 Task: Search one way flight ticket for 4 adults, 2 children, 2 infants in seat and 1 infant on lap in economy from Denver: Denver International Airport to South Bend: South Bend International Airport on 8-6-2023. Choice of flights is Alaska. Number of bags: 1 carry on bag. Price is upto 75000. Outbound departure time preference is 9:00.
Action: Mouse moved to (316, 418)
Screenshot: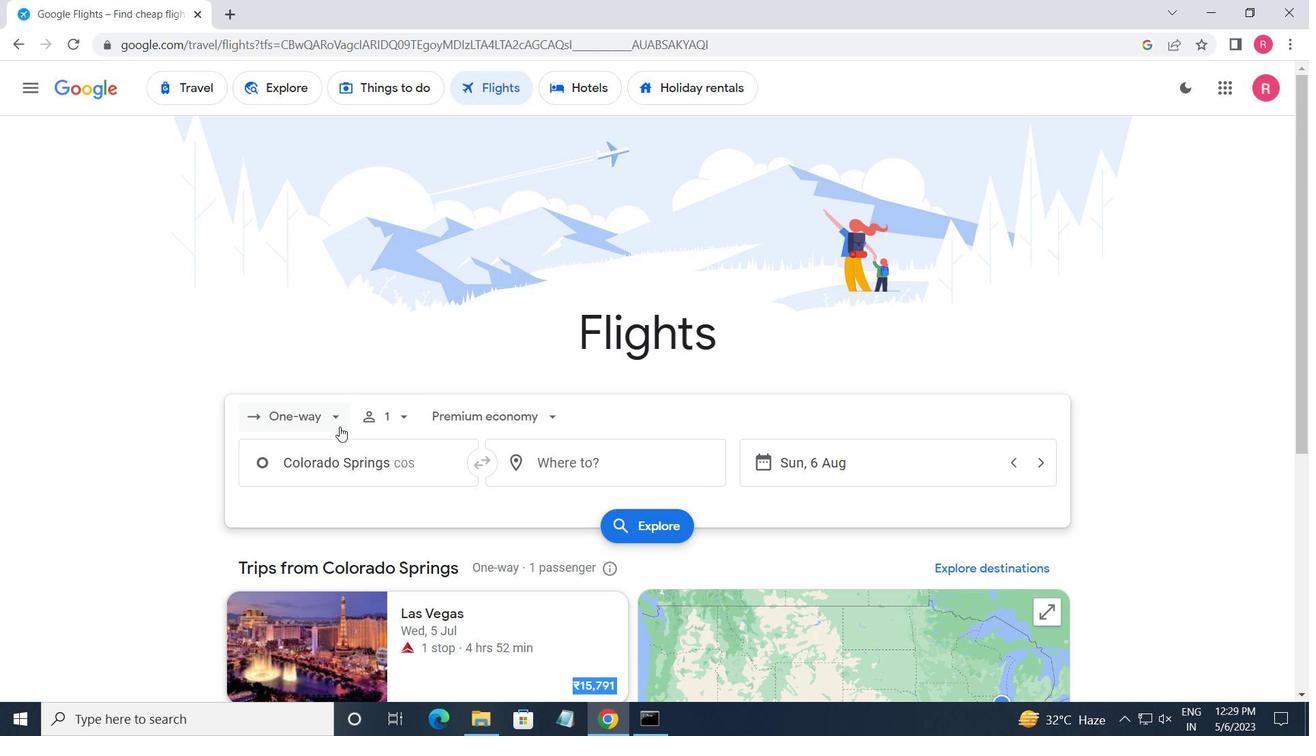 
Action: Mouse pressed left at (316, 418)
Screenshot: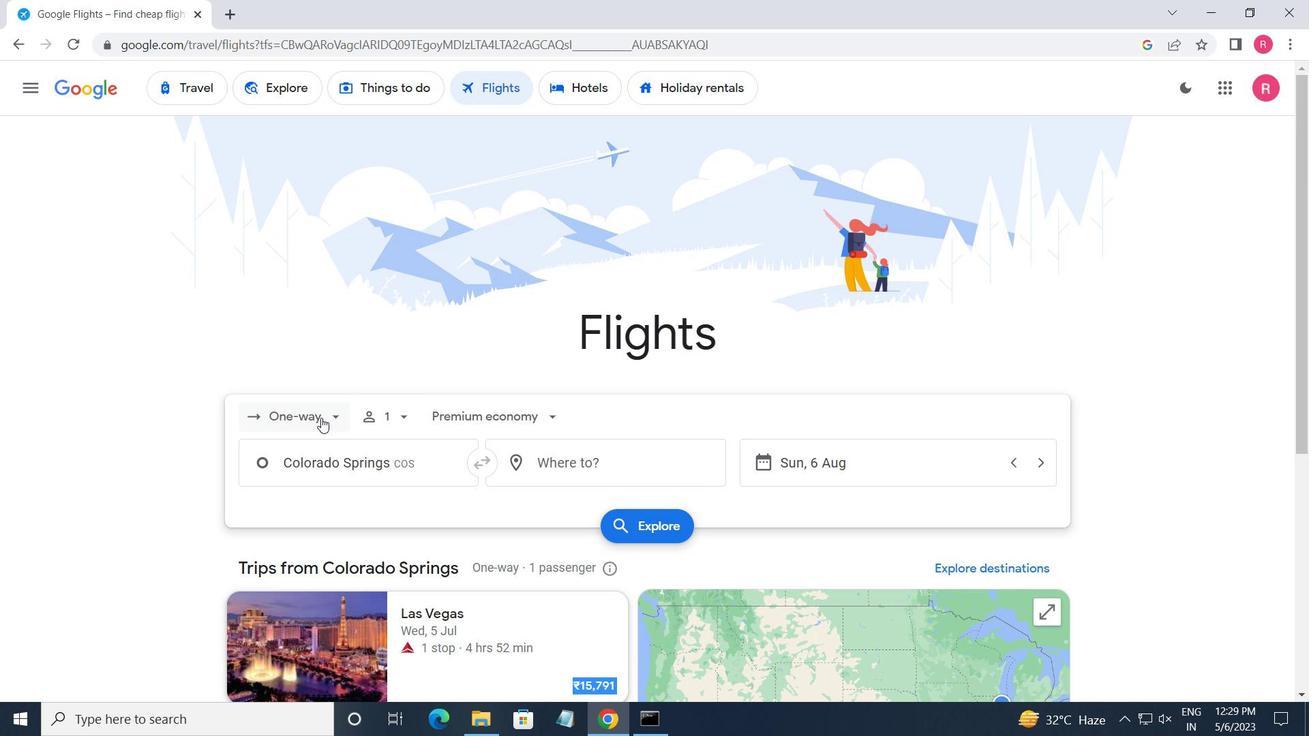
Action: Mouse moved to (317, 491)
Screenshot: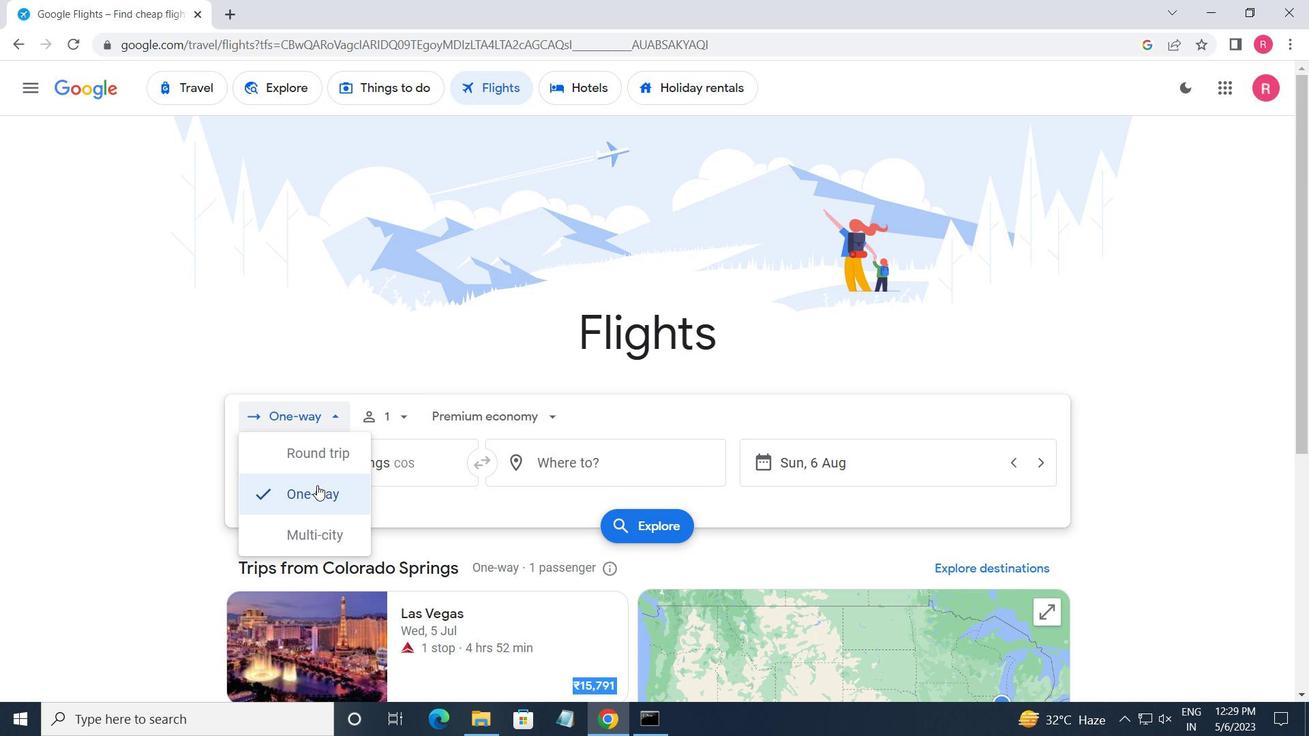
Action: Mouse pressed left at (317, 491)
Screenshot: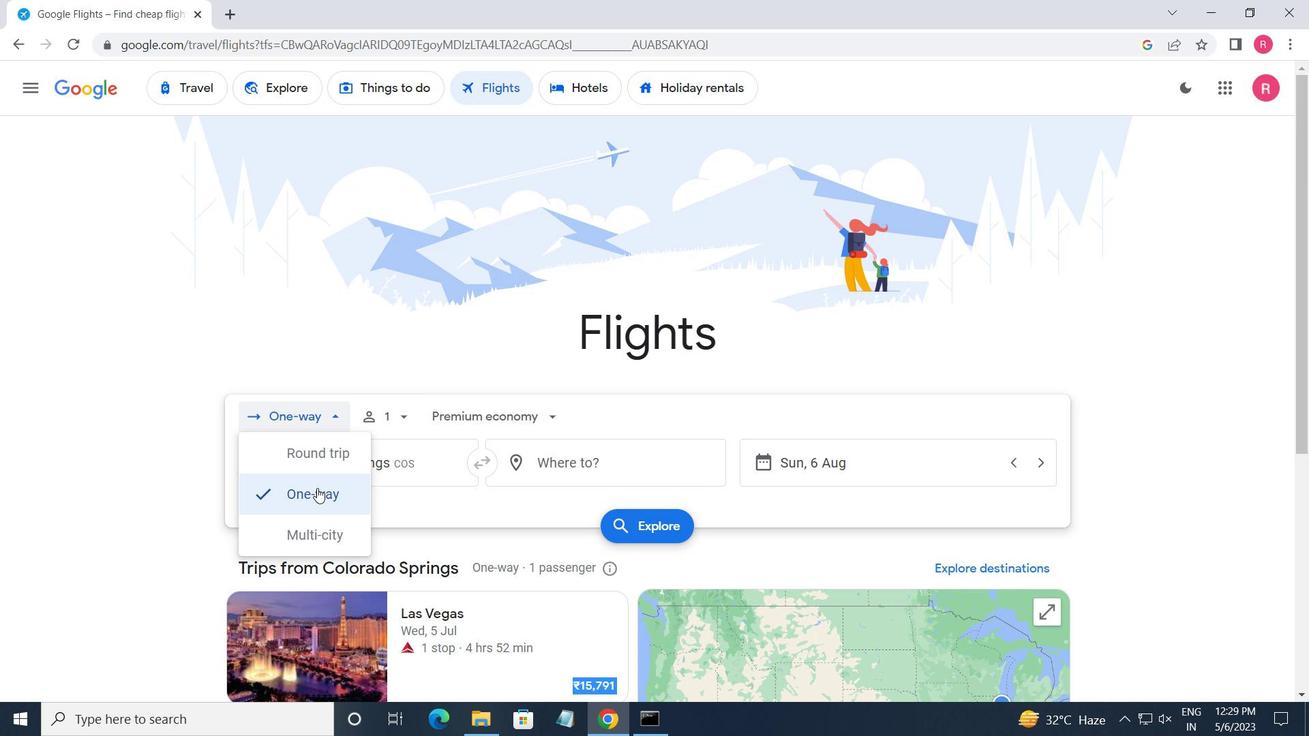 
Action: Mouse moved to (392, 416)
Screenshot: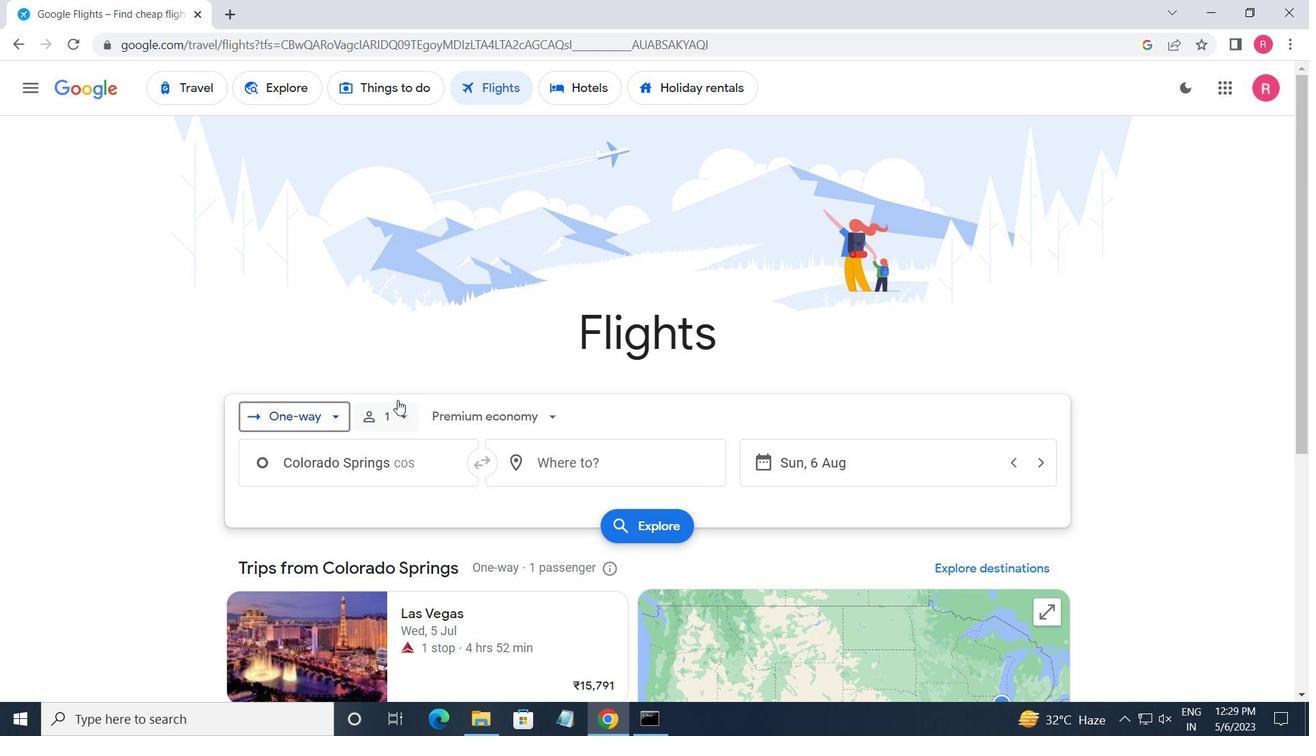 
Action: Mouse pressed left at (392, 416)
Screenshot: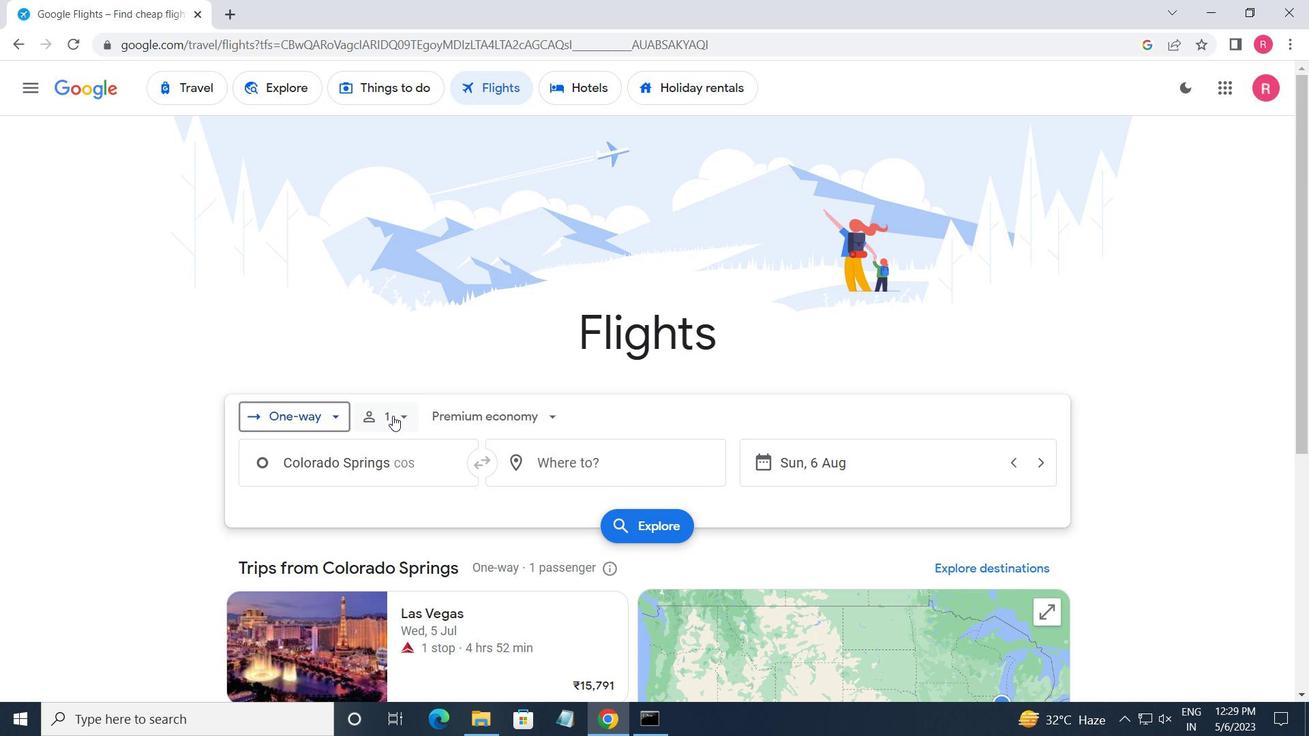 
Action: Mouse moved to (532, 459)
Screenshot: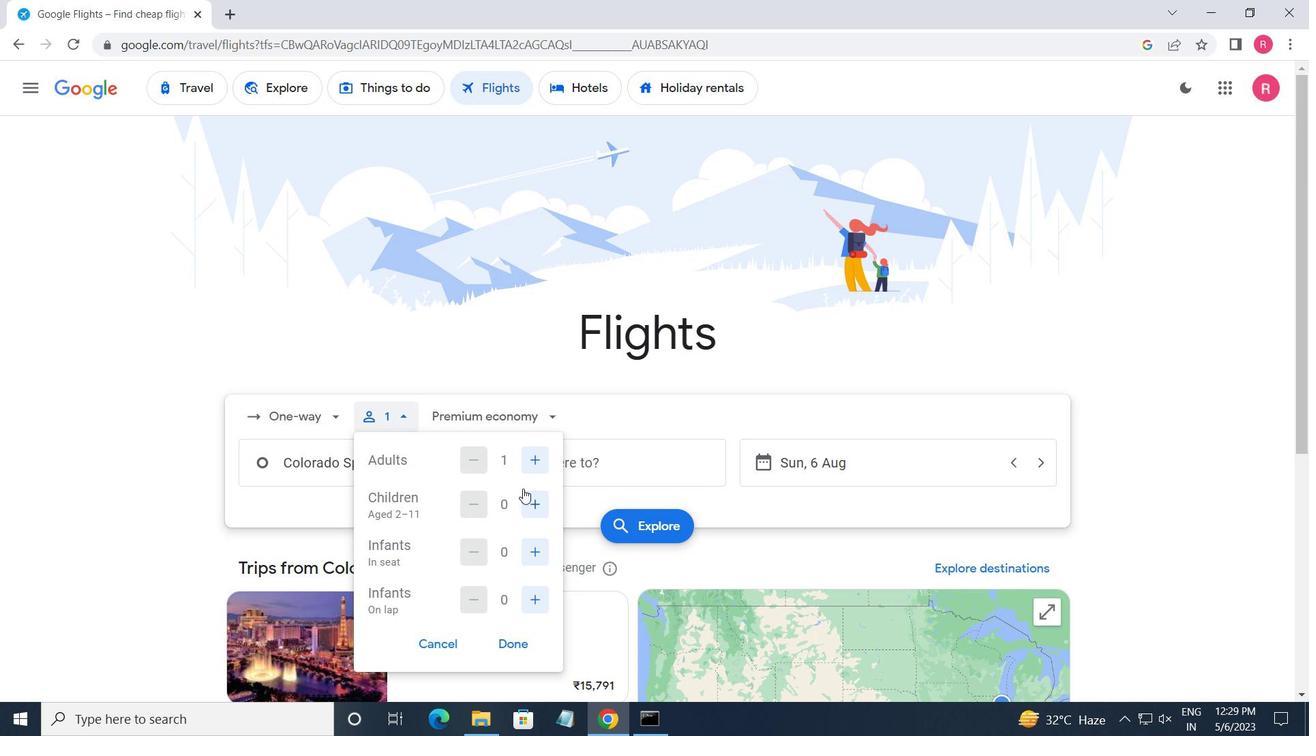 
Action: Mouse pressed left at (532, 459)
Screenshot: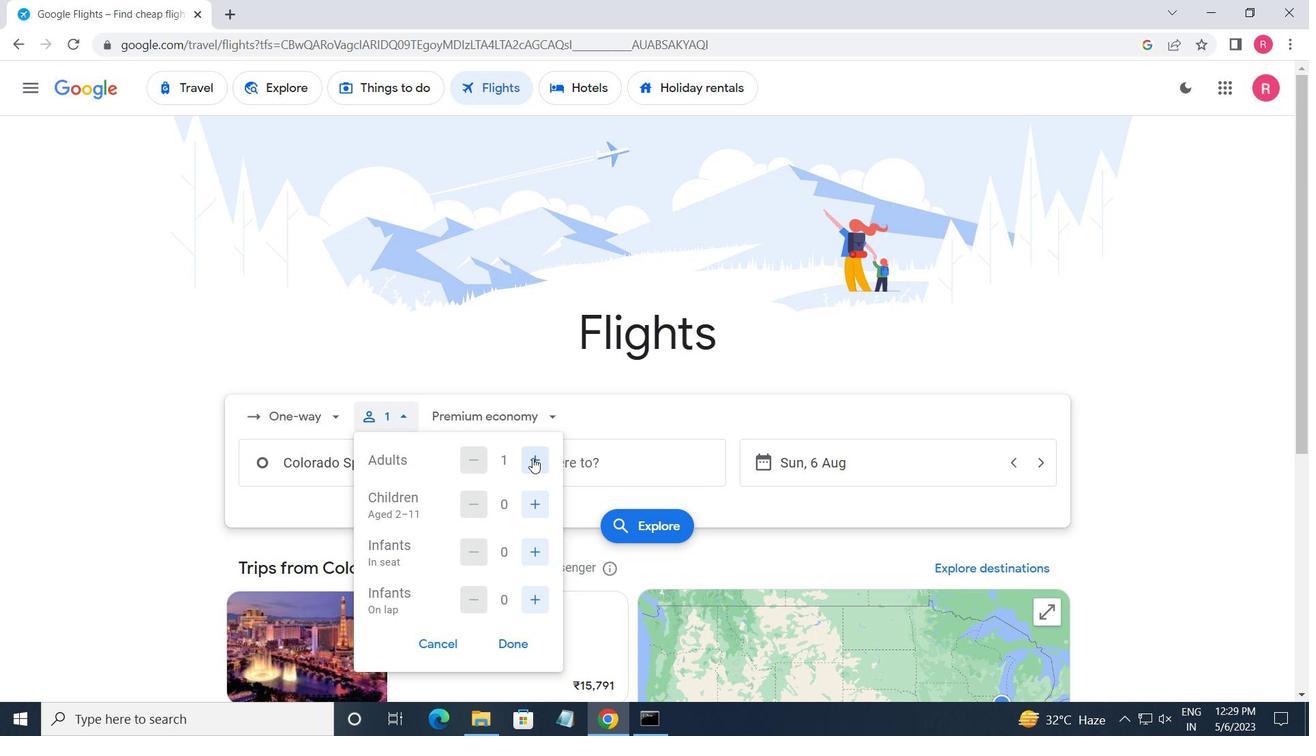 
Action: Mouse moved to (533, 458)
Screenshot: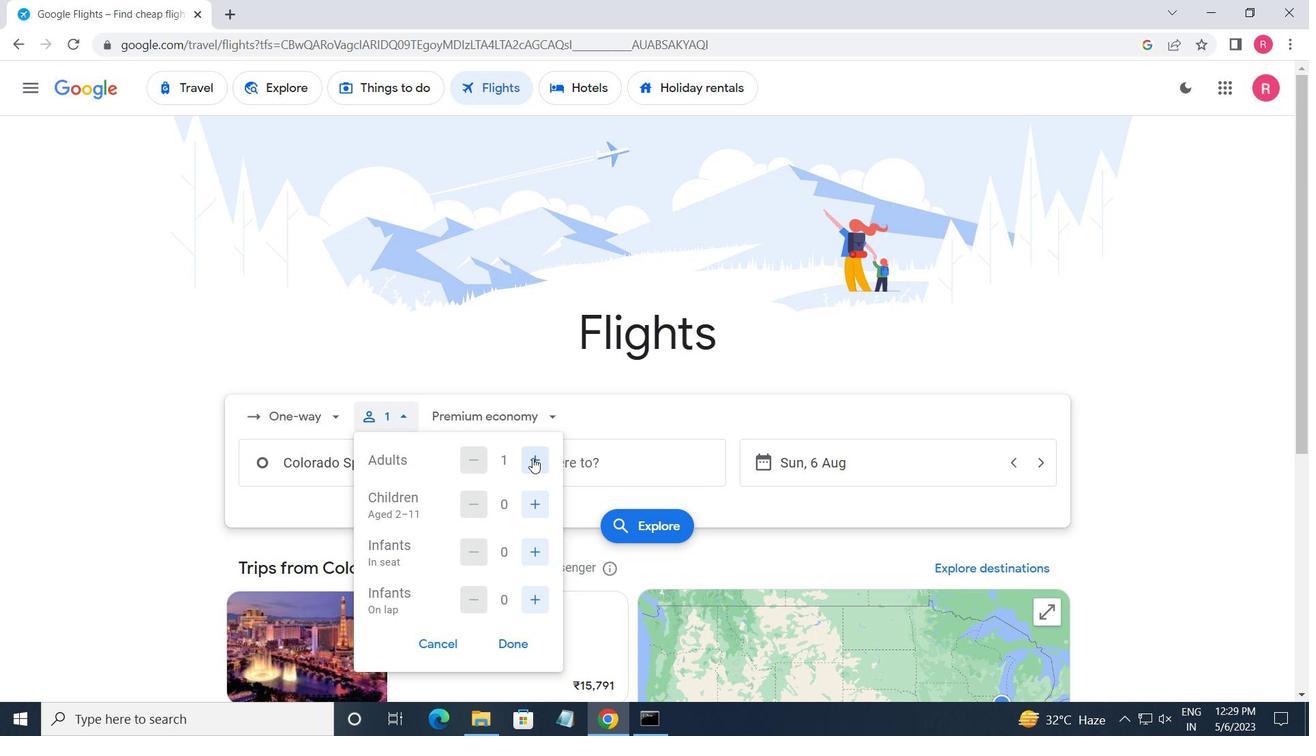 
Action: Mouse pressed left at (533, 458)
Screenshot: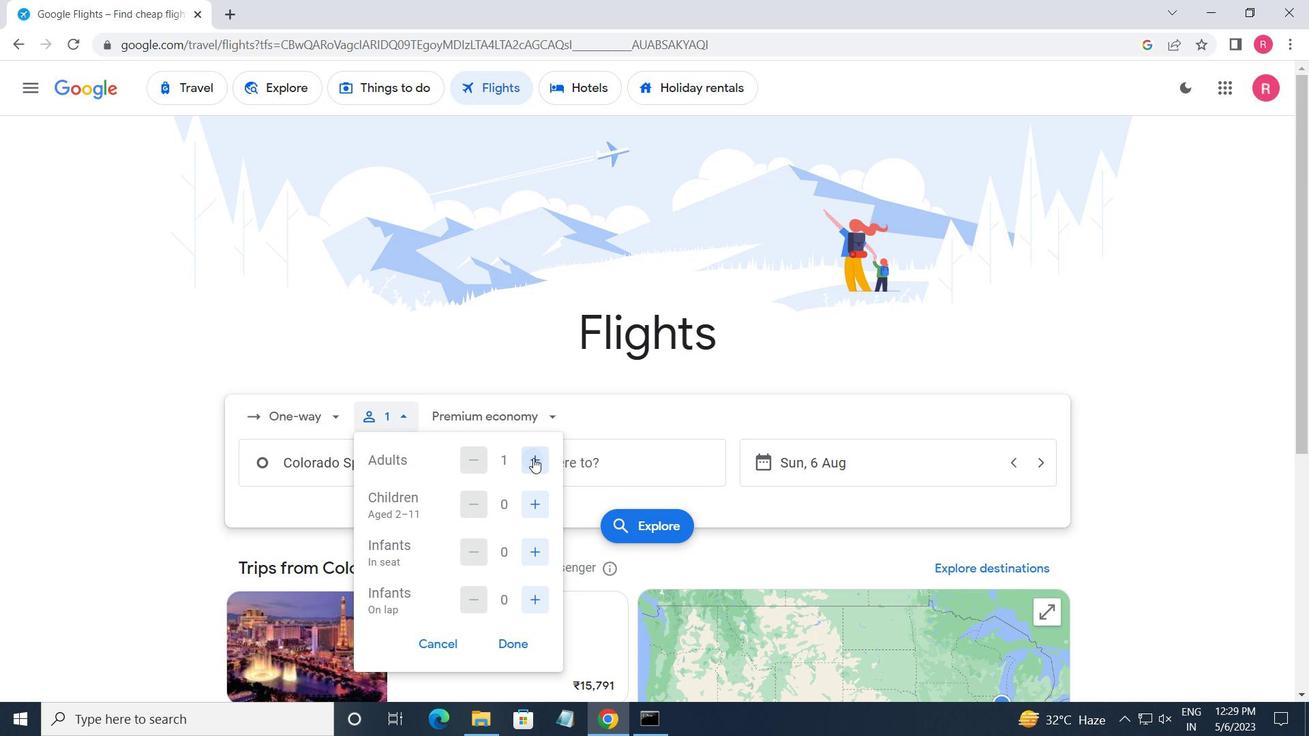 
Action: Mouse pressed left at (533, 458)
Screenshot: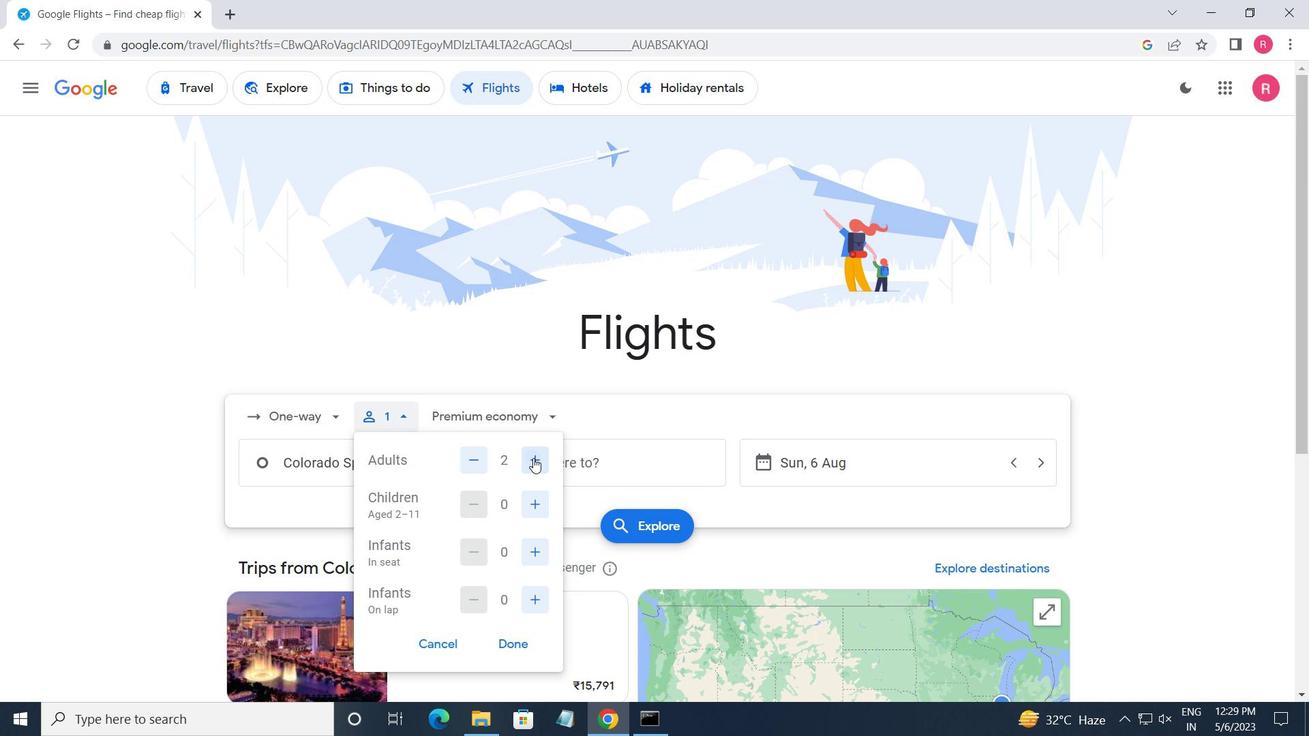 
Action: Mouse moved to (533, 506)
Screenshot: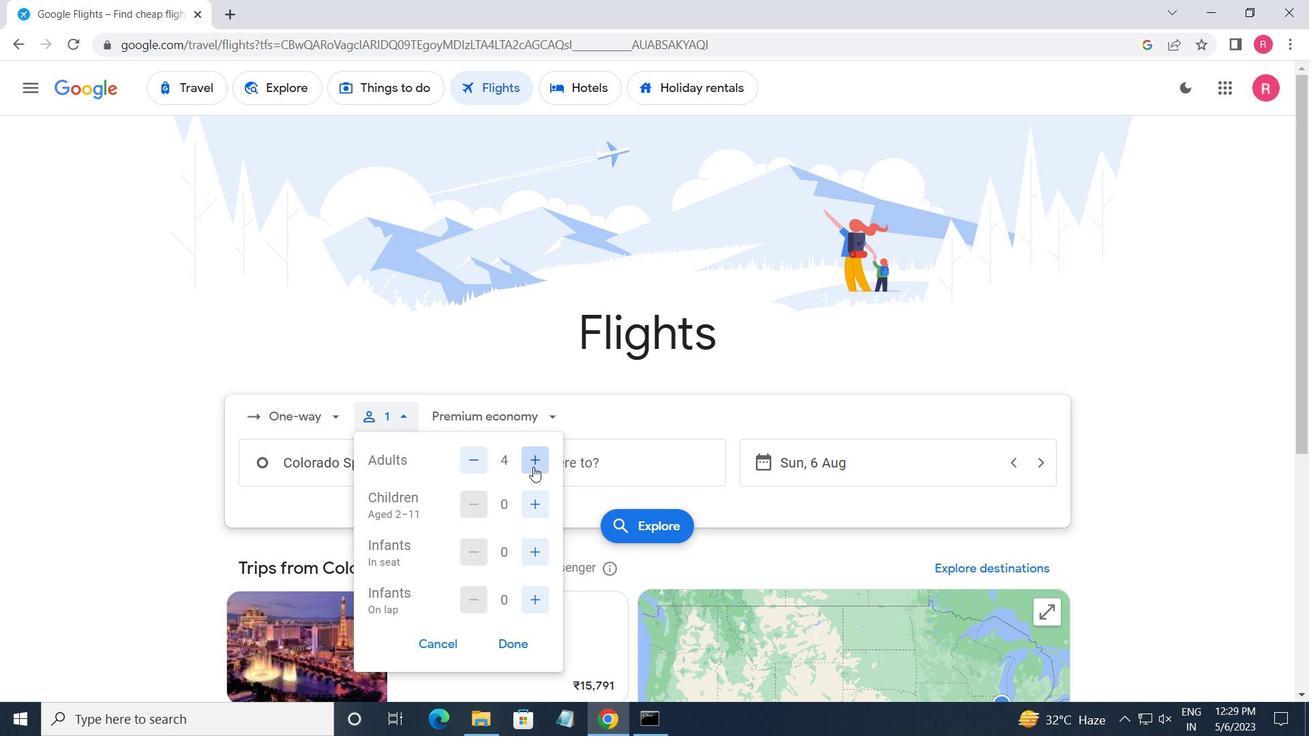 
Action: Mouse pressed left at (533, 506)
Screenshot: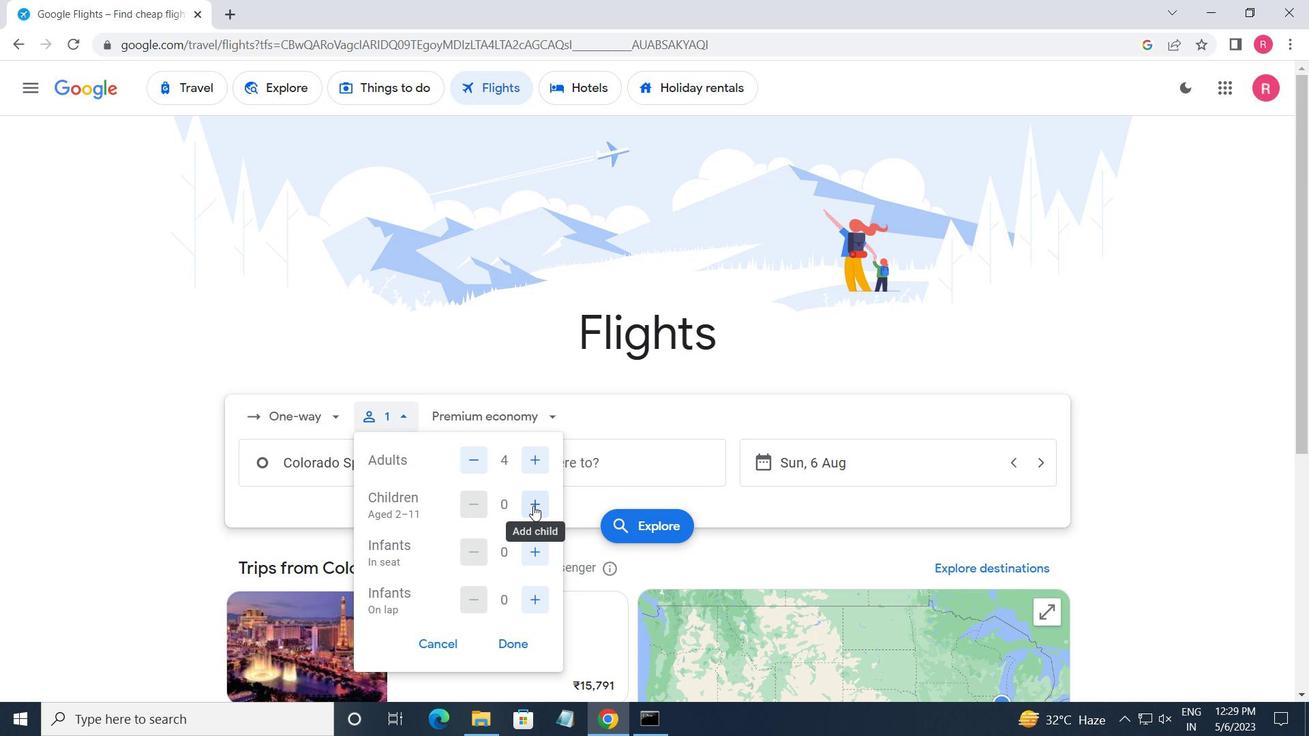 
Action: Mouse pressed left at (533, 506)
Screenshot: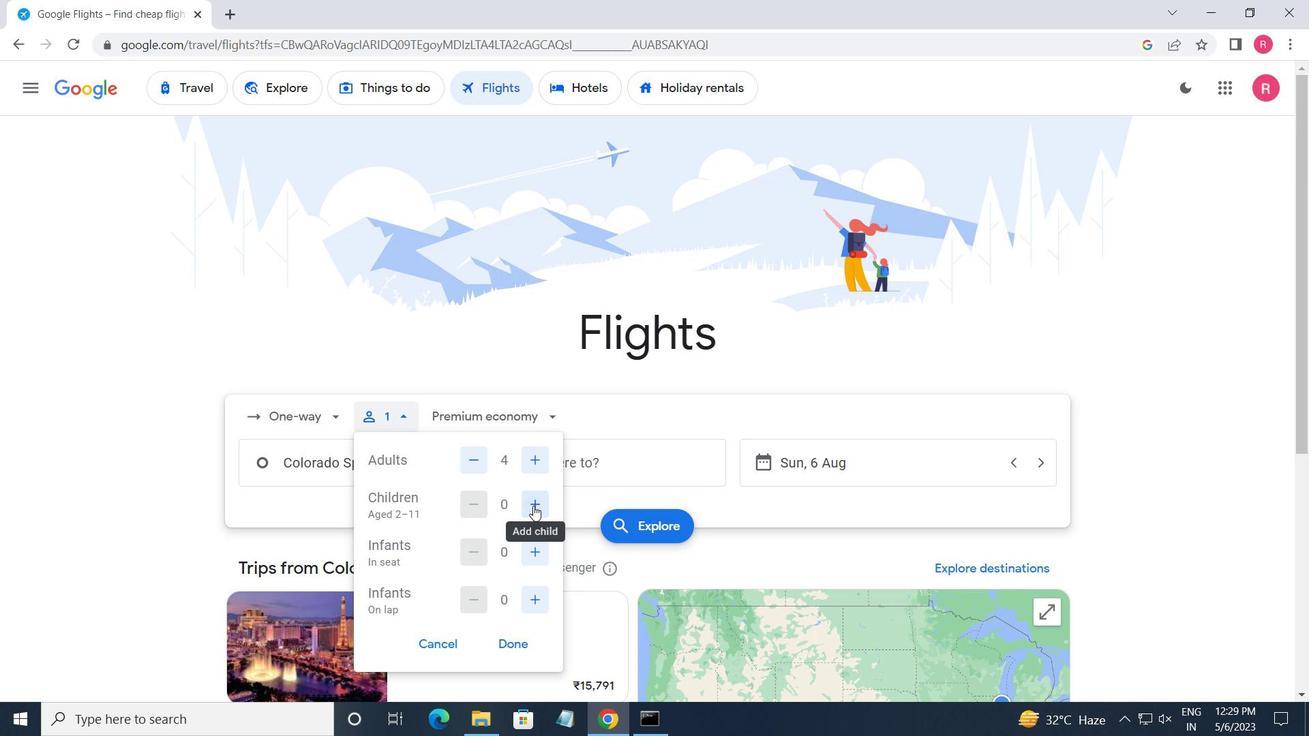 
Action: Mouse moved to (535, 558)
Screenshot: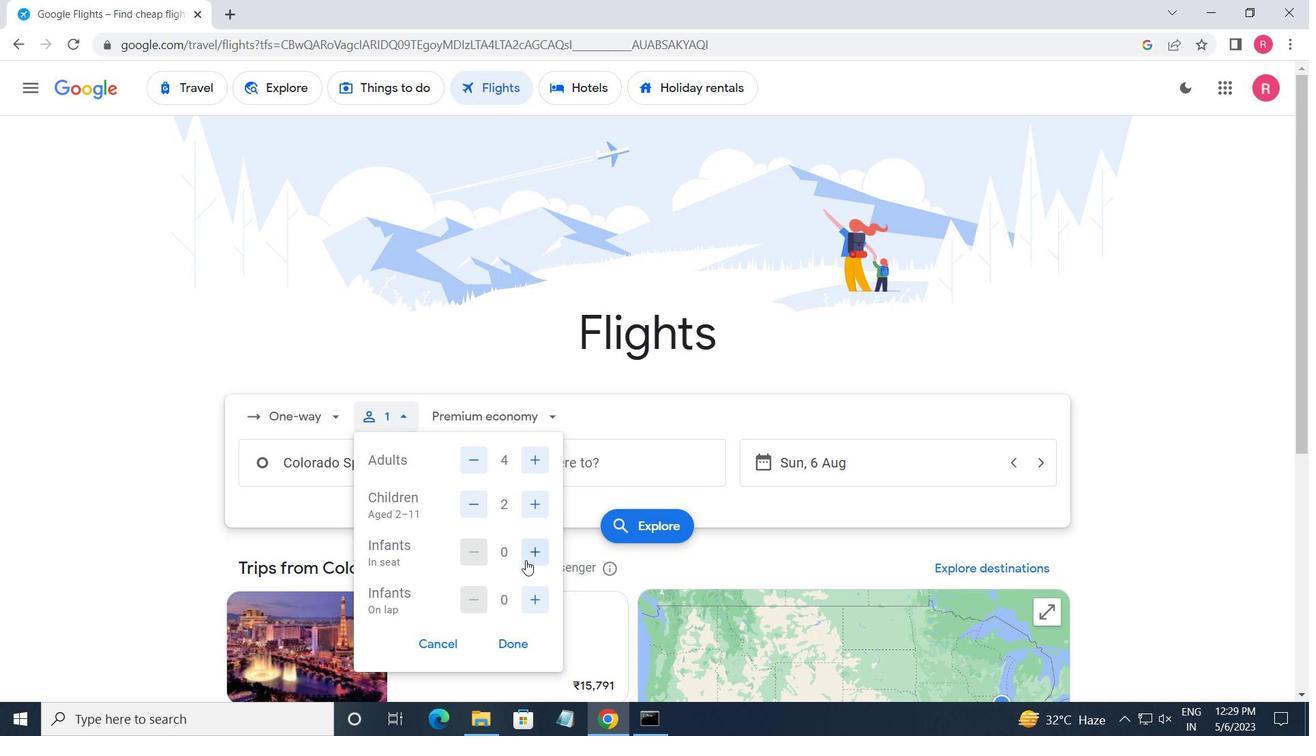 
Action: Mouse pressed left at (535, 558)
Screenshot: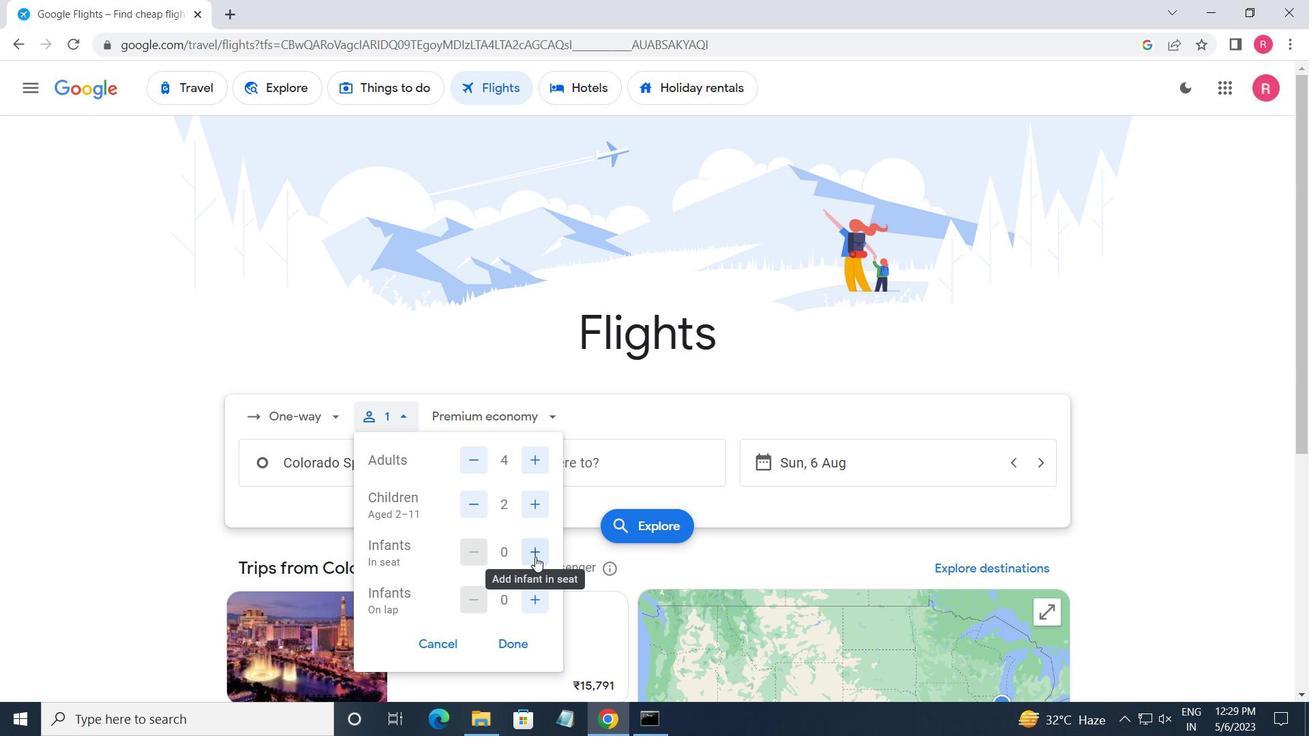 
Action: Mouse pressed left at (535, 558)
Screenshot: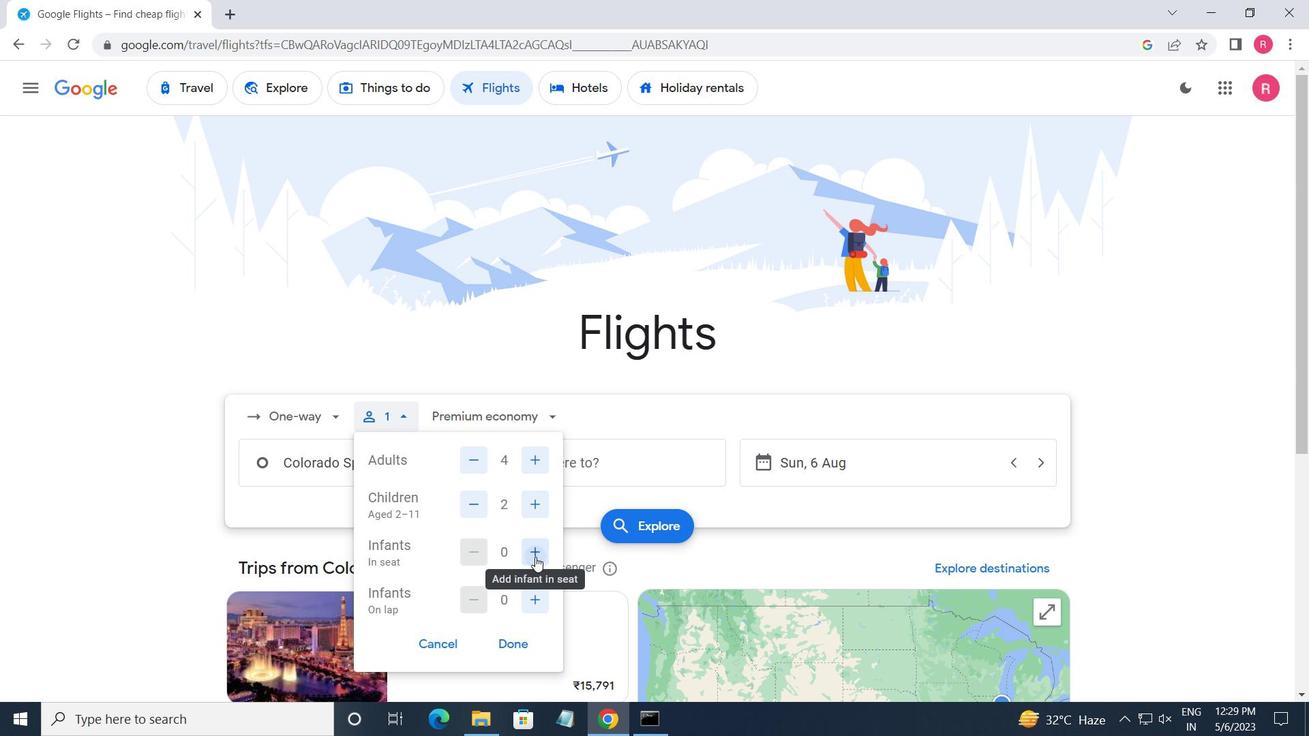 
Action: Mouse moved to (530, 600)
Screenshot: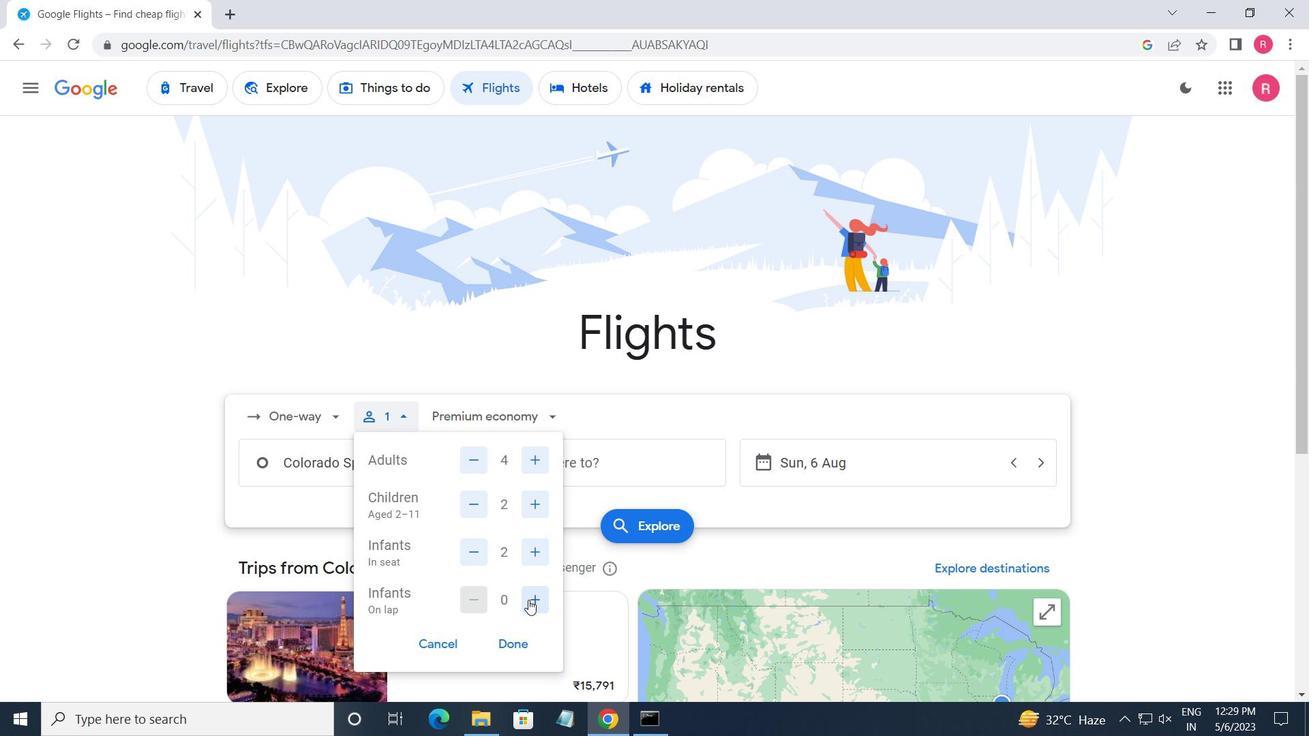 
Action: Mouse pressed left at (530, 600)
Screenshot: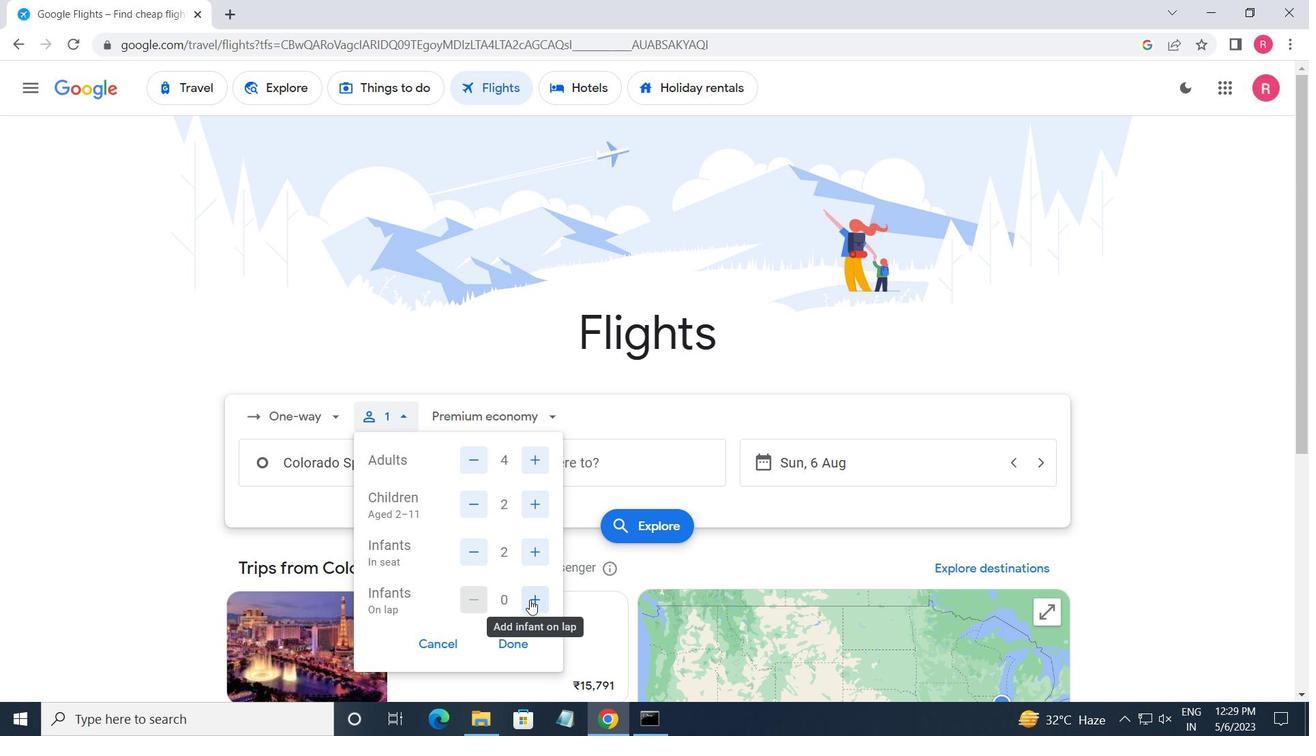 
Action: Mouse moved to (520, 637)
Screenshot: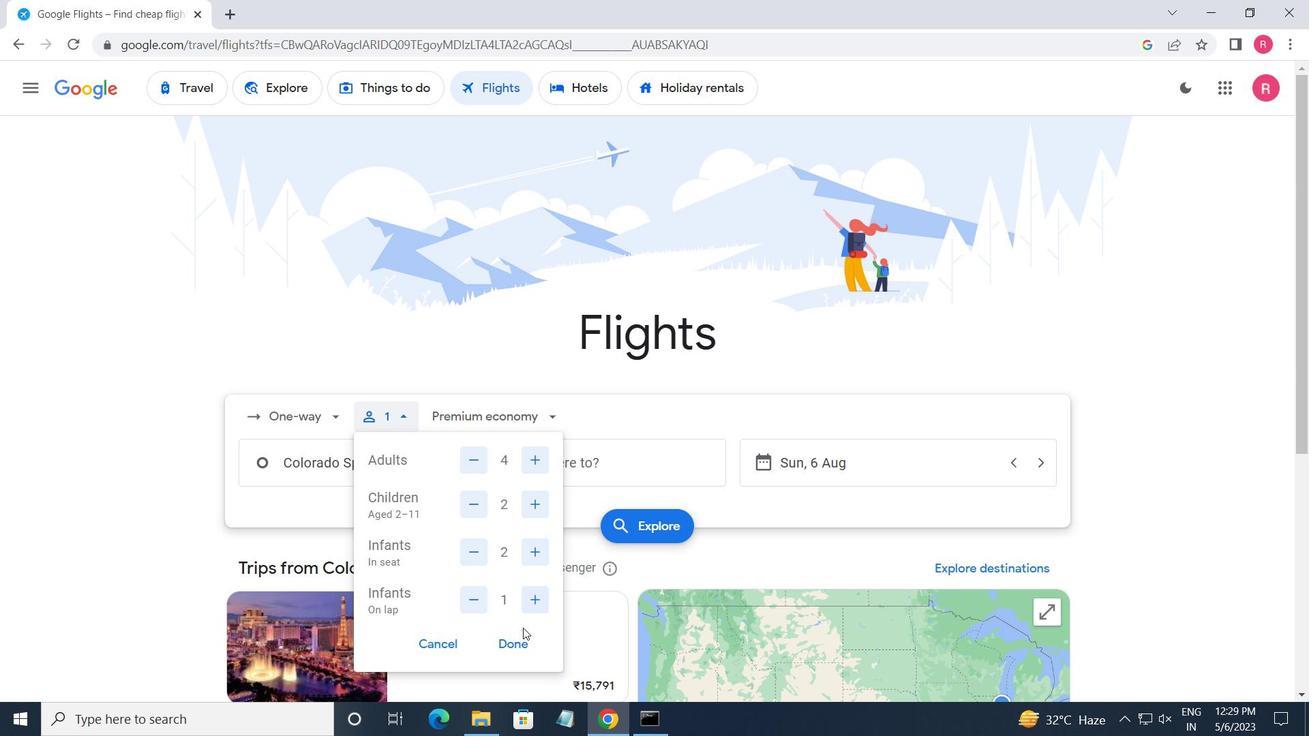 
Action: Mouse pressed left at (520, 637)
Screenshot: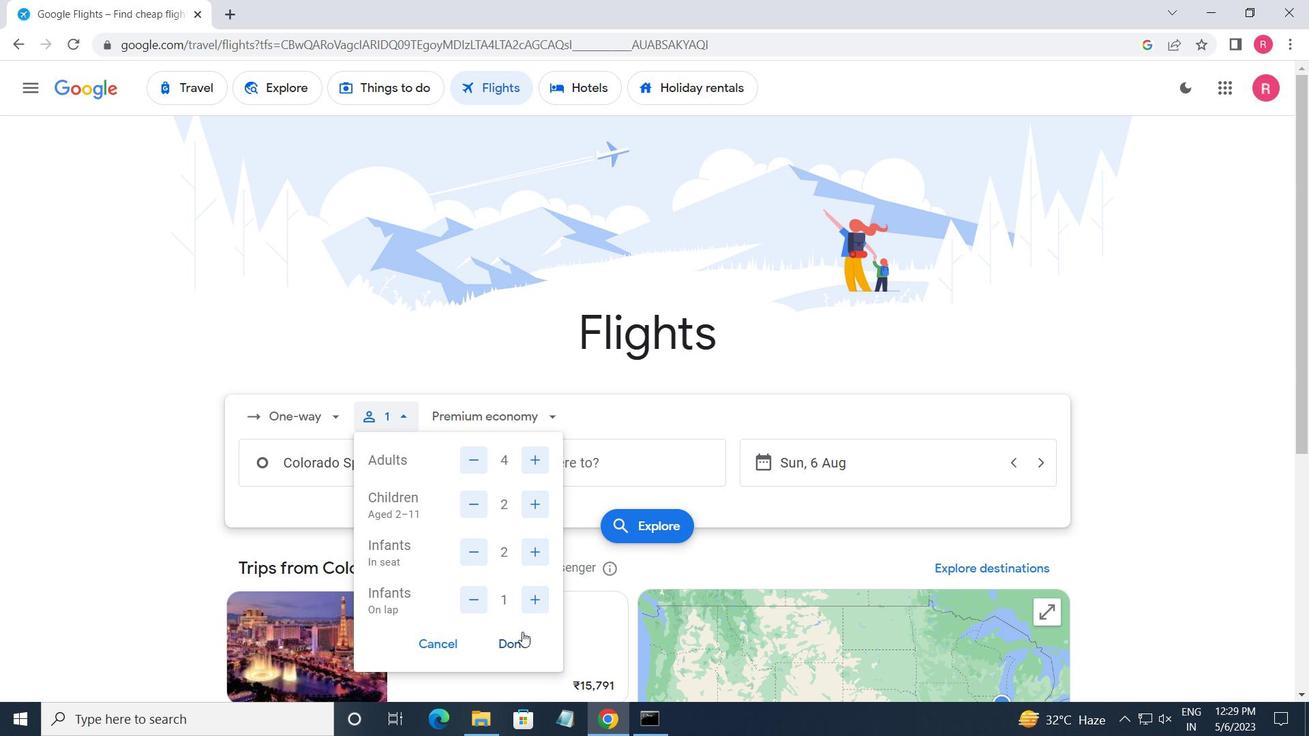 
Action: Mouse moved to (504, 408)
Screenshot: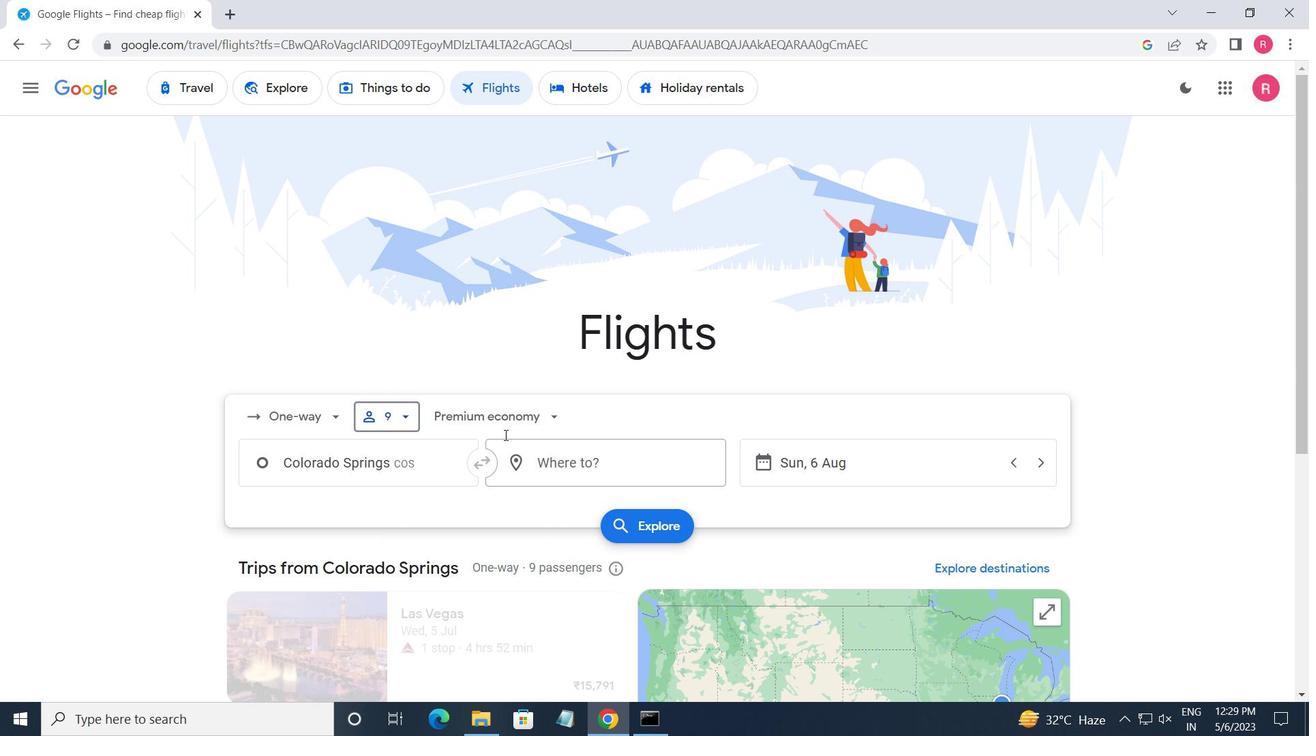 
Action: Mouse pressed left at (504, 408)
Screenshot: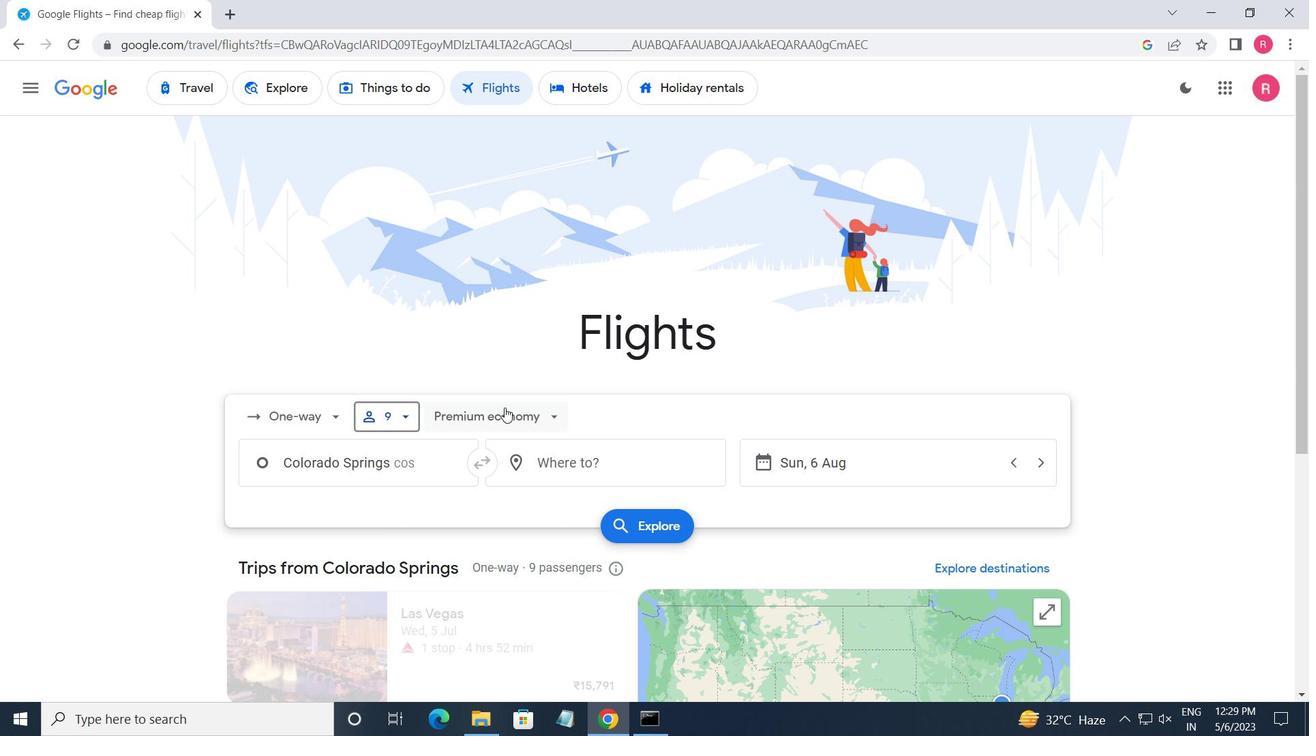 
Action: Mouse moved to (516, 458)
Screenshot: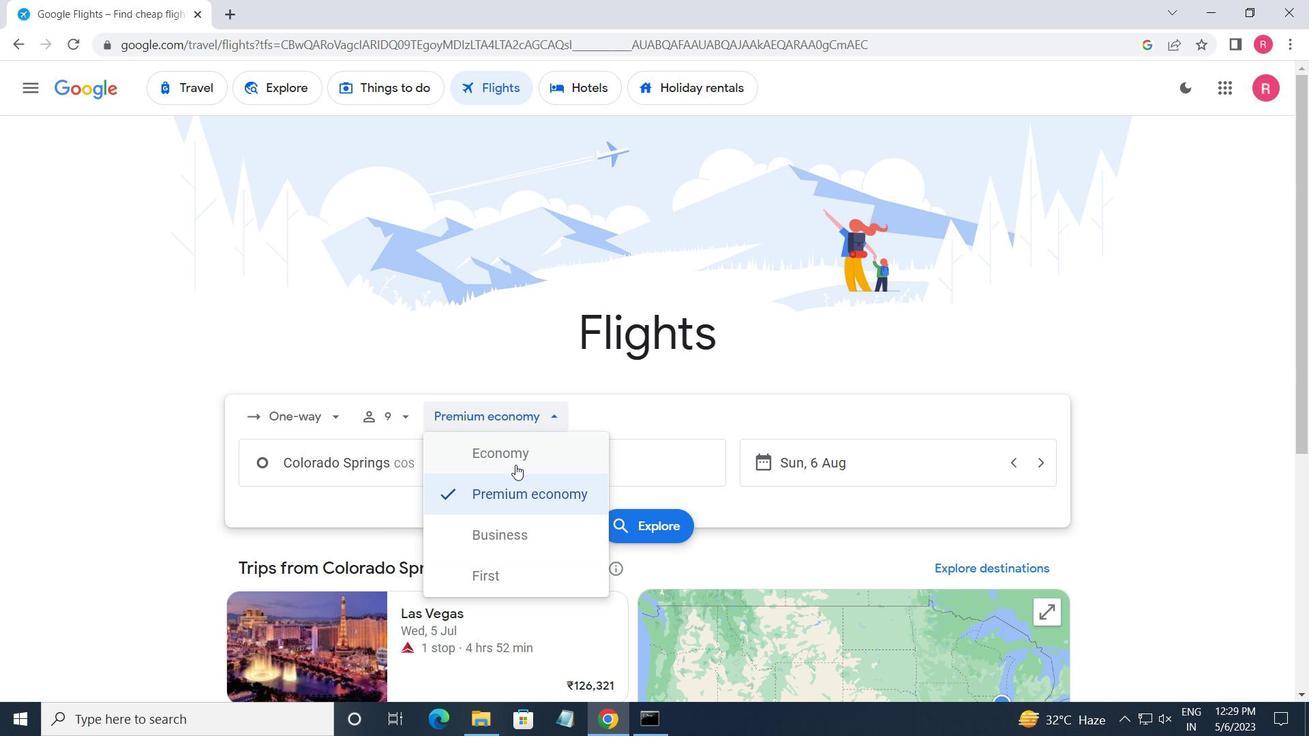 
Action: Mouse pressed left at (516, 458)
Screenshot: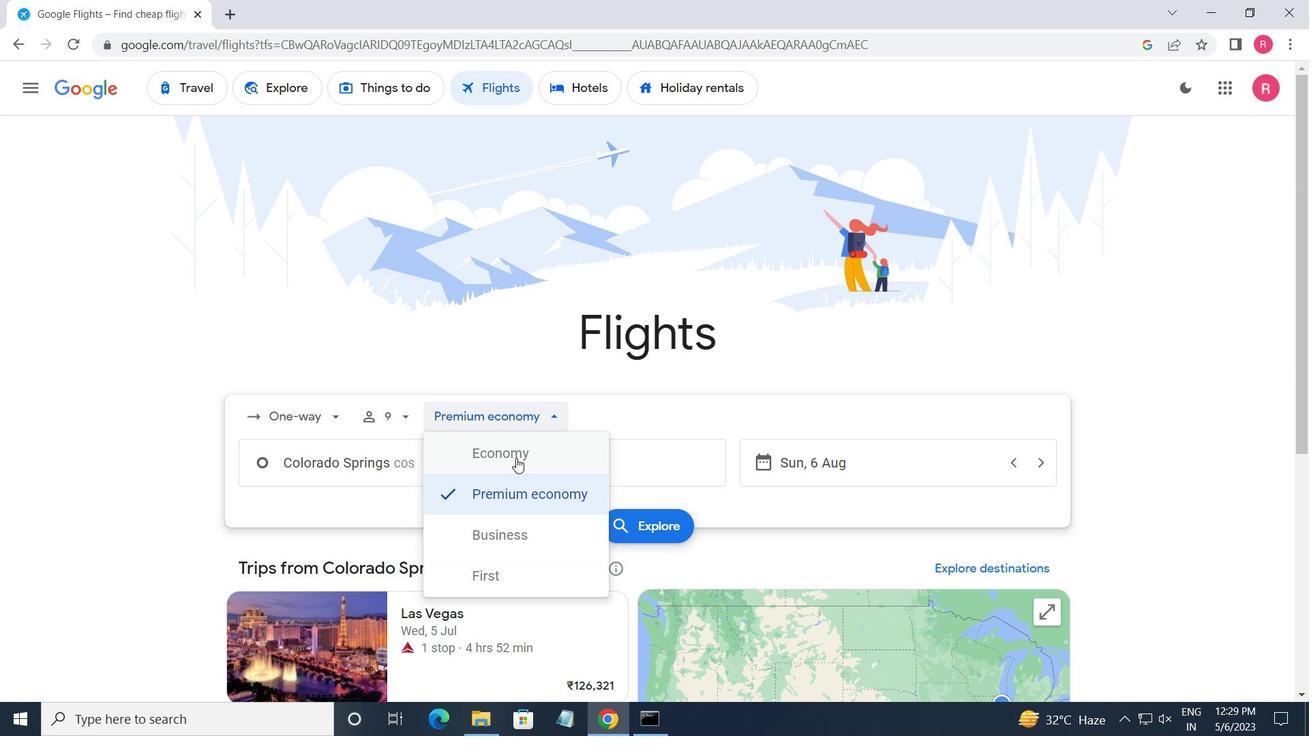 
Action: Mouse moved to (401, 467)
Screenshot: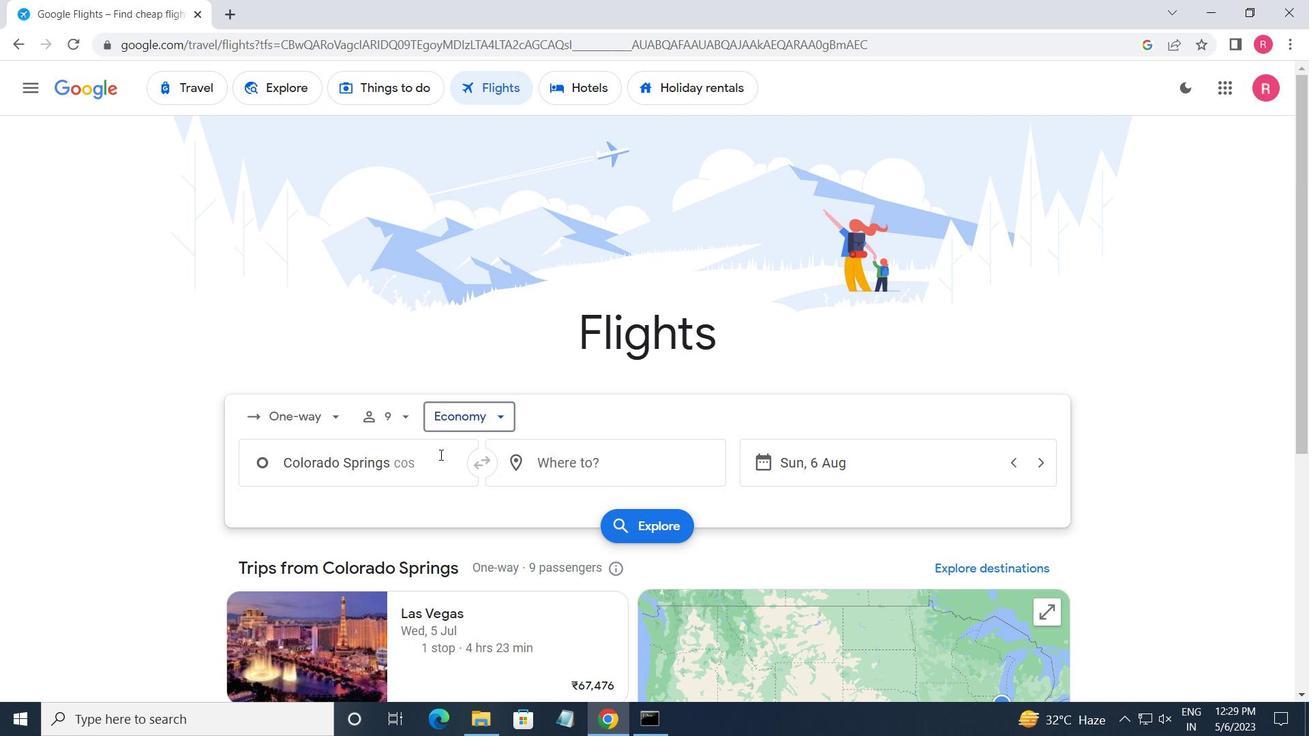 
Action: Mouse pressed left at (401, 467)
Screenshot: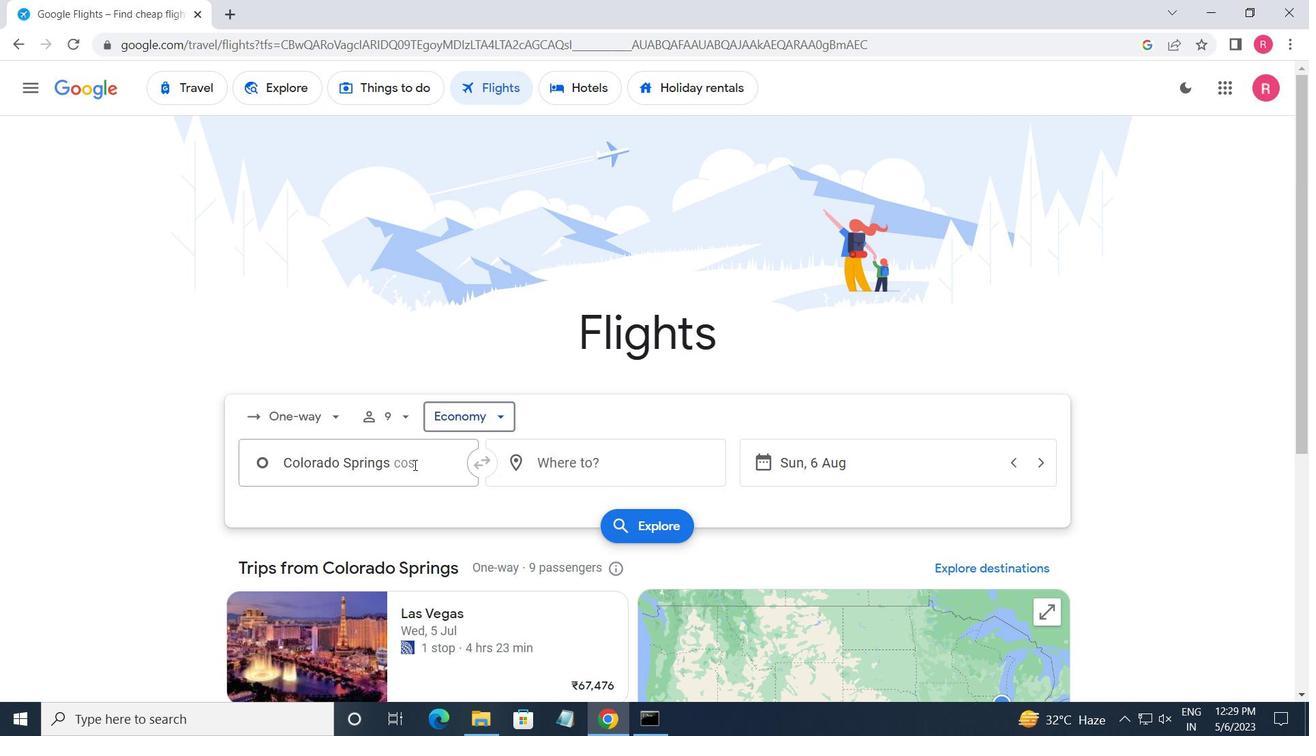
Action: Key pressed <Key.shift>DENVER
Screenshot: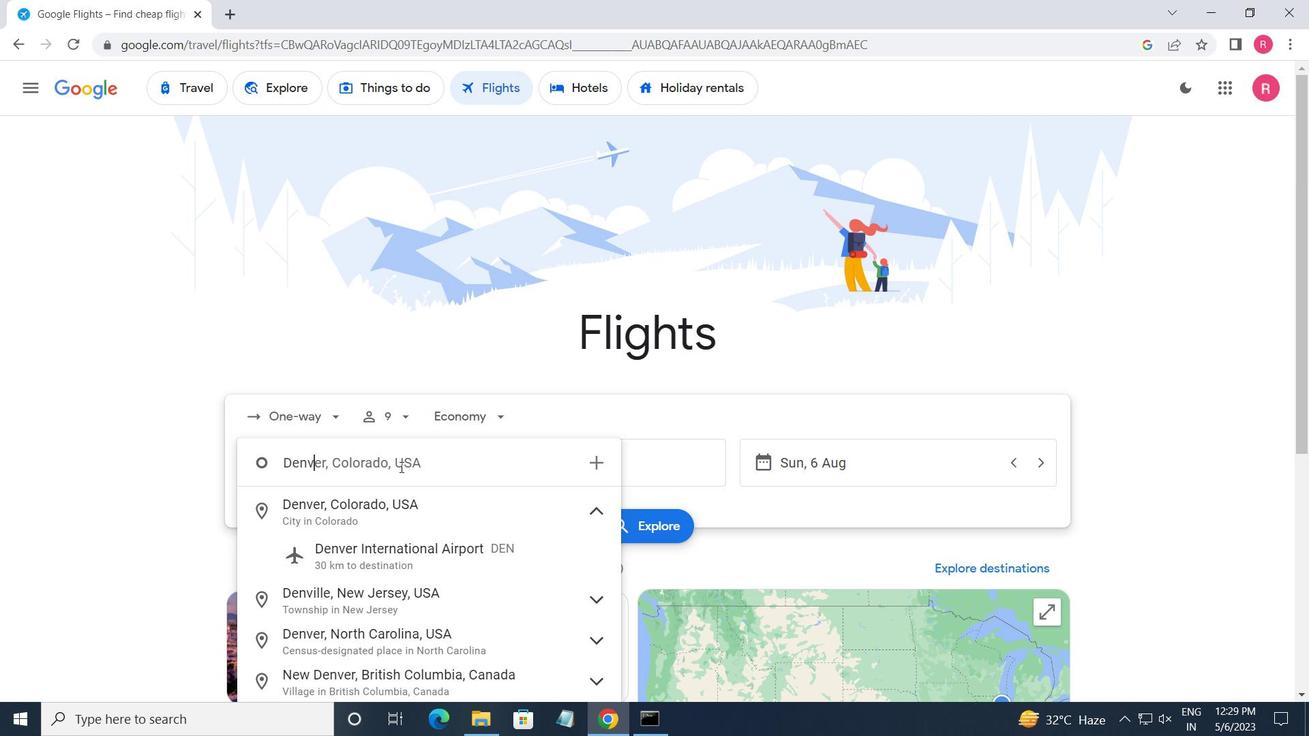 
Action: Mouse moved to (397, 564)
Screenshot: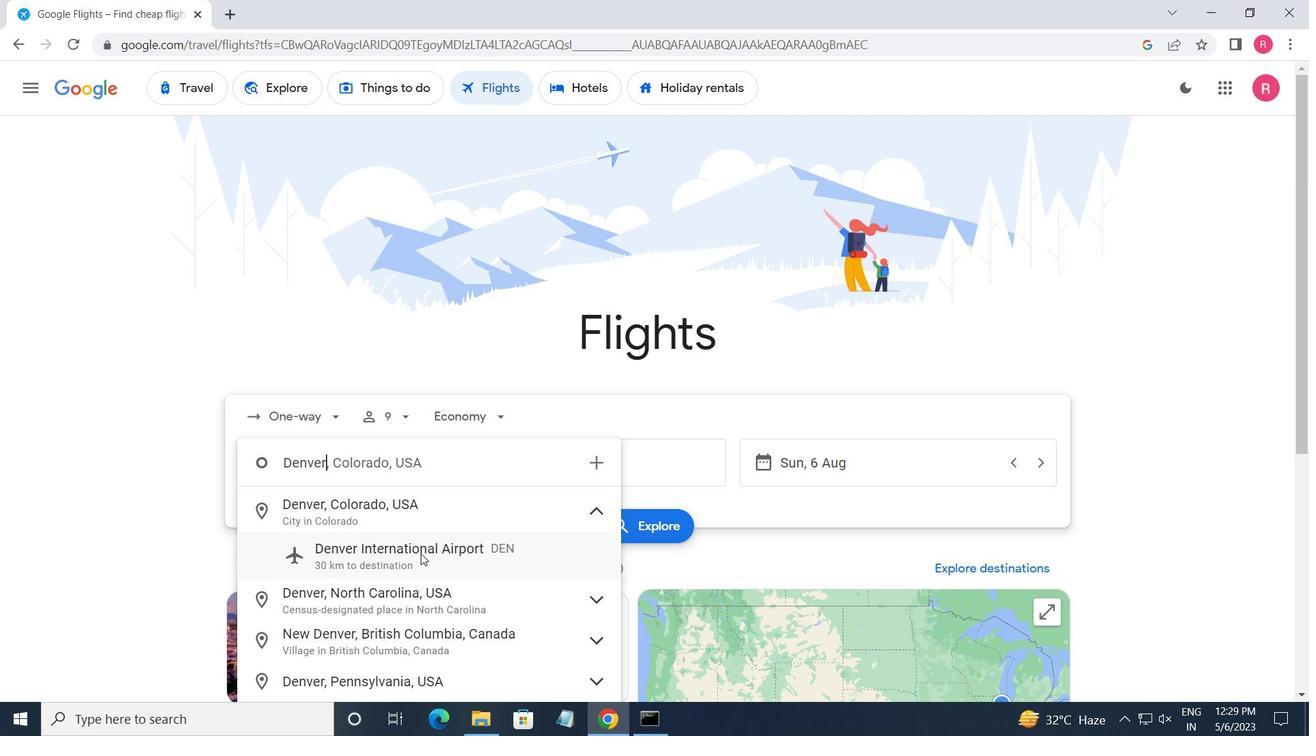 
Action: Mouse pressed left at (397, 564)
Screenshot: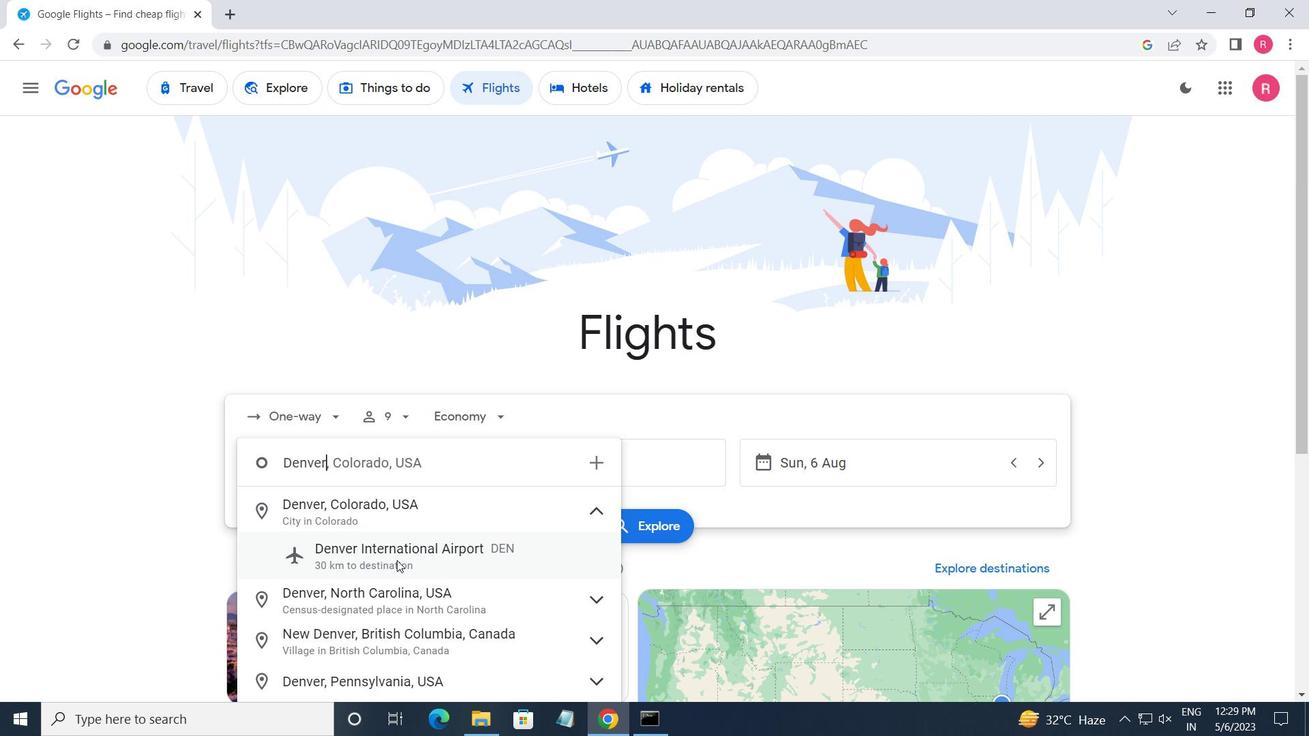 
Action: Mouse moved to (549, 469)
Screenshot: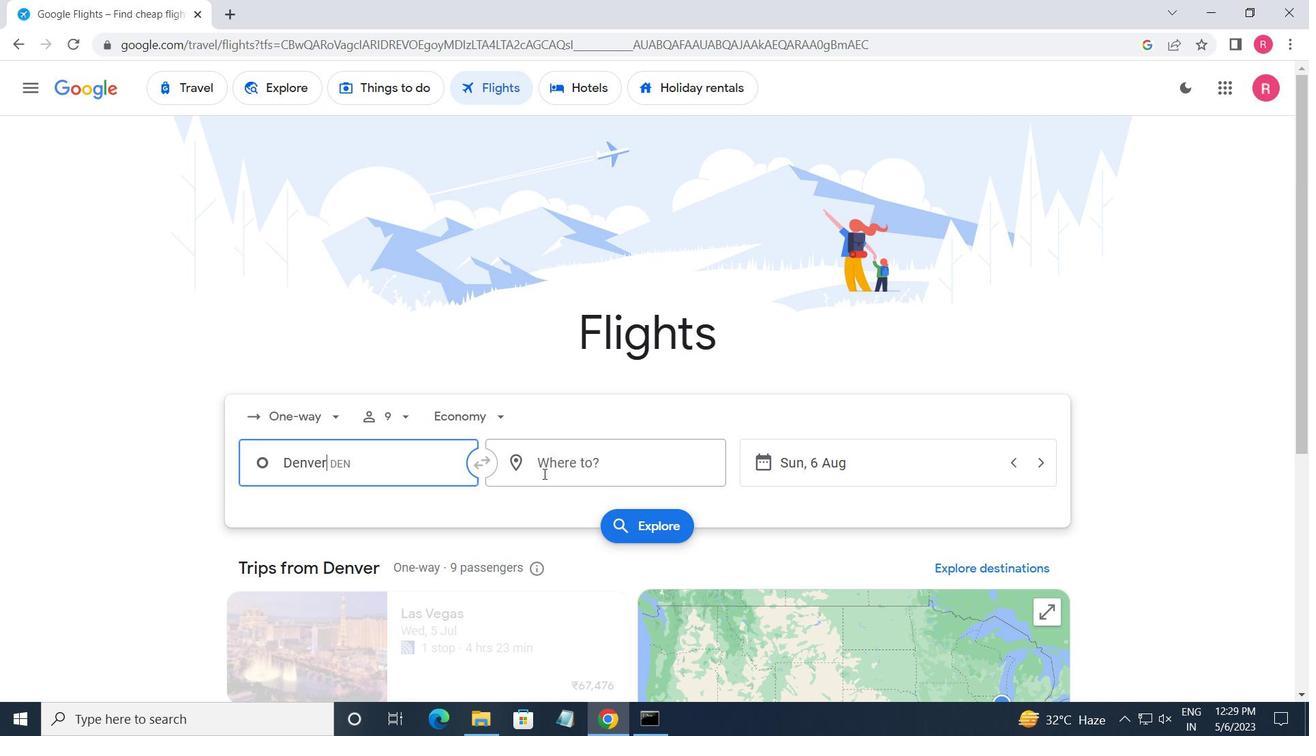 
Action: Mouse pressed left at (549, 469)
Screenshot: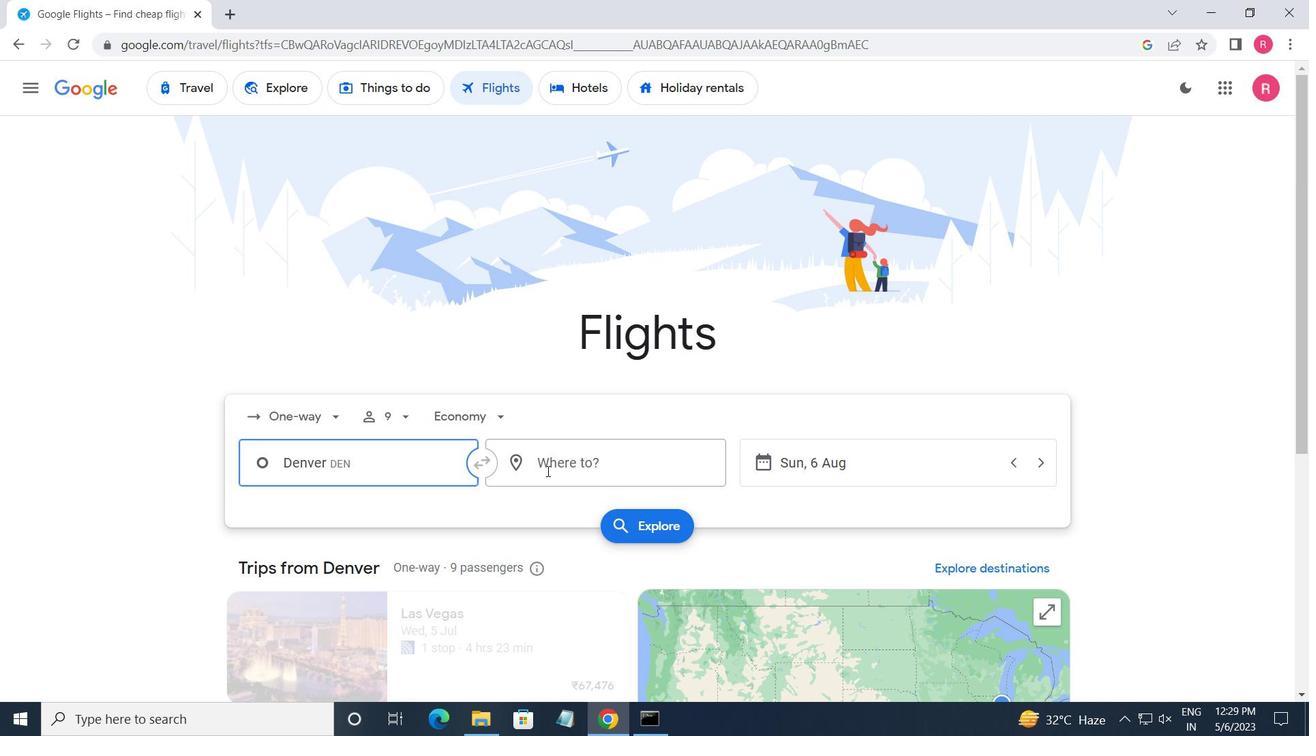 
Action: Mouse moved to (555, 480)
Screenshot: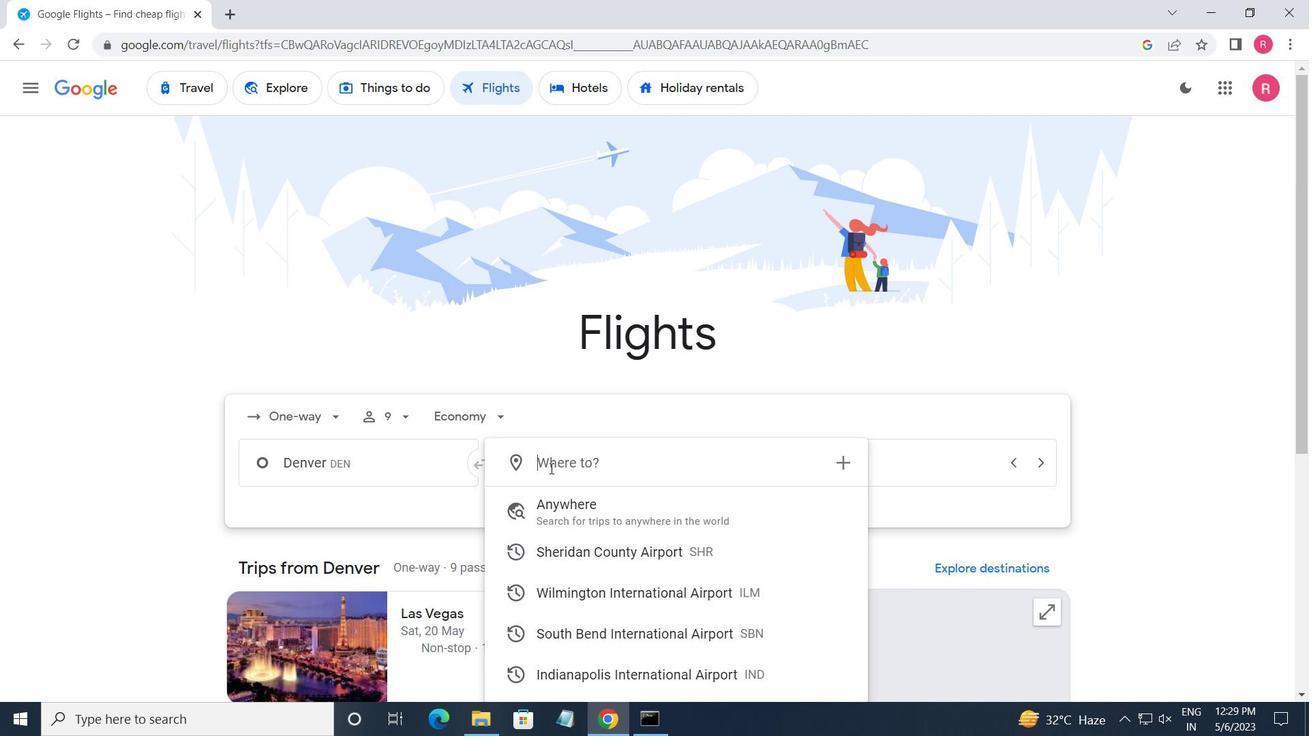 
Action: Key pressed <Key.shift>SOUTH<Key.space><Key.shift>BEND
Screenshot: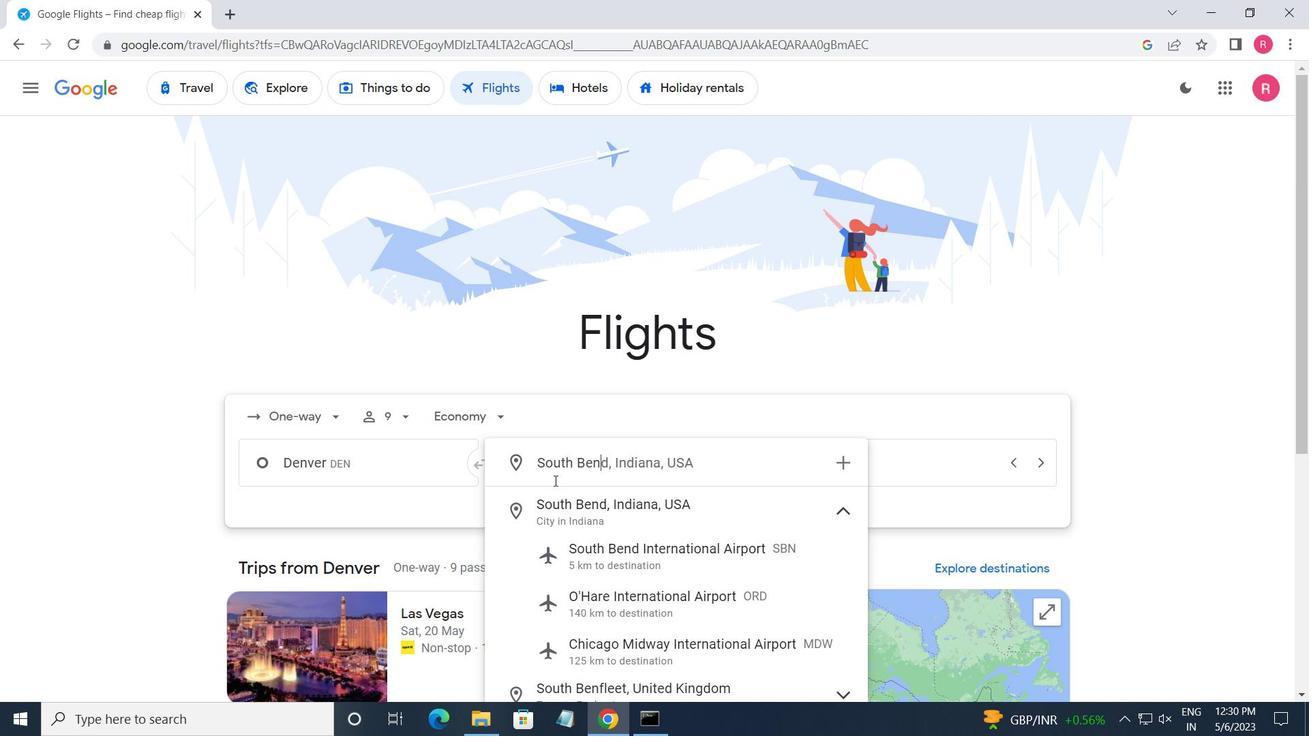 
Action: Mouse moved to (678, 569)
Screenshot: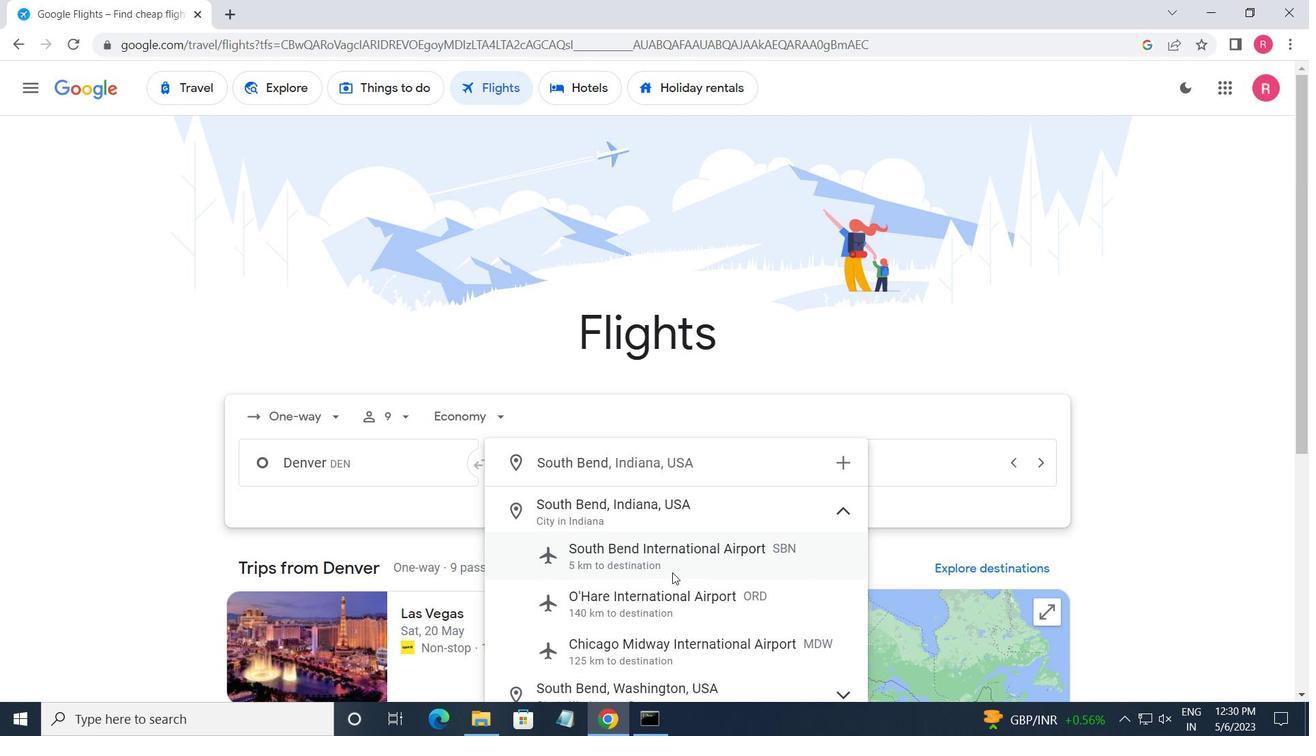
Action: Mouse pressed left at (678, 569)
Screenshot: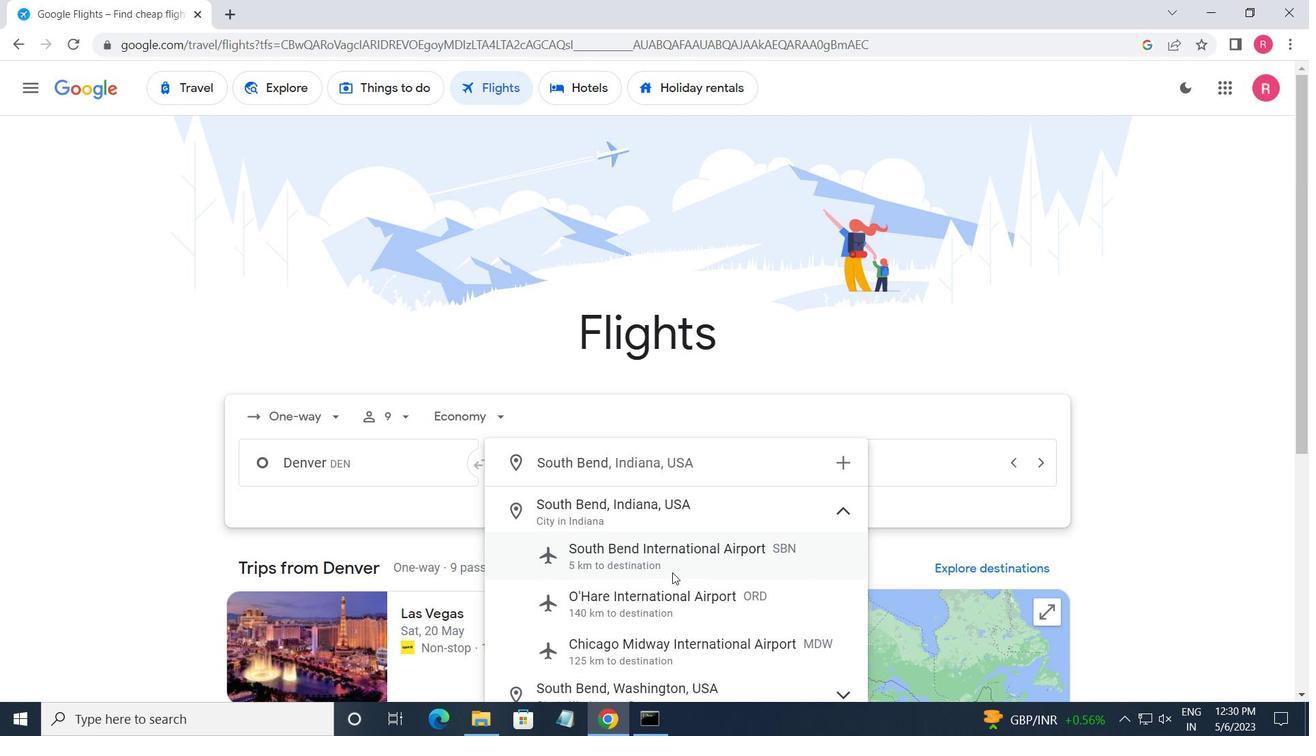 
Action: Mouse moved to (828, 478)
Screenshot: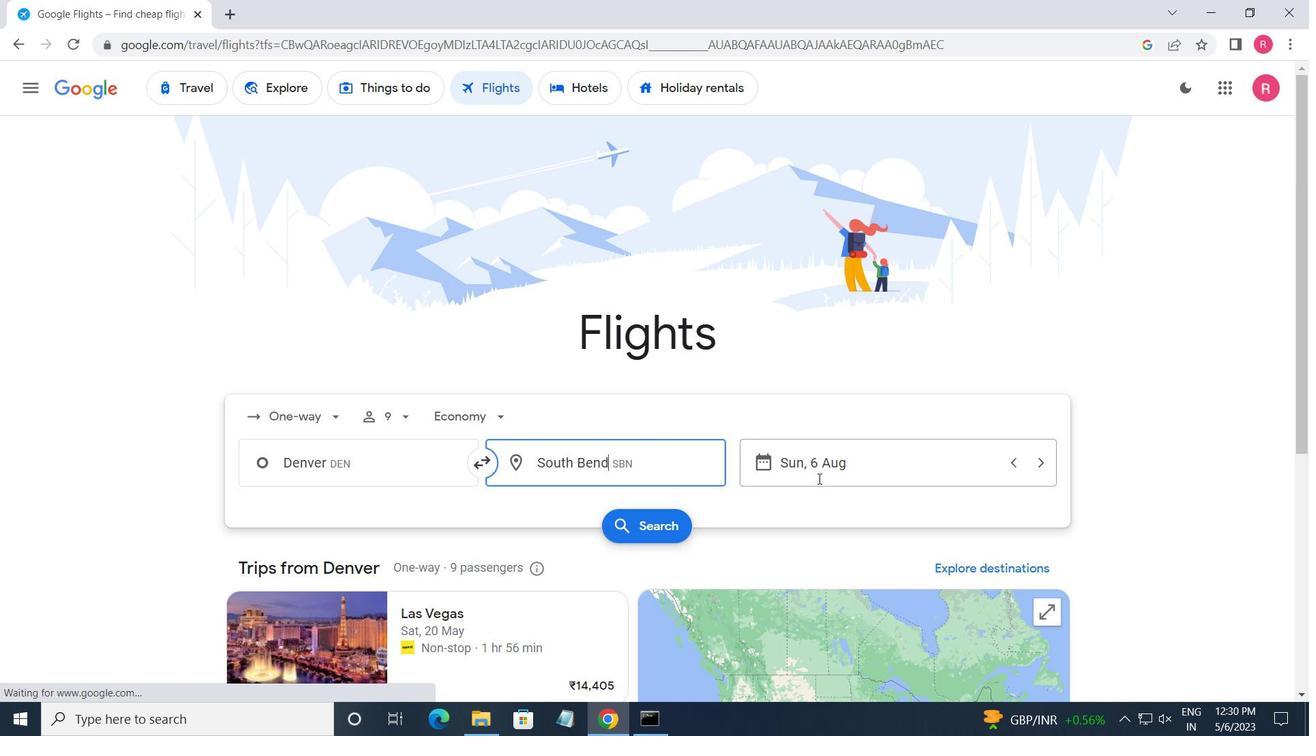 
Action: Mouse pressed left at (828, 478)
Screenshot: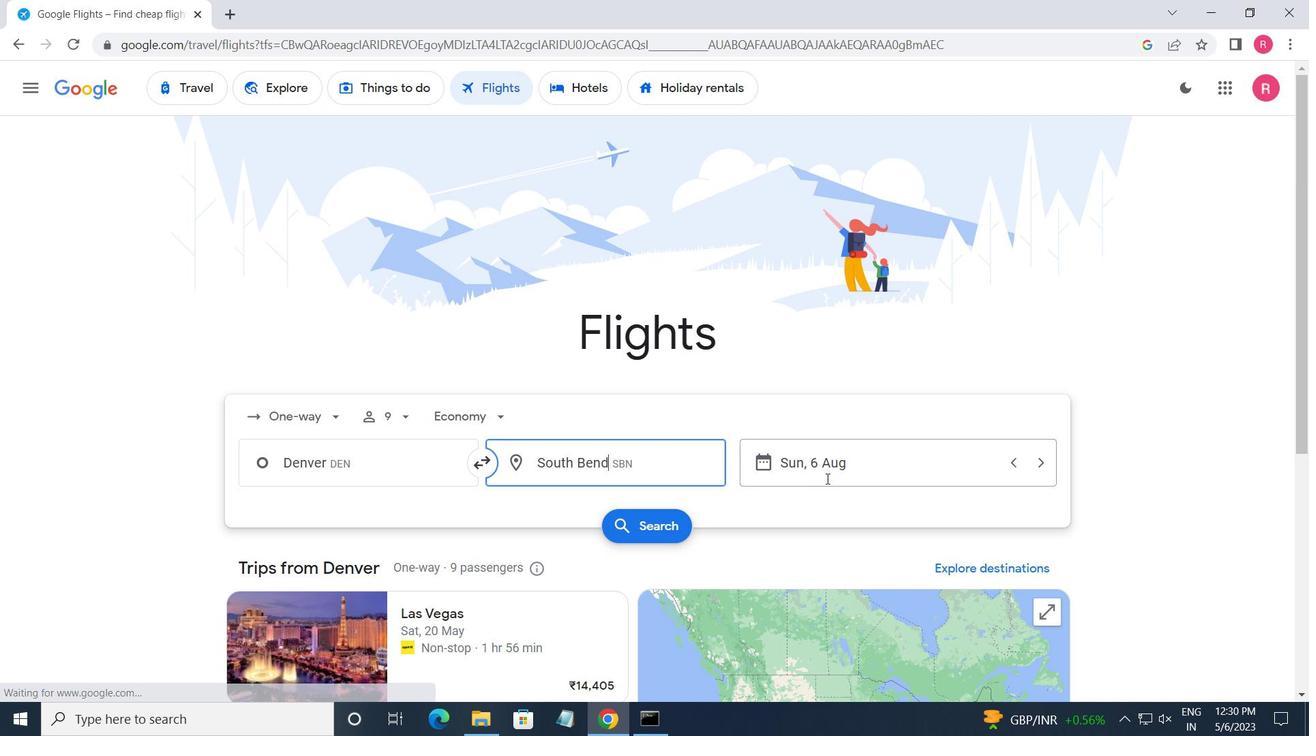 
Action: Mouse moved to (448, 444)
Screenshot: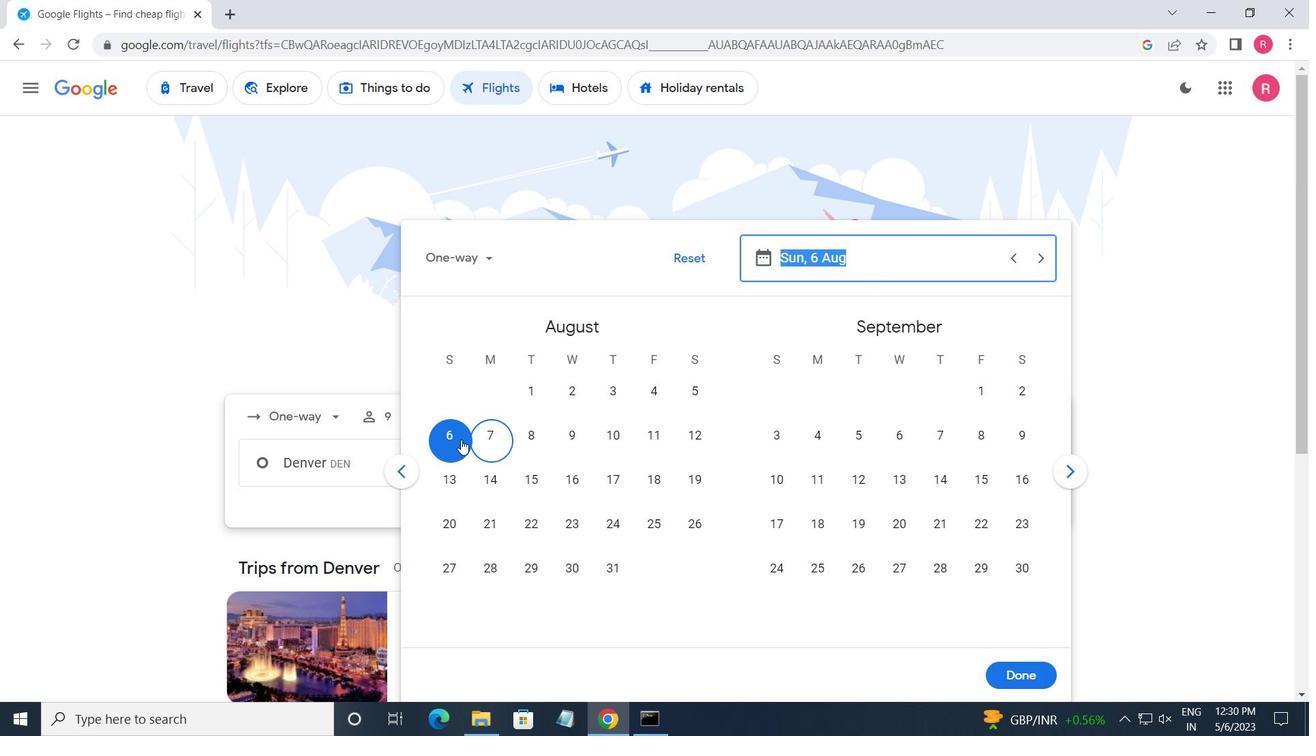 
Action: Mouse pressed left at (448, 444)
Screenshot: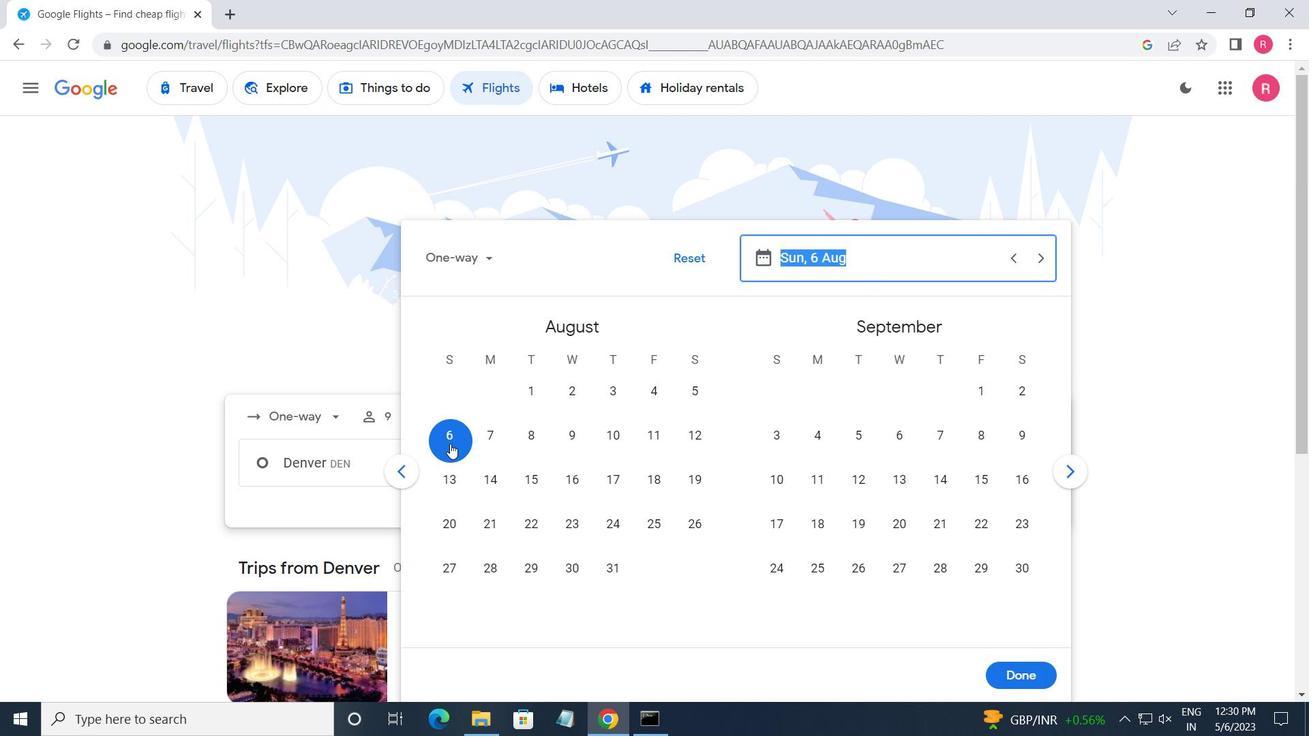 
Action: Mouse moved to (1017, 677)
Screenshot: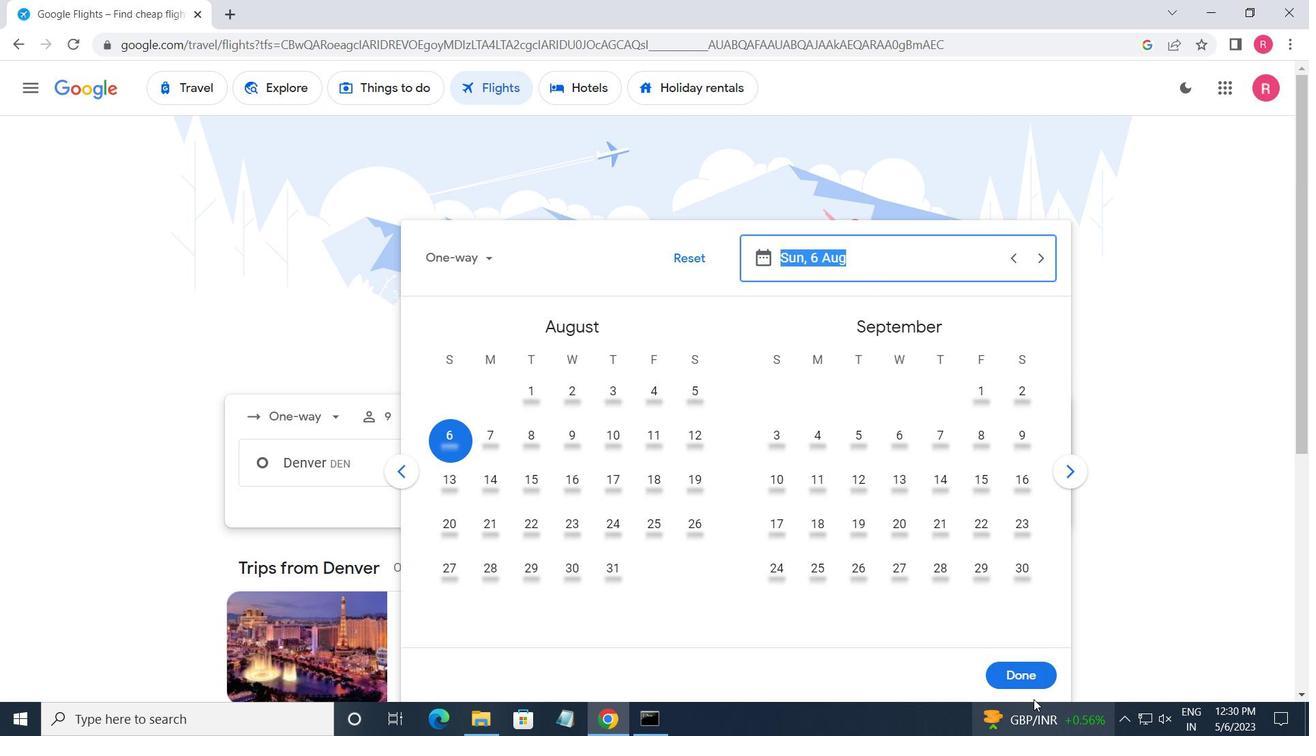 
Action: Mouse pressed left at (1017, 677)
Screenshot: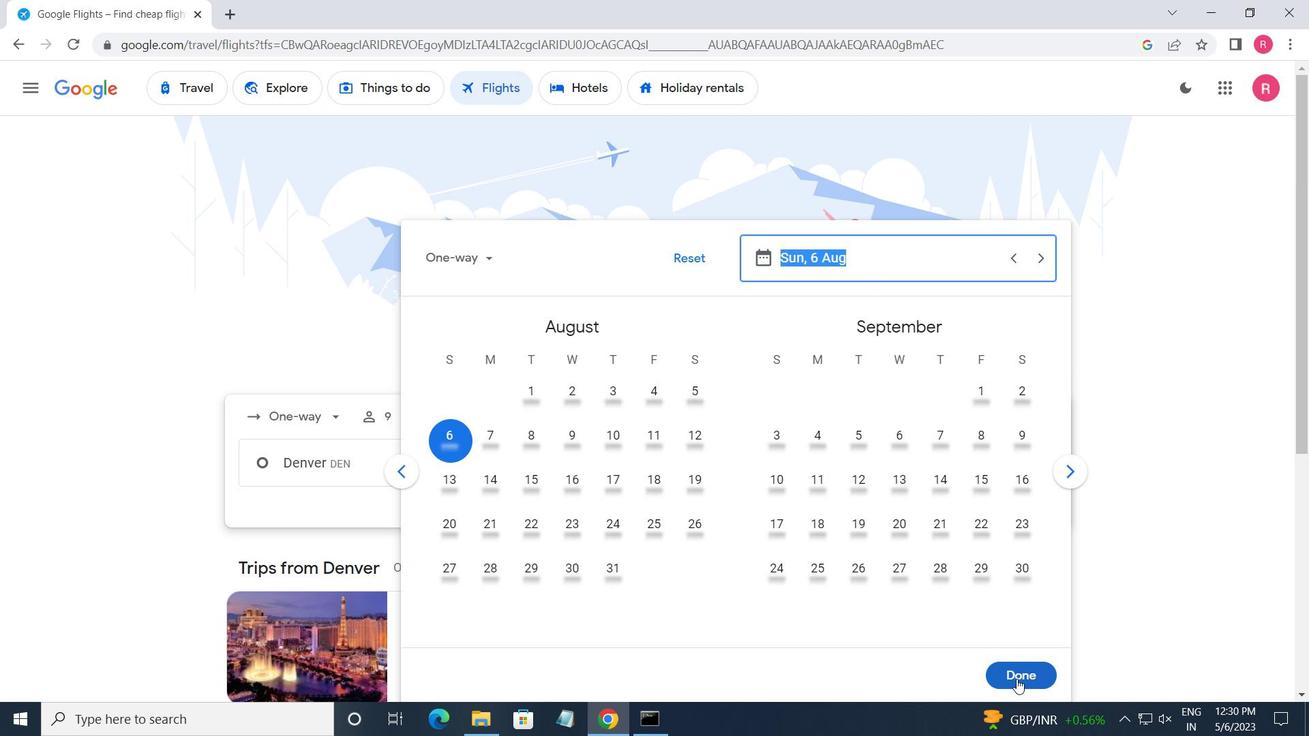 
Action: Mouse moved to (641, 536)
Screenshot: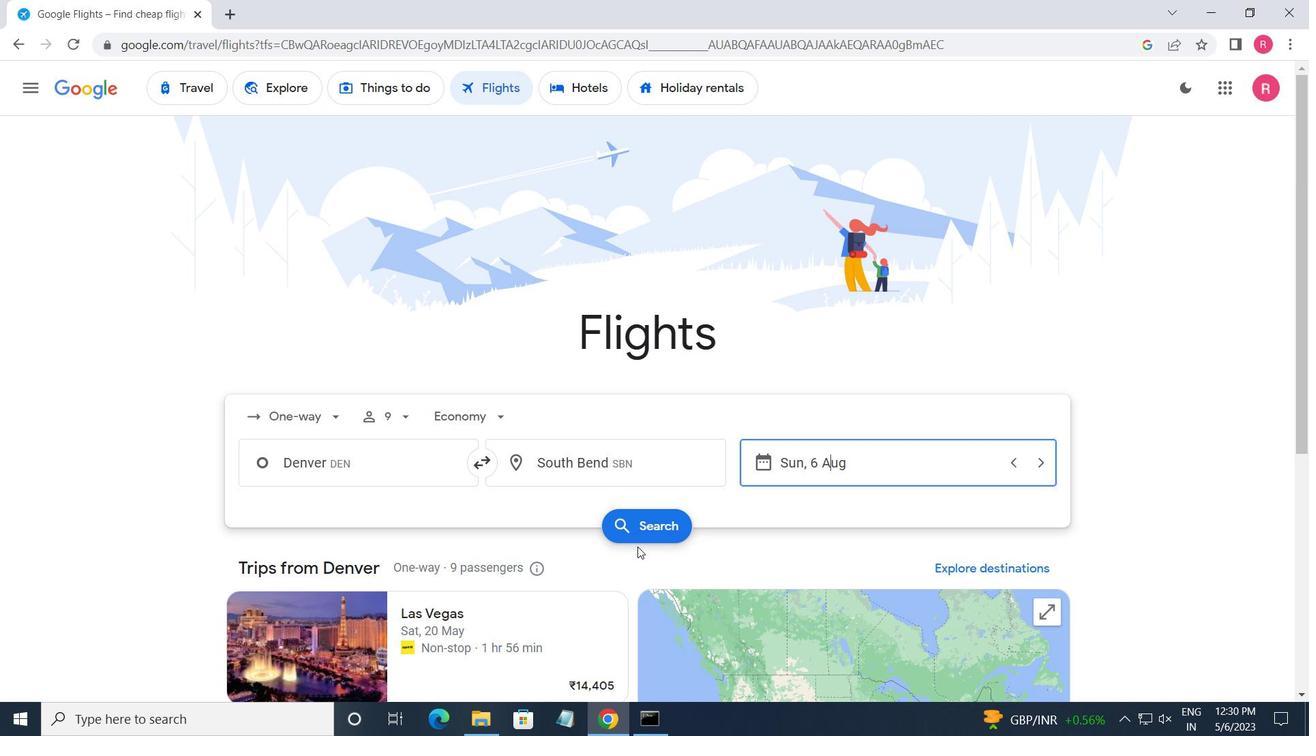 
Action: Mouse pressed left at (641, 536)
Screenshot: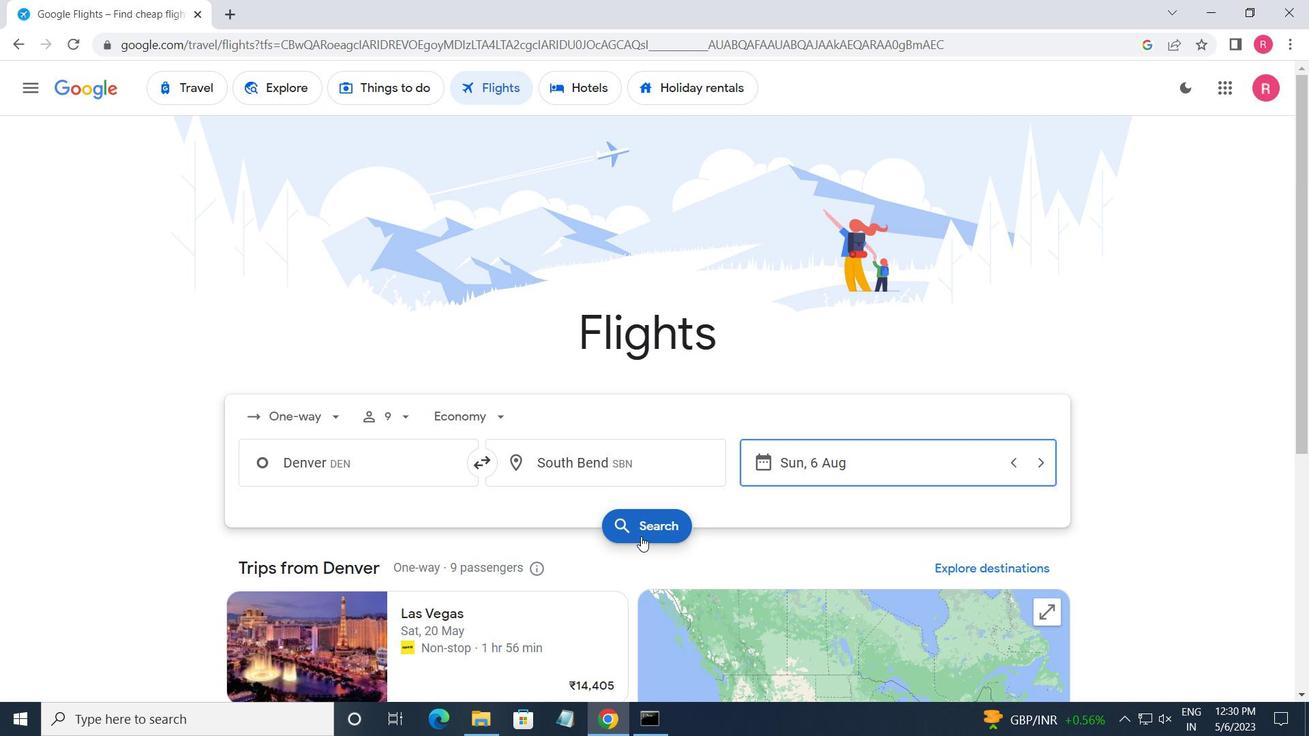 
Action: Mouse moved to (264, 241)
Screenshot: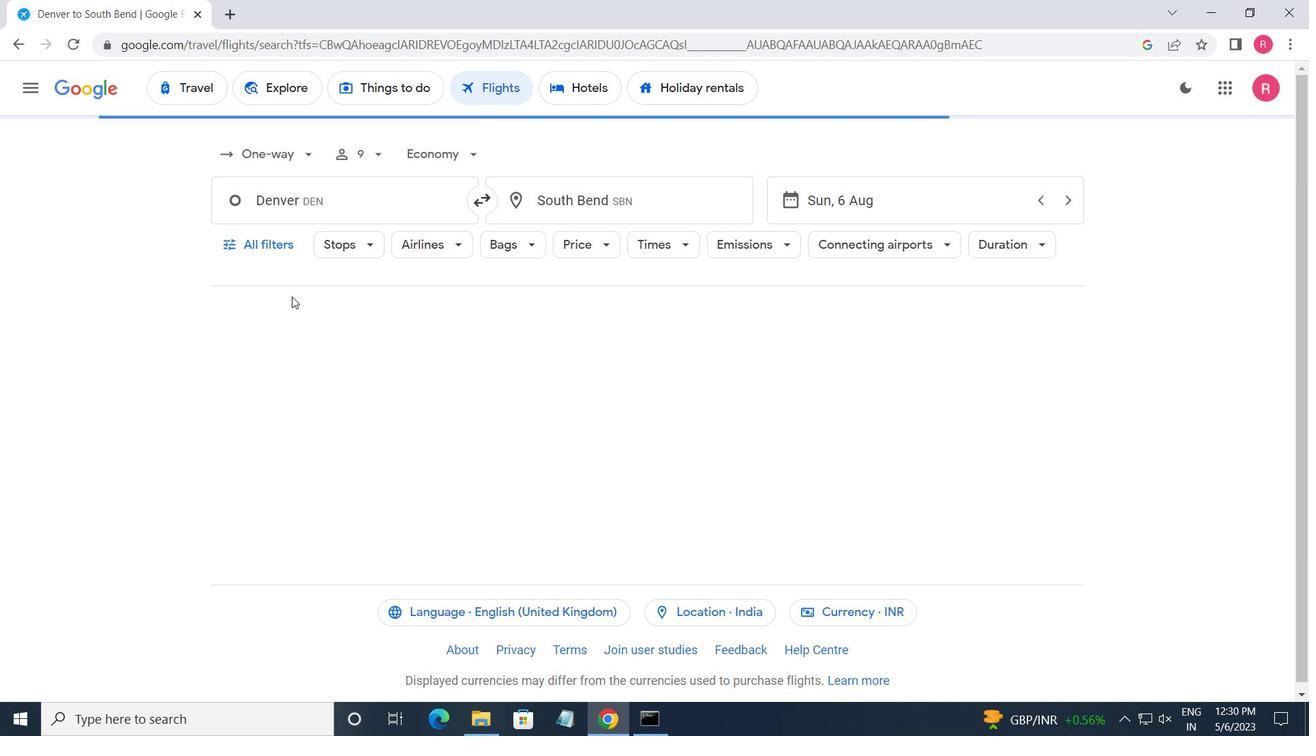 
Action: Mouse pressed left at (264, 241)
Screenshot: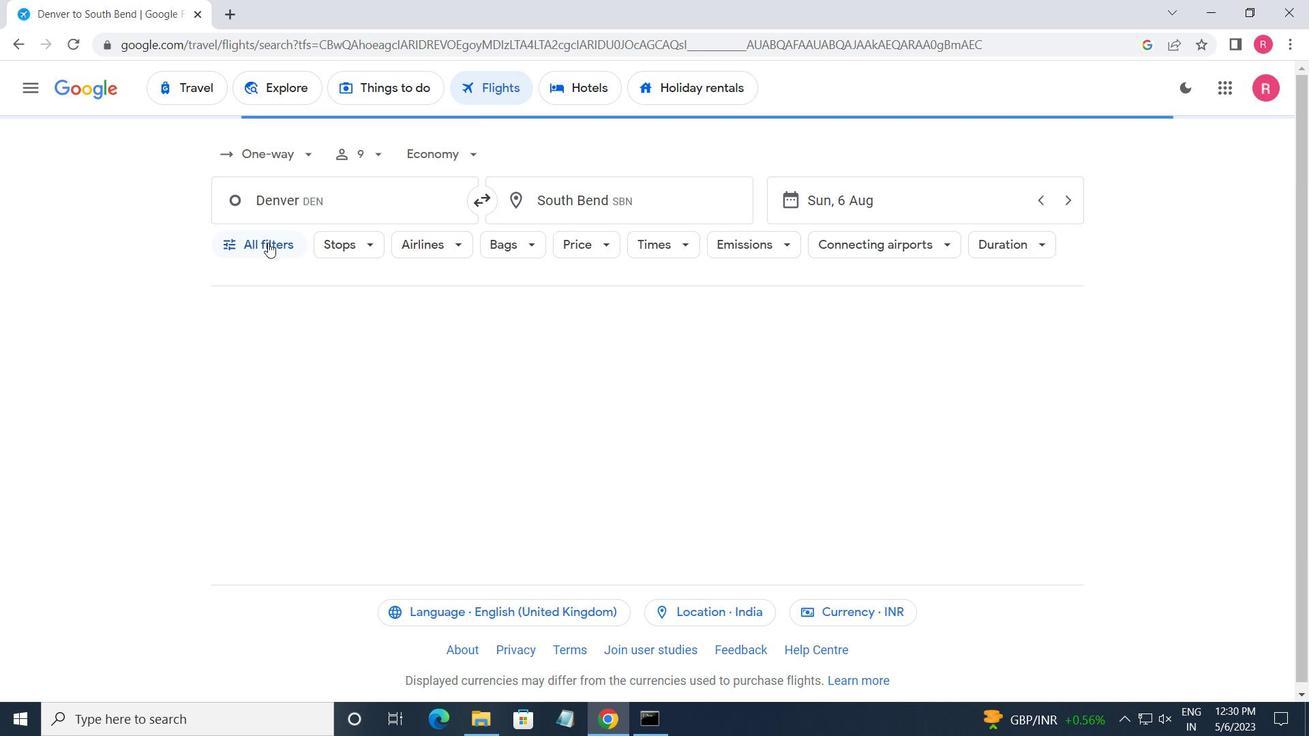 
Action: Mouse moved to (330, 479)
Screenshot: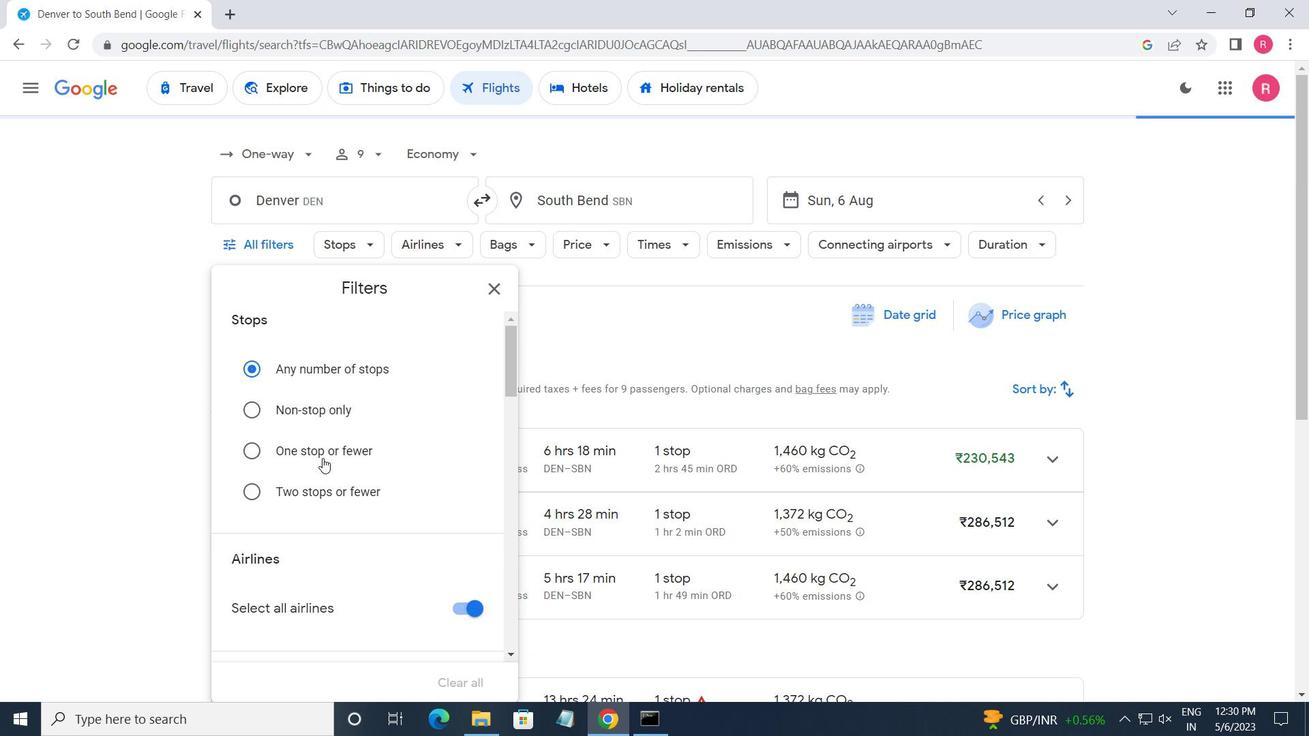 
Action: Mouse scrolled (330, 478) with delta (0, 0)
Screenshot: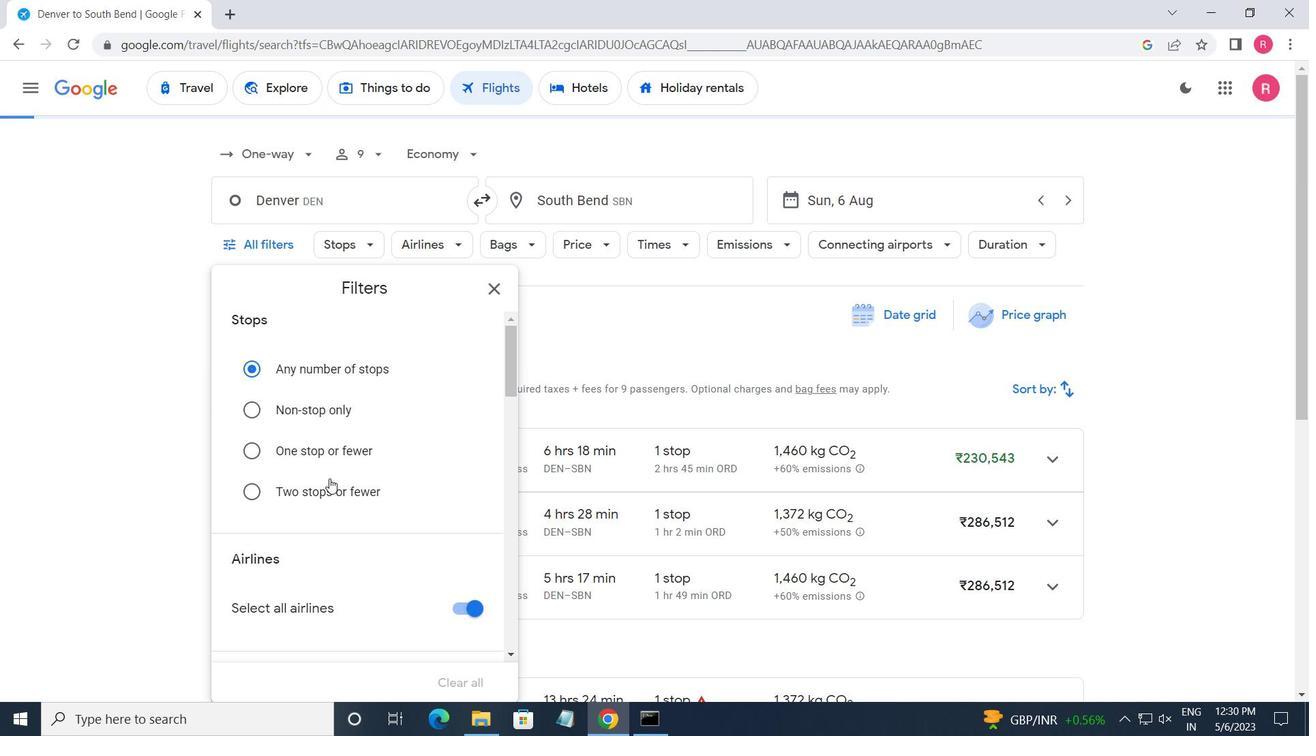 
Action: Mouse moved to (328, 483)
Screenshot: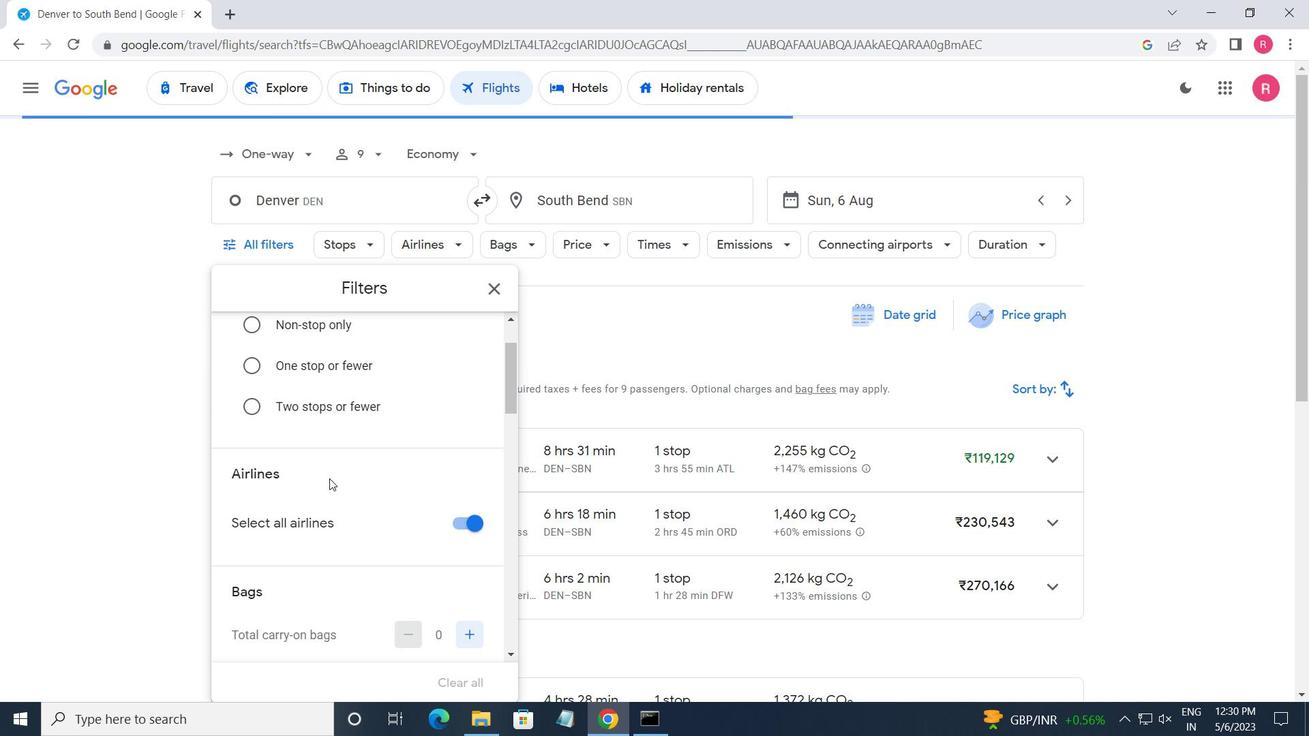 
Action: Mouse scrolled (328, 482) with delta (0, 0)
Screenshot: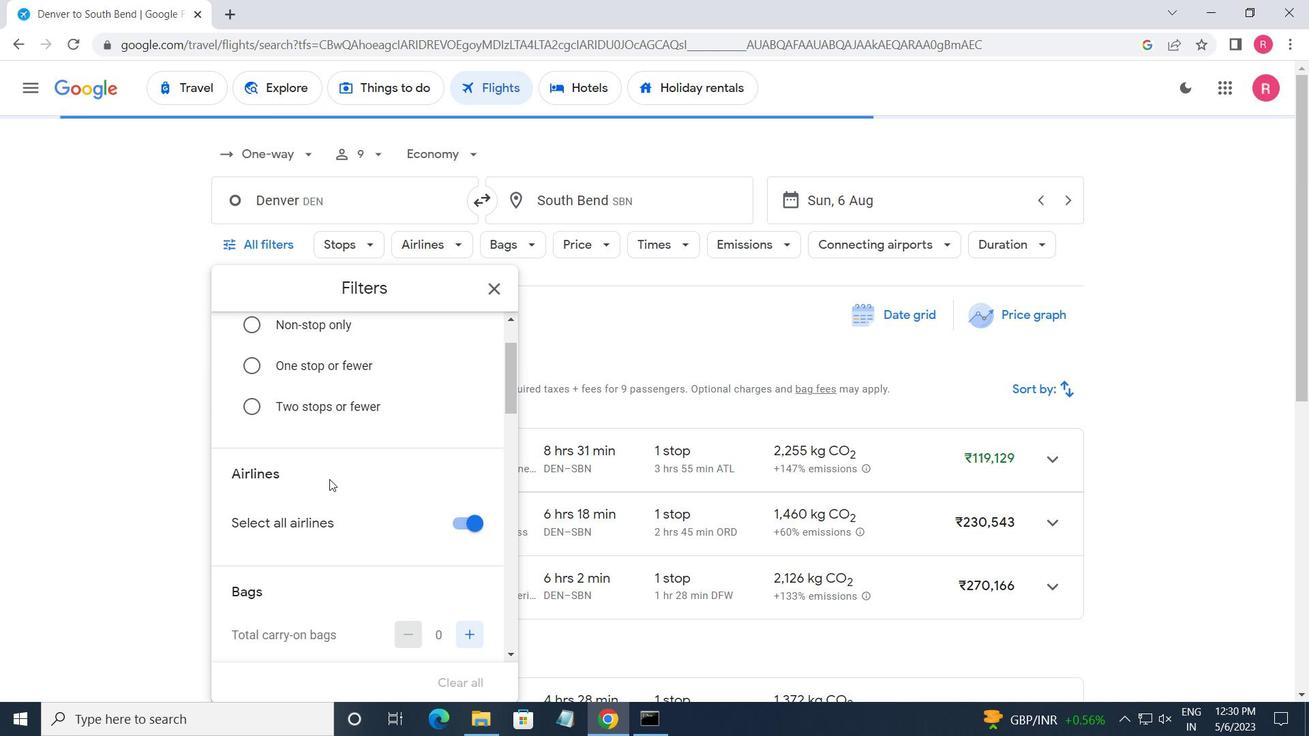 
Action: Mouse moved to (323, 488)
Screenshot: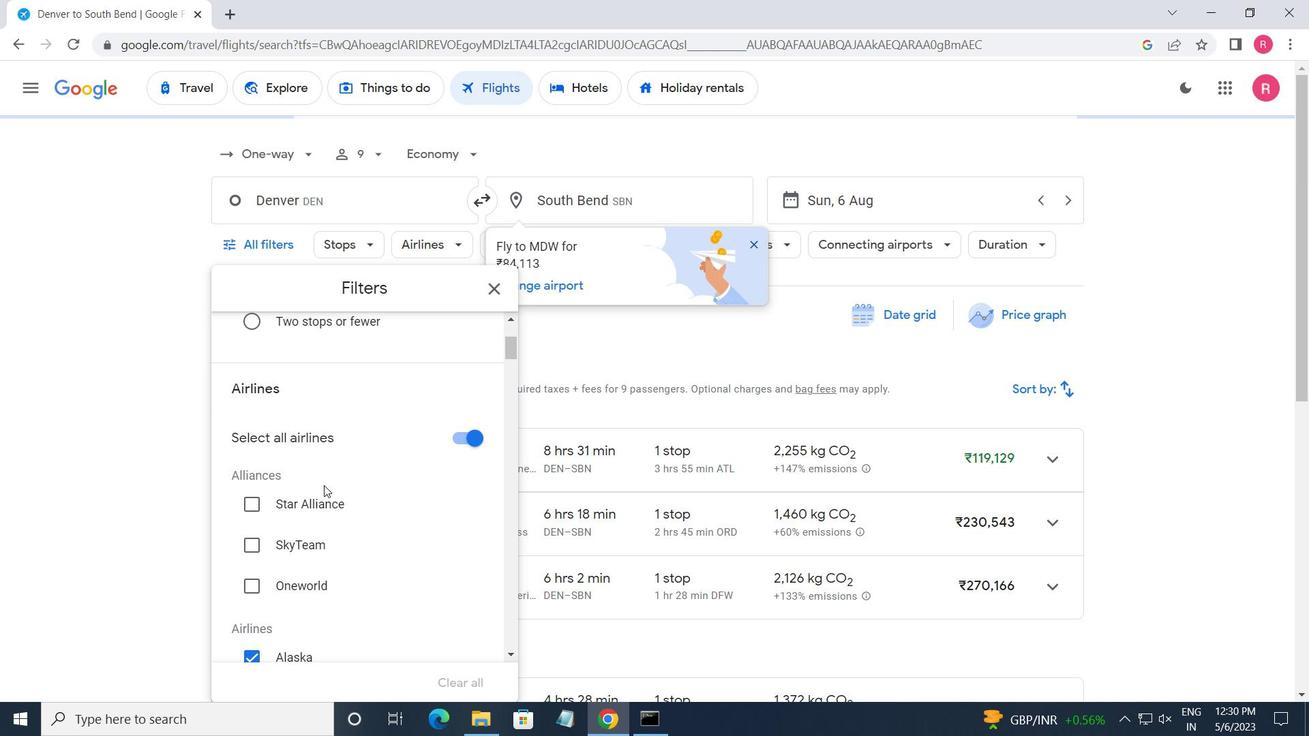 
Action: Mouse scrolled (323, 487) with delta (0, 0)
Screenshot: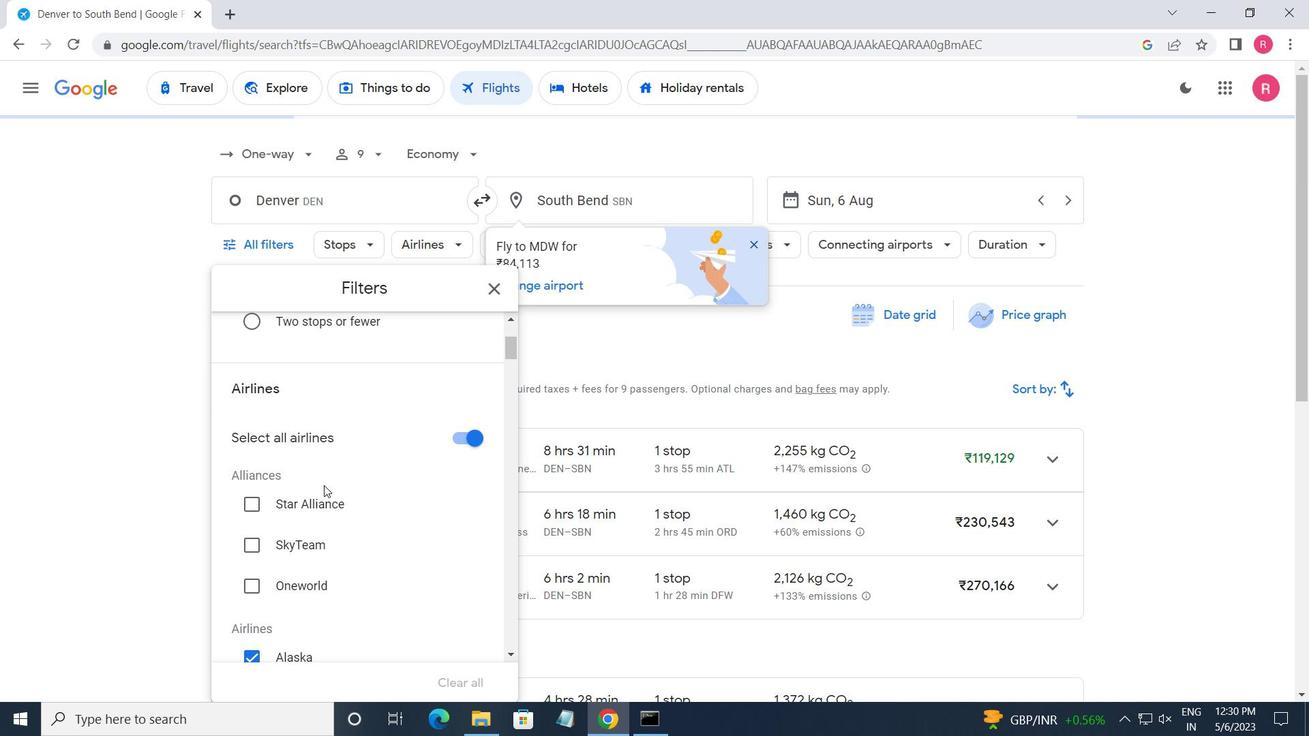 
Action: Mouse moved to (322, 490)
Screenshot: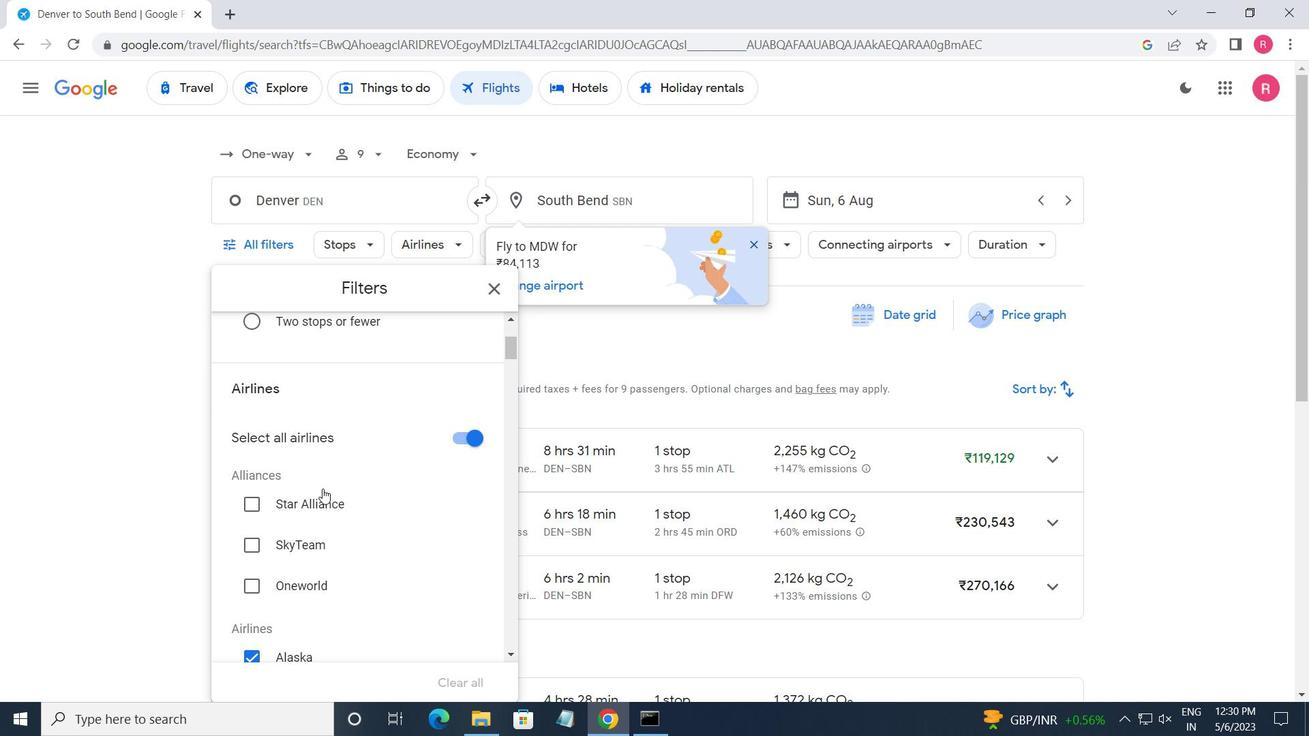 
Action: Mouse scrolled (322, 489) with delta (0, 0)
Screenshot: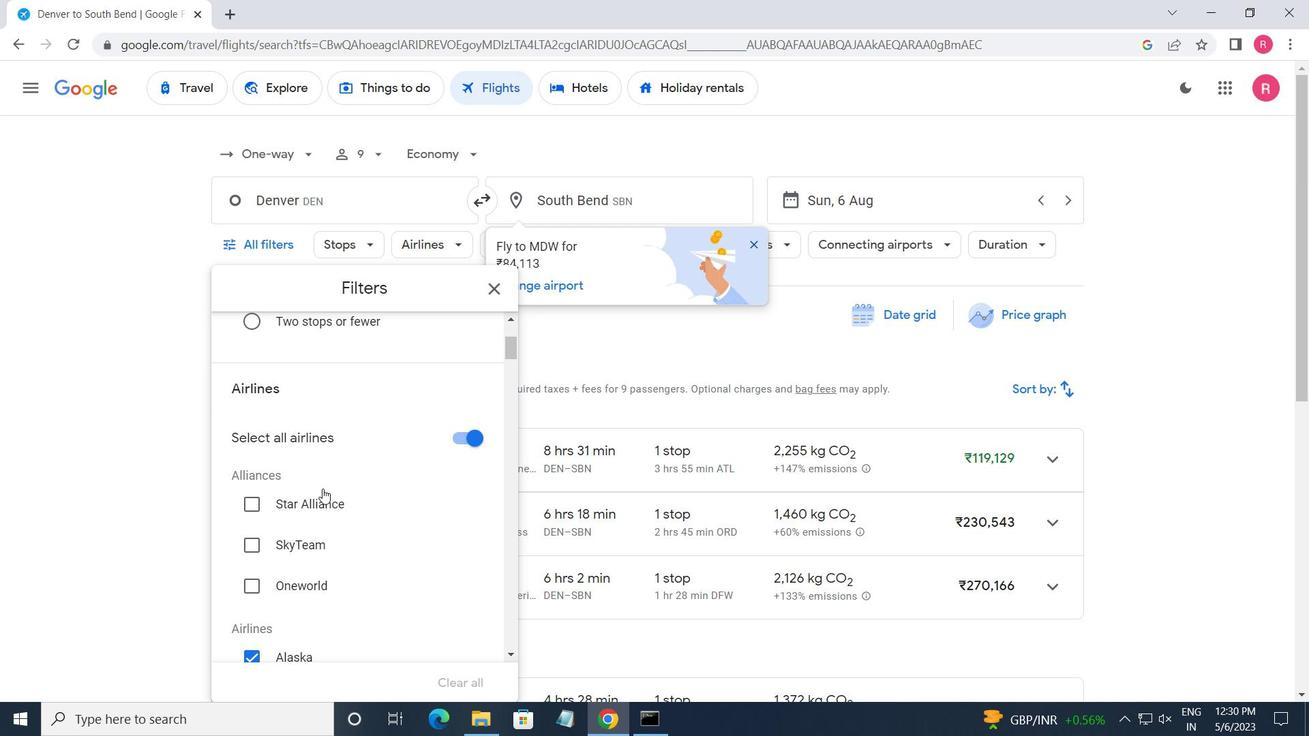 
Action: Mouse moved to (436, 487)
Screenshot: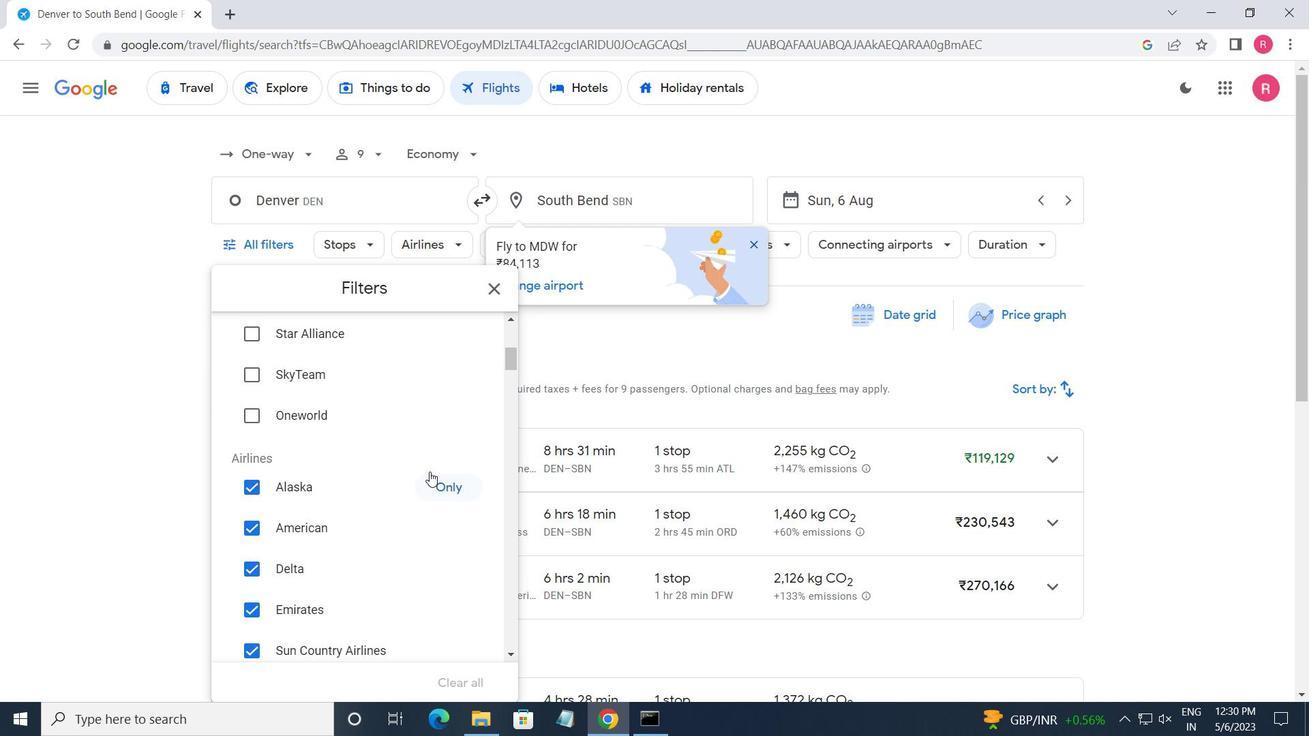 
Action: Mouse pressed left at (436, 487)
Screenshot: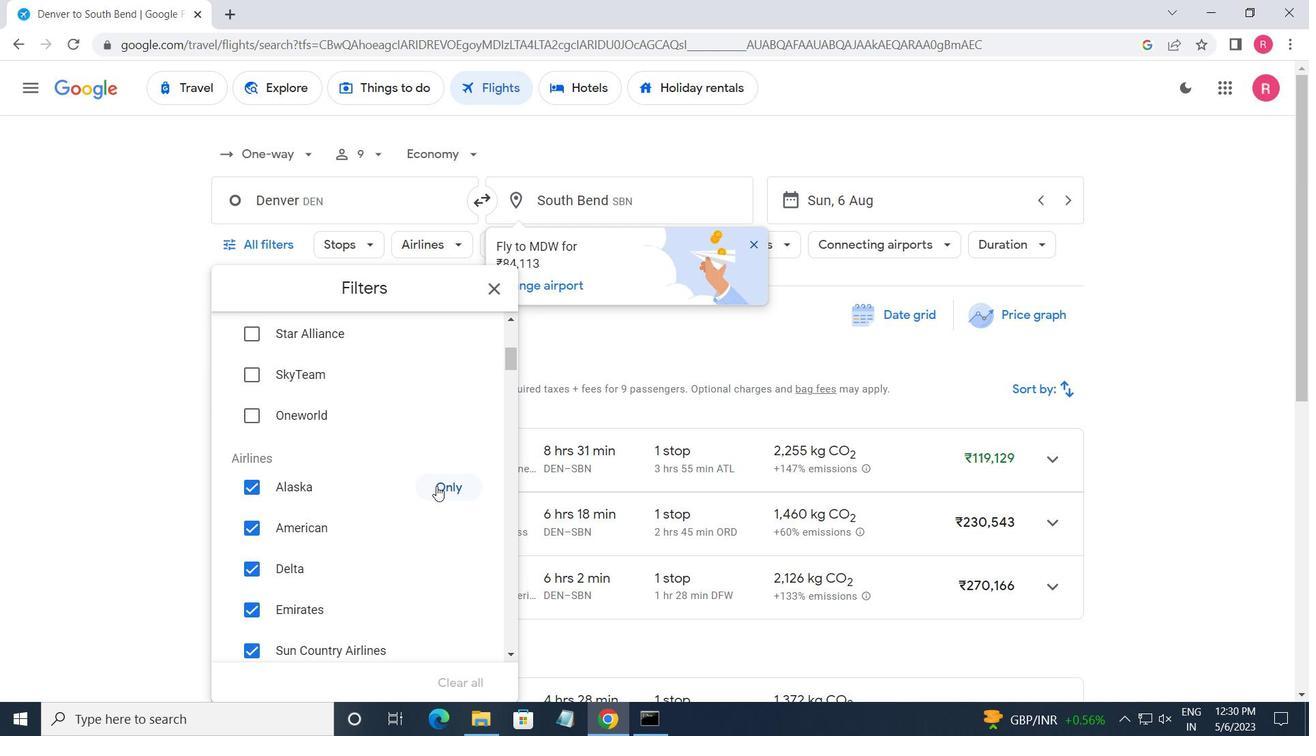 
Action: Mouse moved to (379, 474)
Screenshot: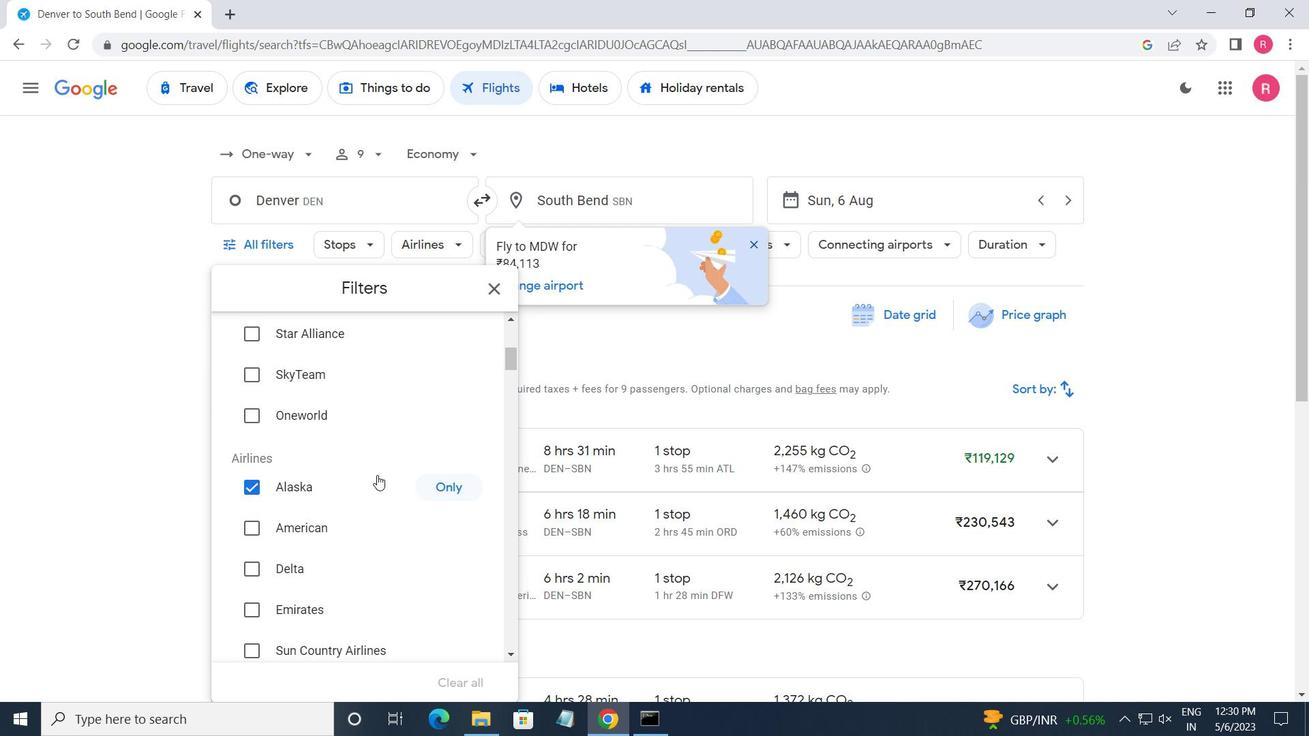 
Action: Mouse scrolled (379, 474) with delta (0, 0)
Screenshot: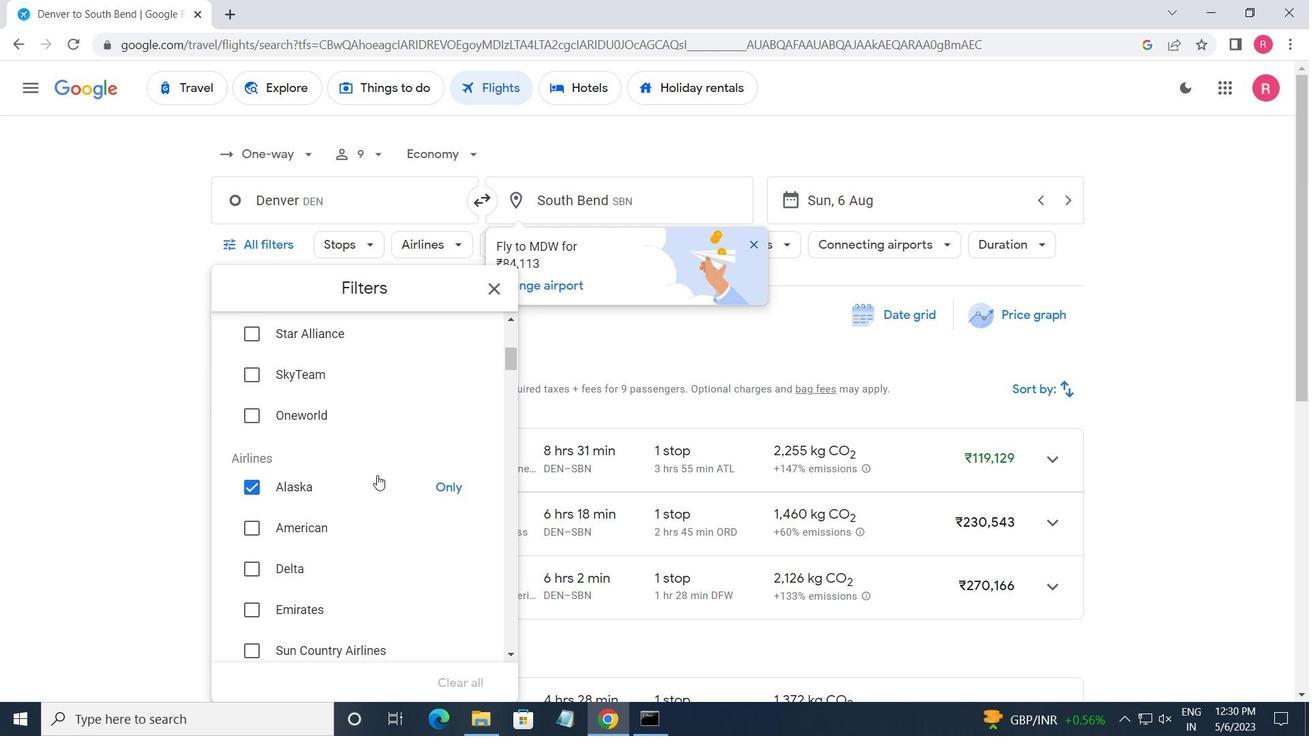 
Action: Mouse moved to (382, 479)
Screenshot: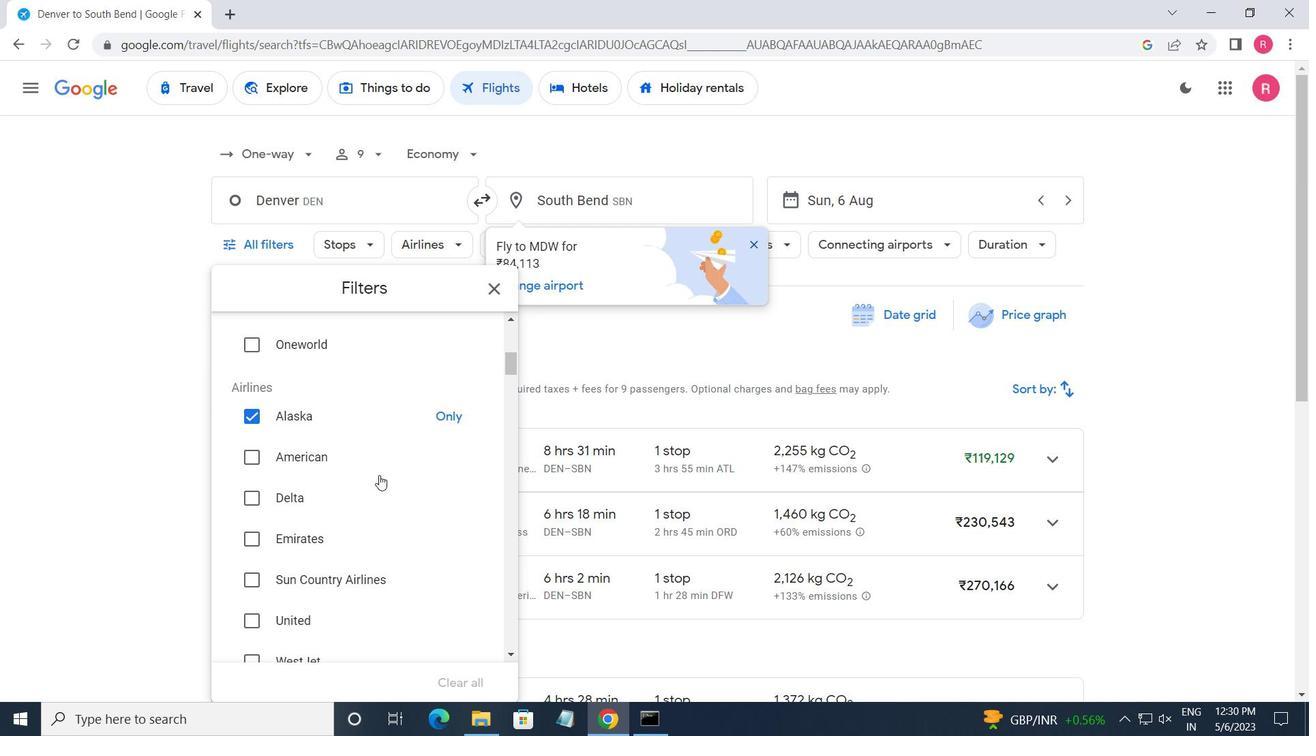 
Action: Mouse scrolled (382, 478) with delta (0, 0)
Screenshot: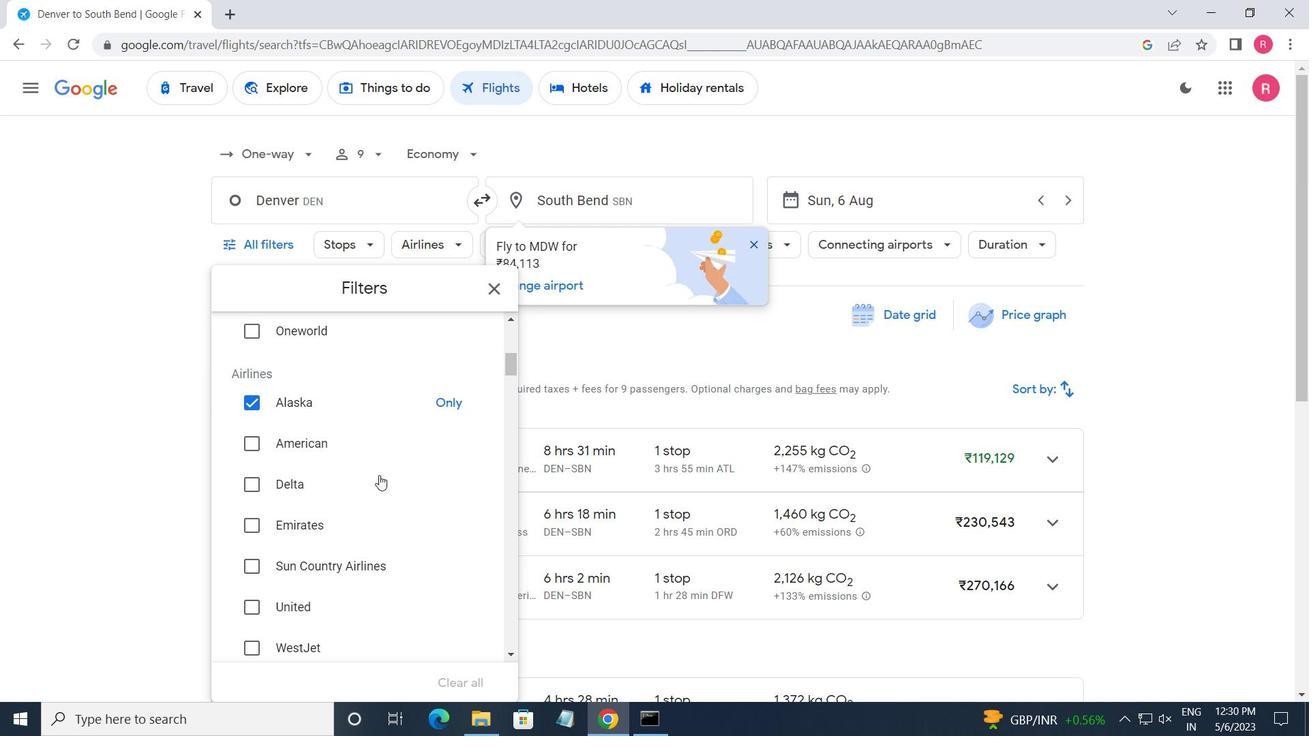 
Action: Mouse moved to (384, 480)
Screenshot: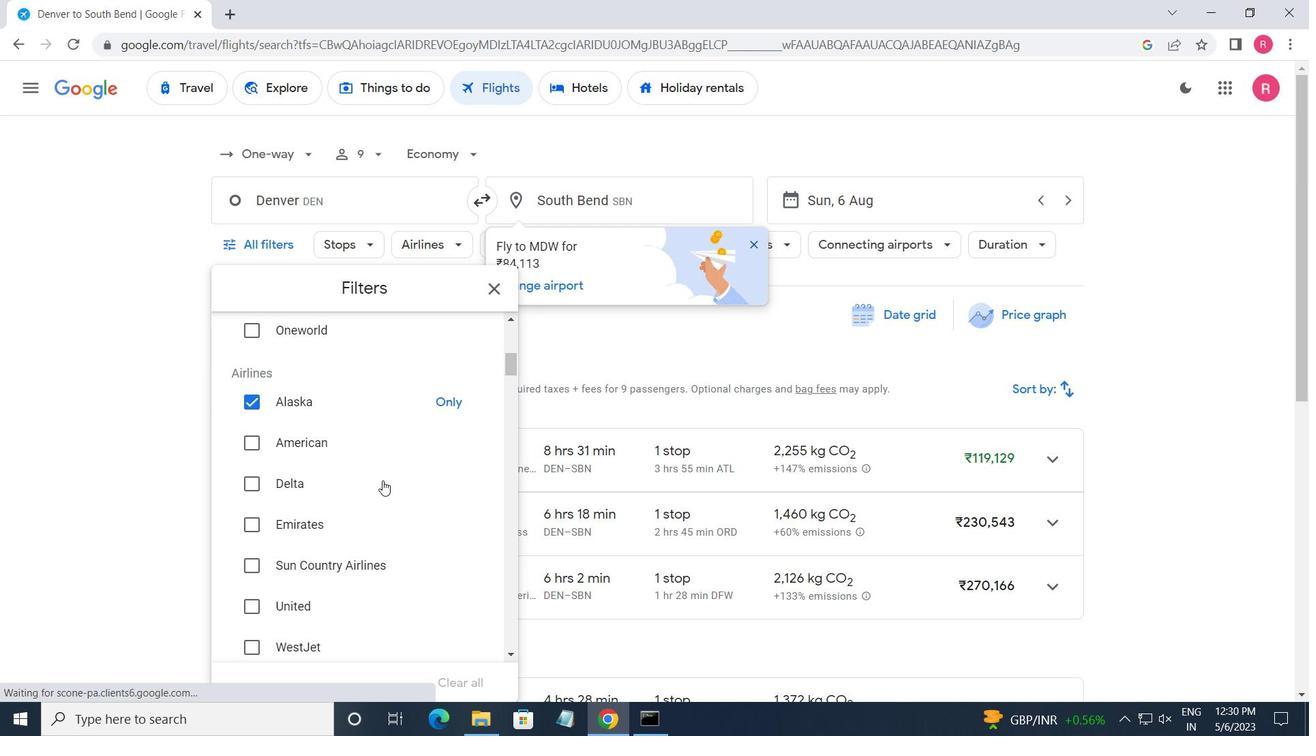 
Action: Mouse scrolled (384, 480) with delta (0, 0)
Screenshot: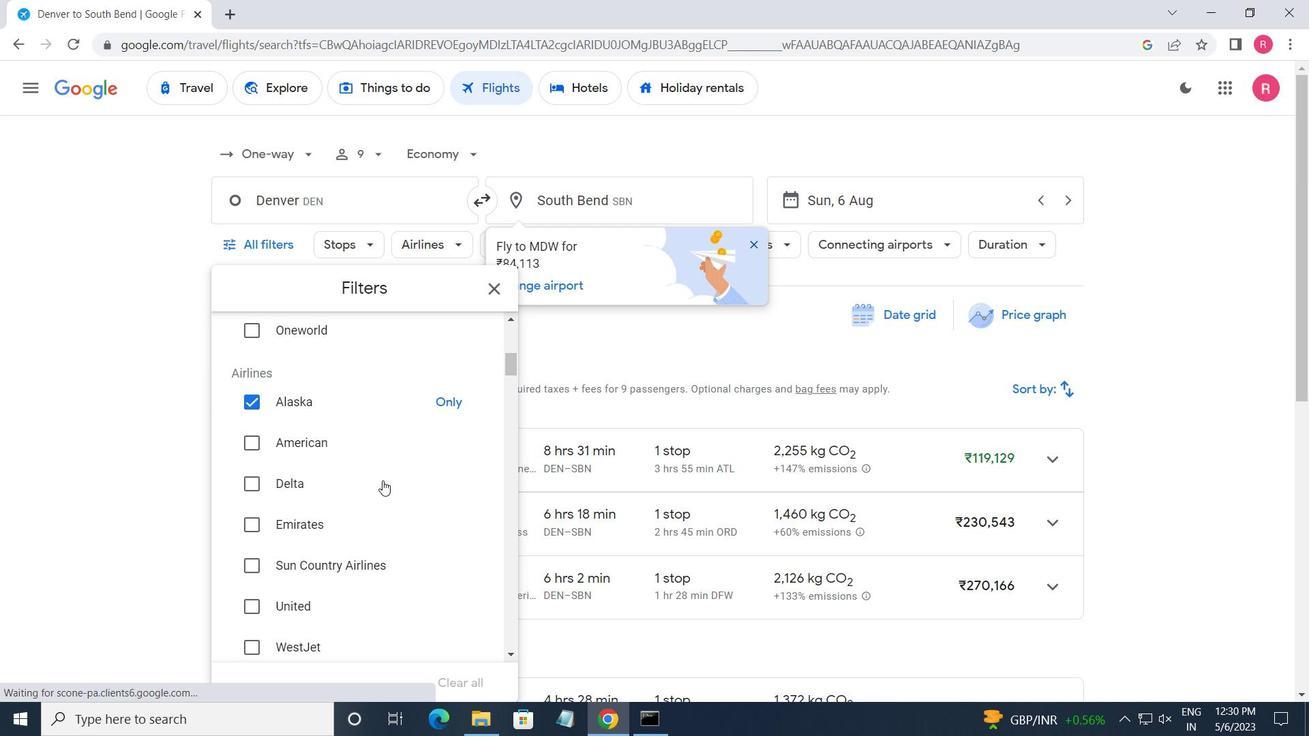 
Action: Mouse moved to (385, 480)
Screenshot: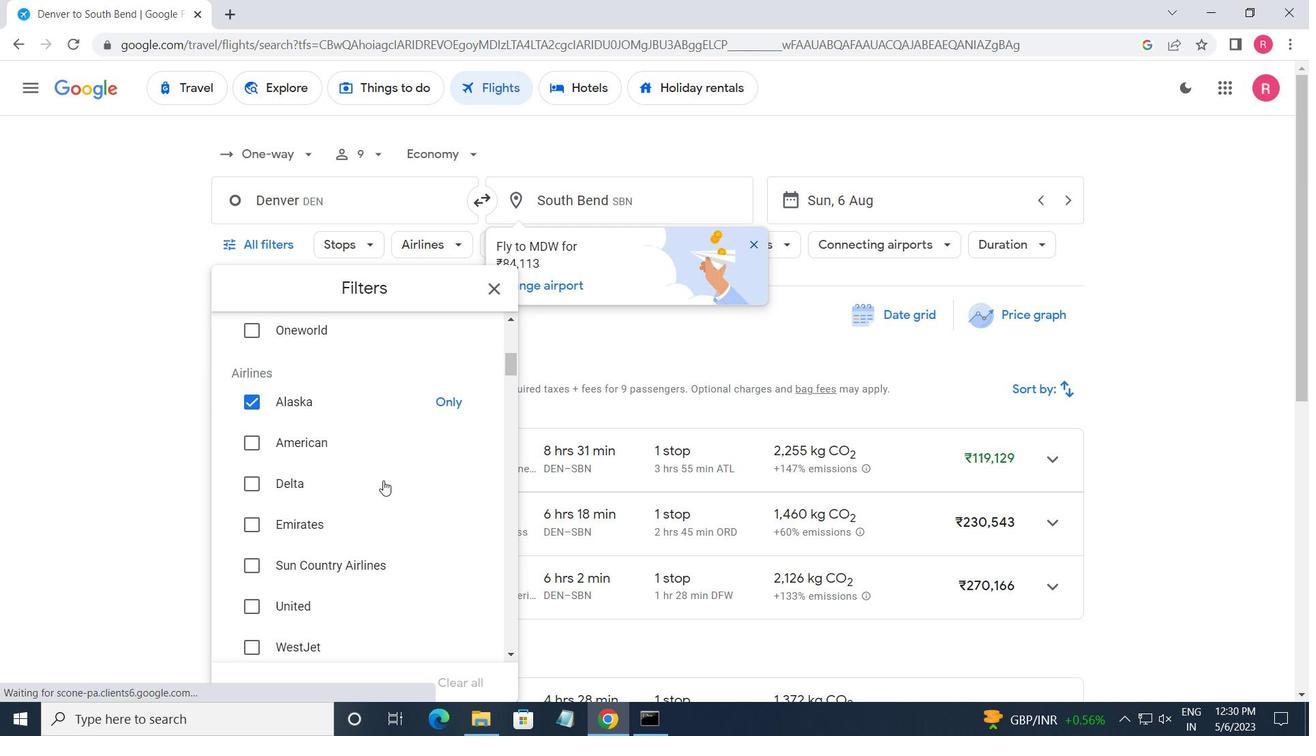 
Action: Mouse scrolled (385, 480) with delta (0, 0)
Screenshot: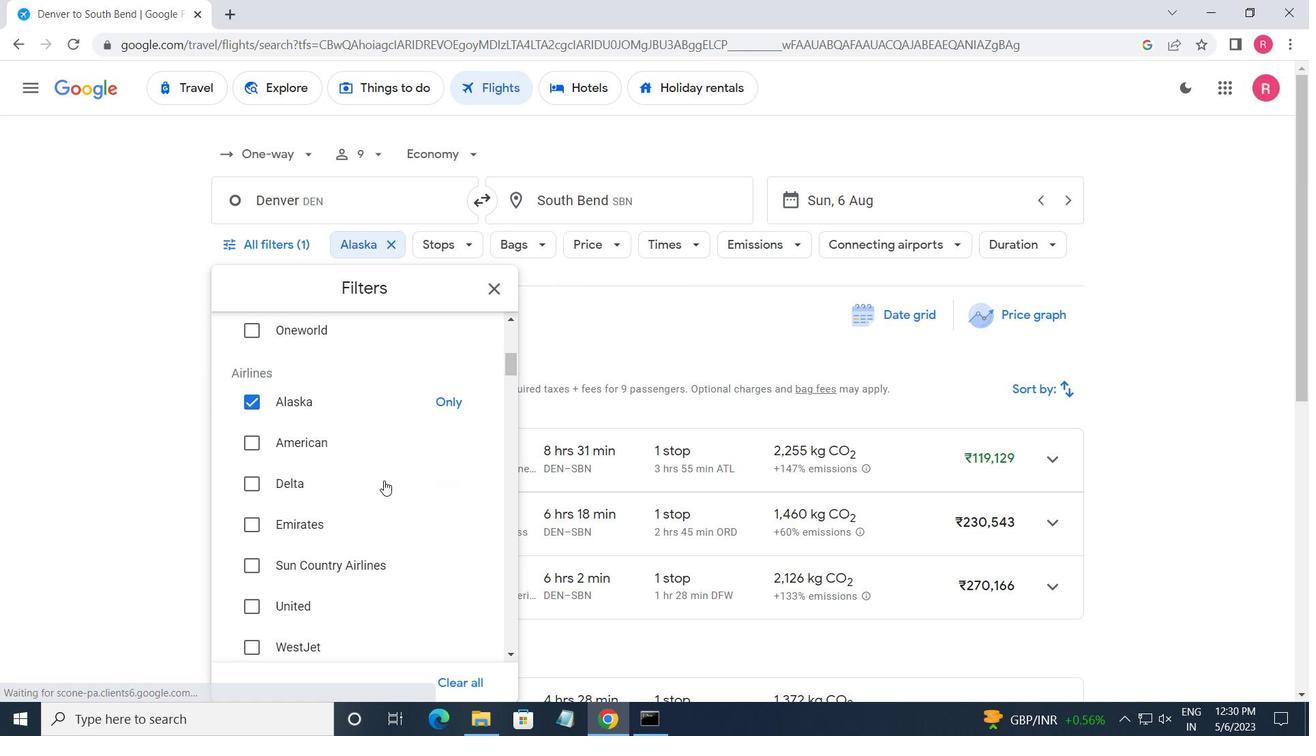 
Action: Mouse moved to (470, 513)
Screenshot: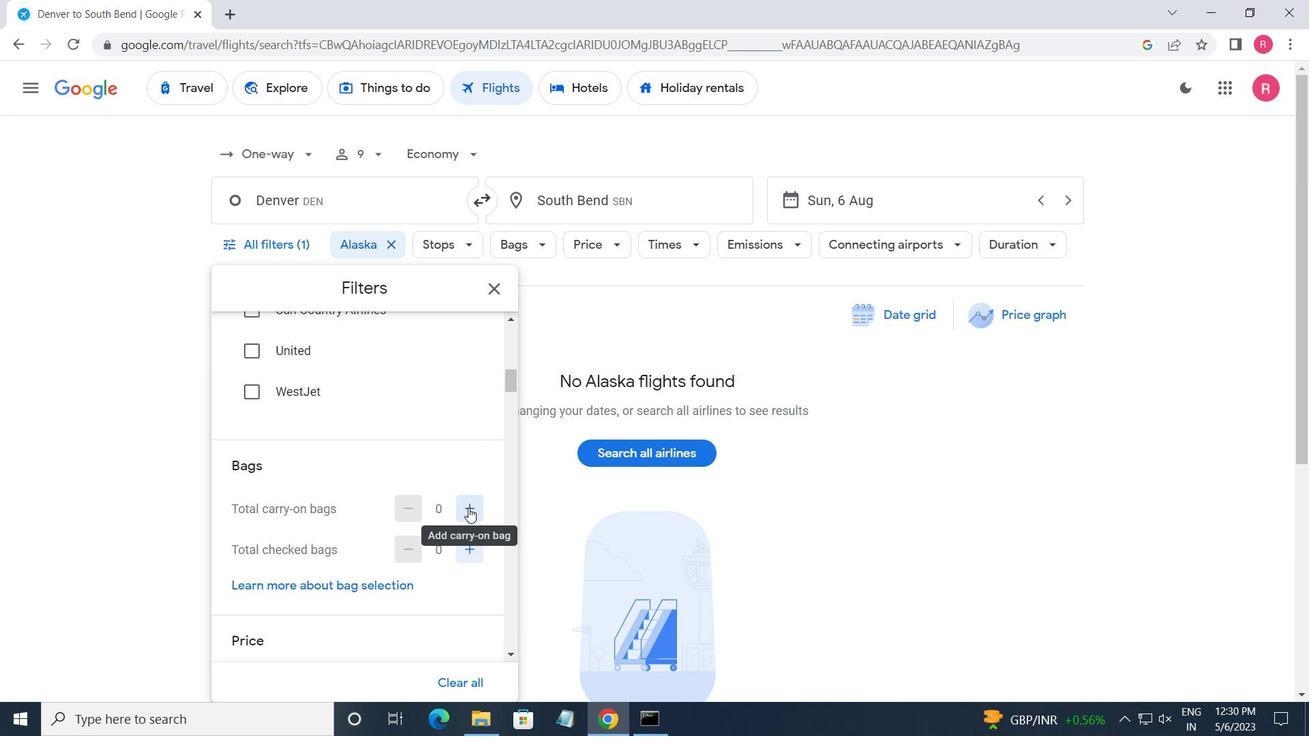 
Action: Mouse pressed left at (470, 513)
Screenshot: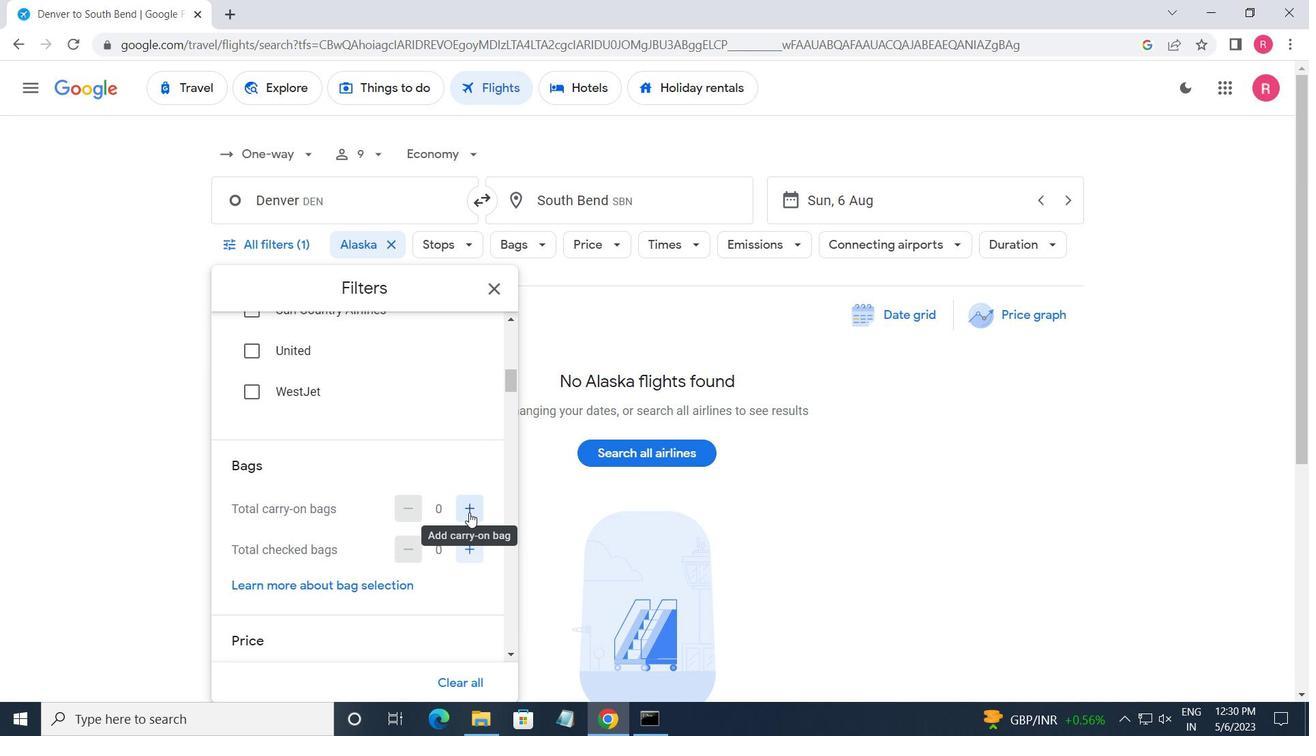 
Action: Mouse moved to (368, 522)
Screenshot: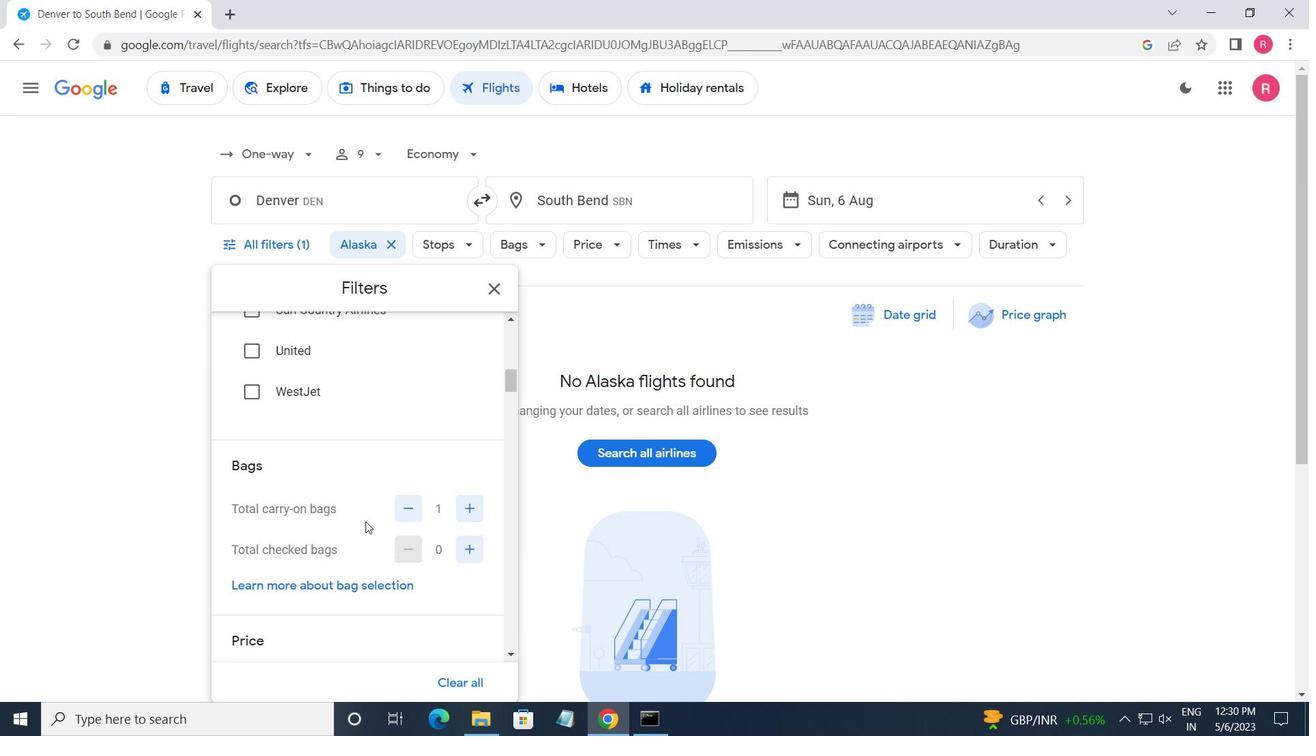 
Action: Mouse scrolled (368, 521) with delta (0, 0)
Screenshot: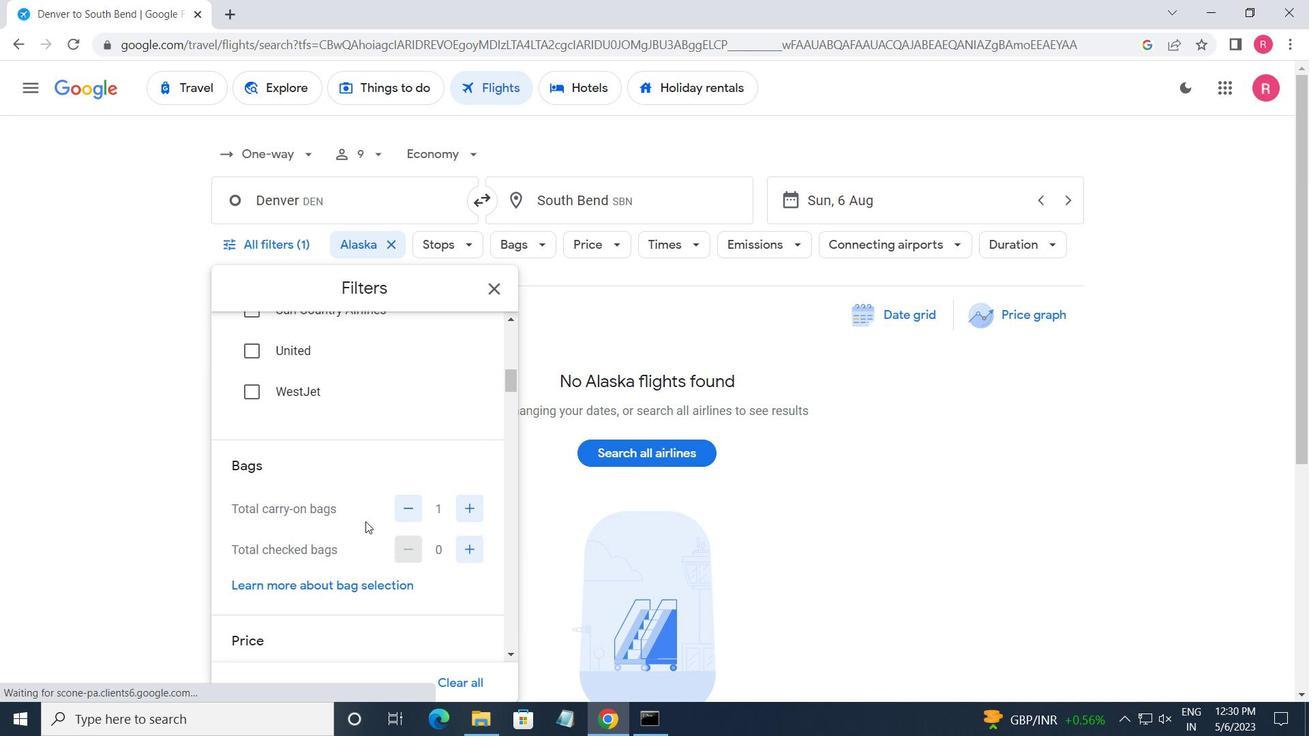 
Action: Mouse moved to (368, 523)
Screenshot: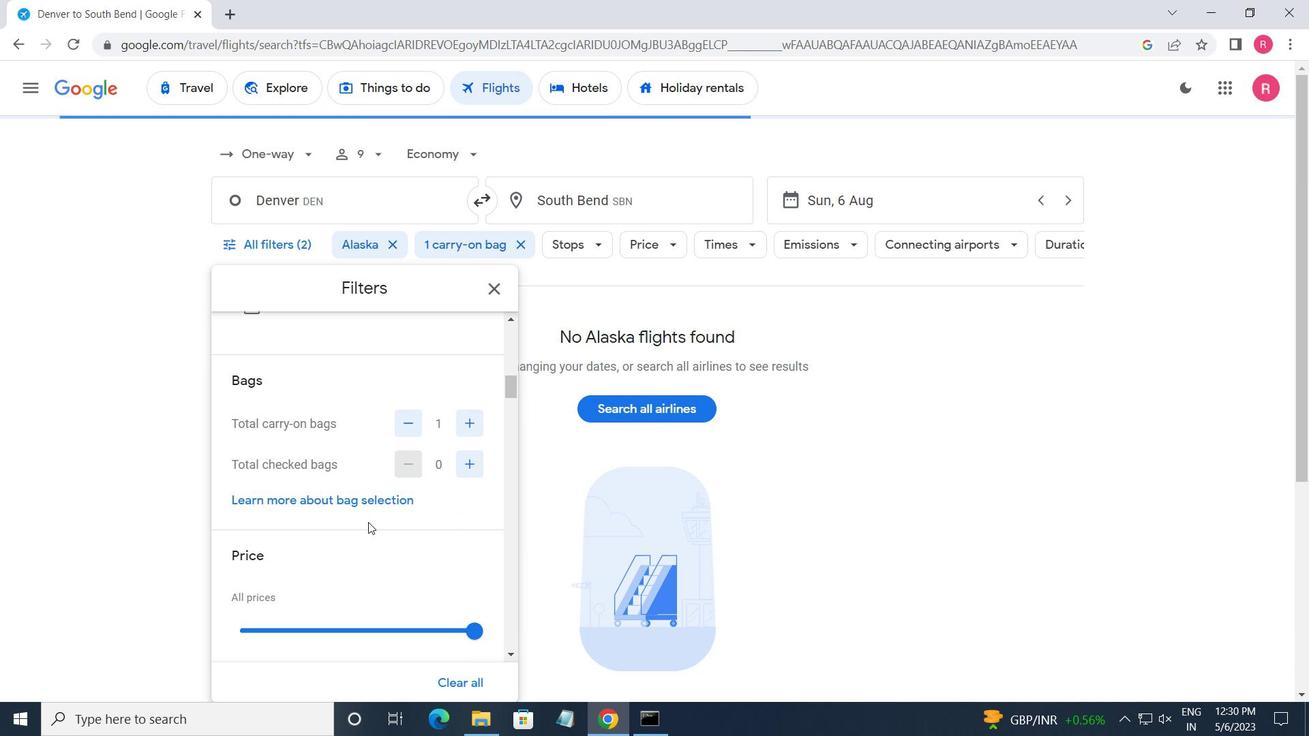 
Action: Mouse scrolled (368, 522) with delta (0, 0)
Screenshot: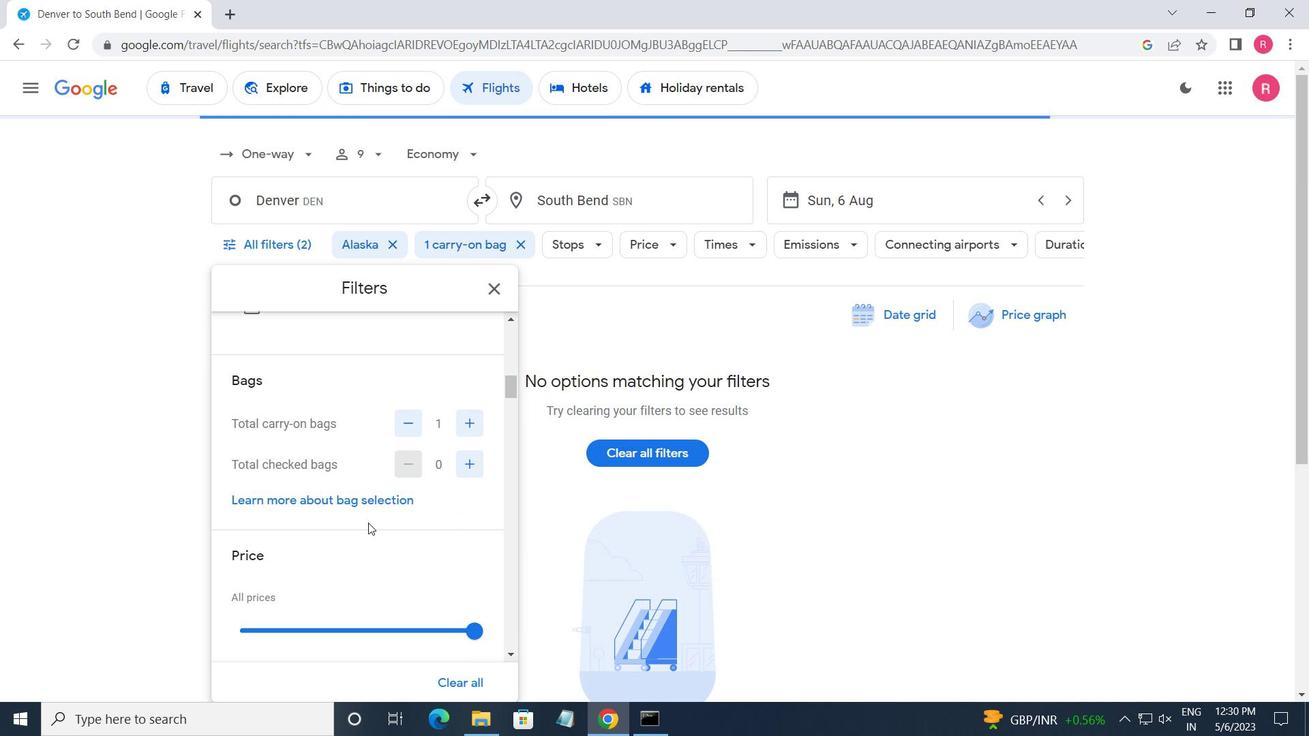 
Action: Mouse moved to (474, 549)
Screenshot: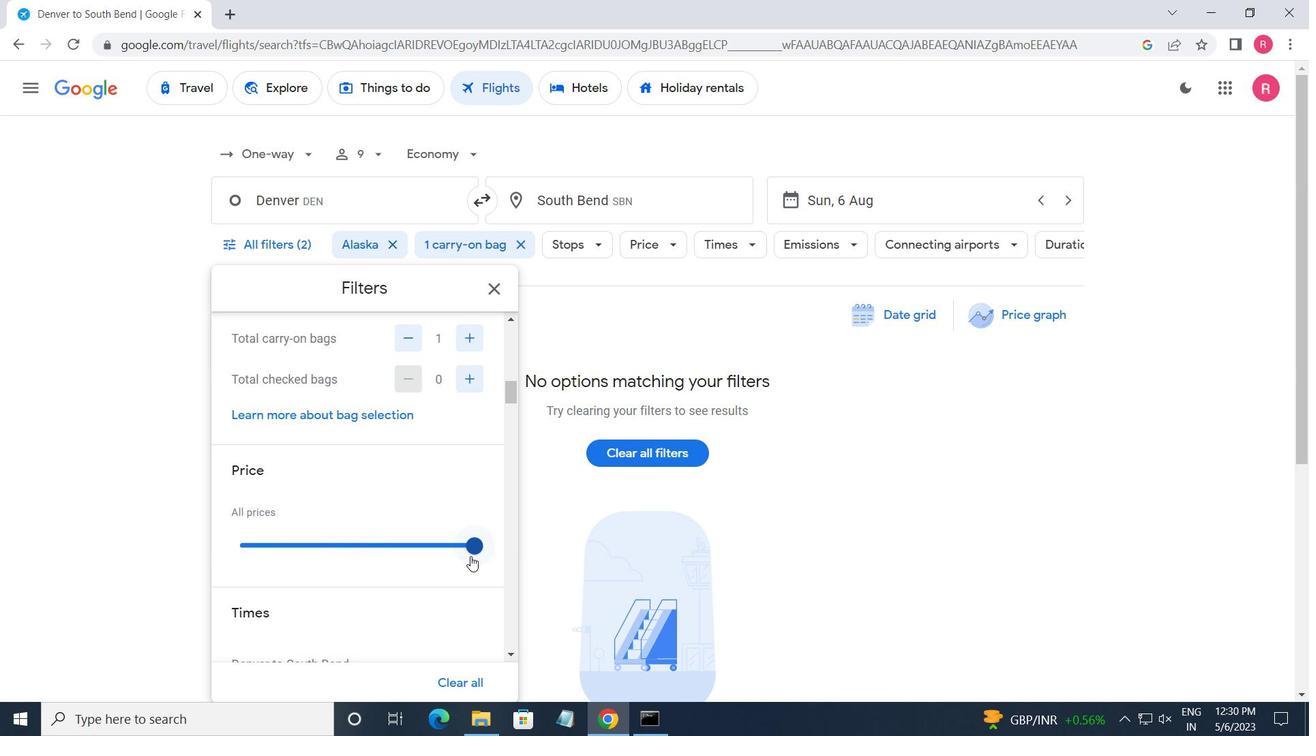 
Action: Mouse pressed left at (474, 549)
Screenshot: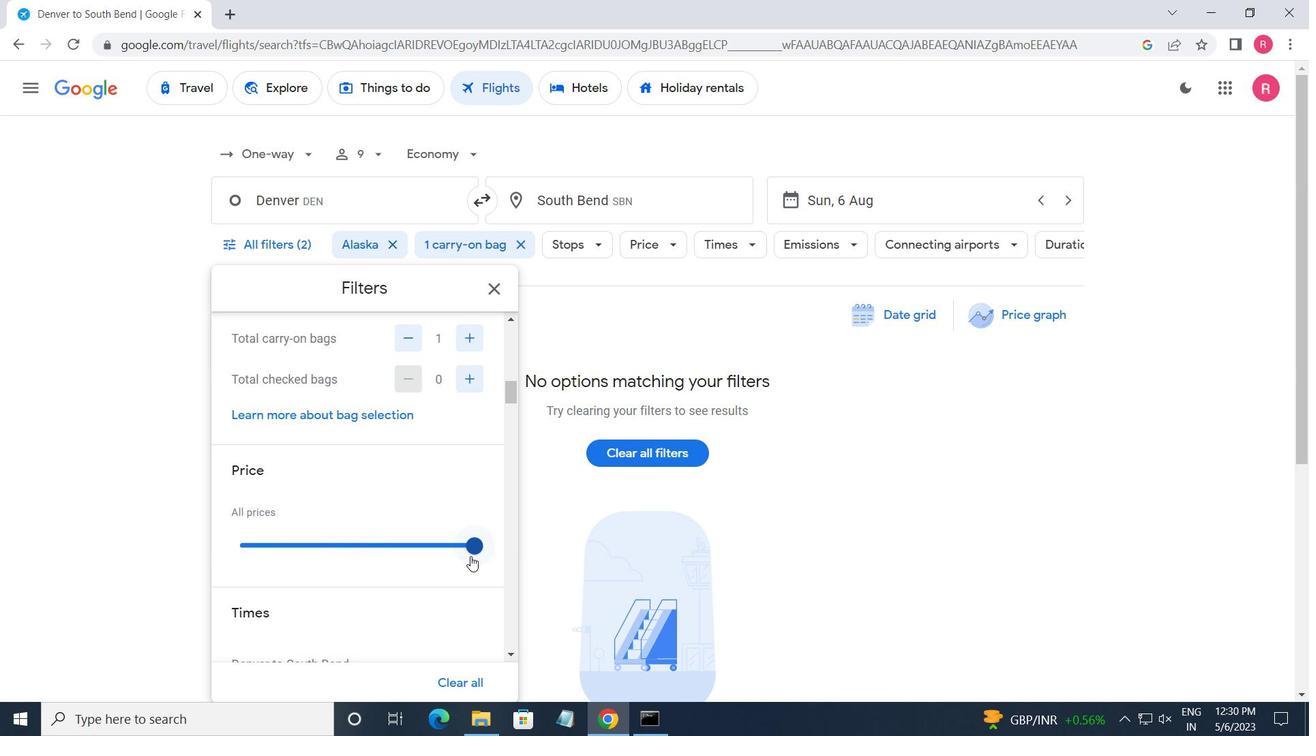 
Action: Mouse moved to (358, 508)
Screenshot: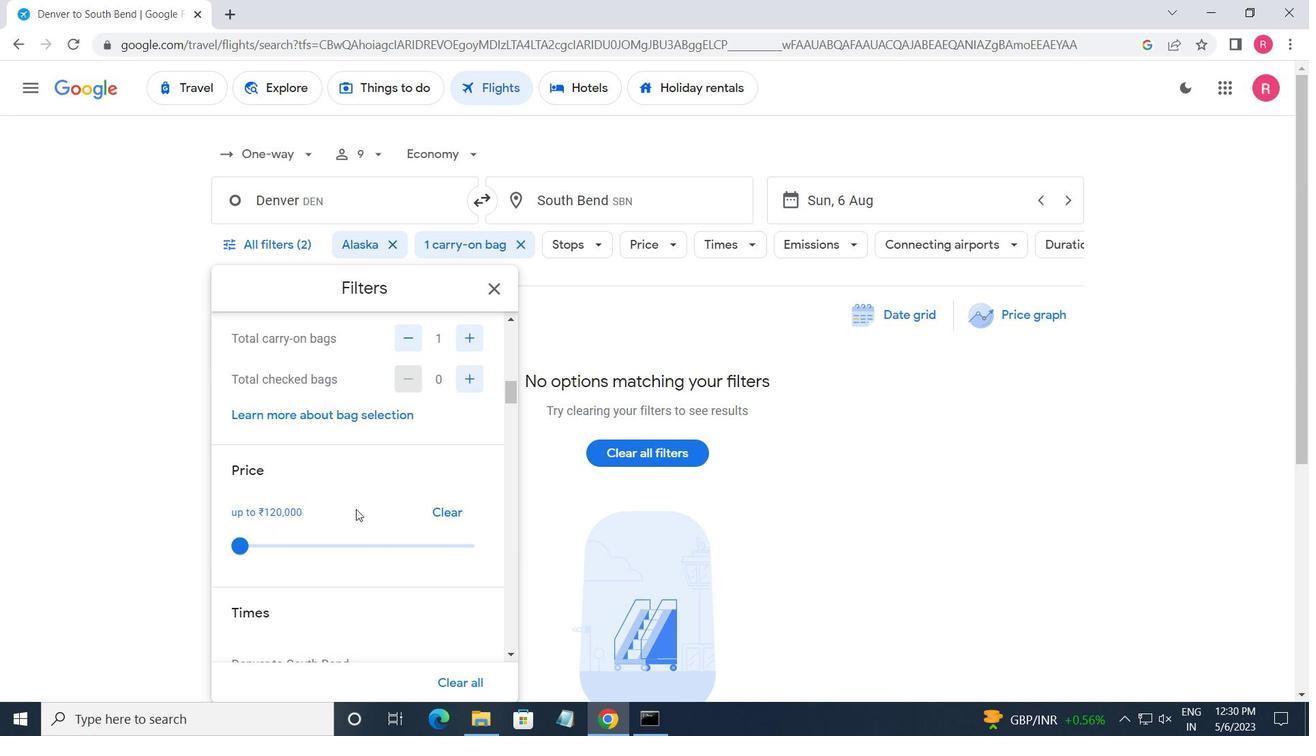 
Action: Mouse scrolled (358, 507) with delta (0, 0)
Screenshot: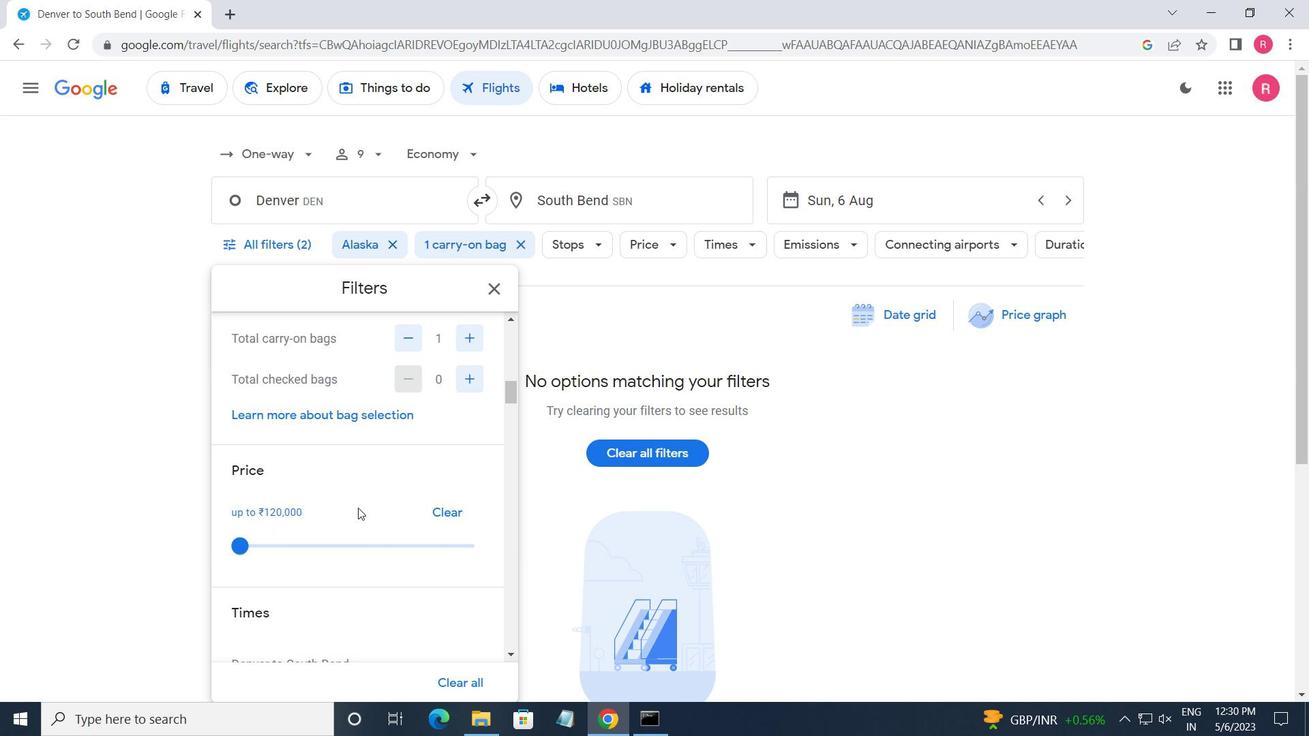 
Action: Mouse moved to (393, 551)
Screenshot: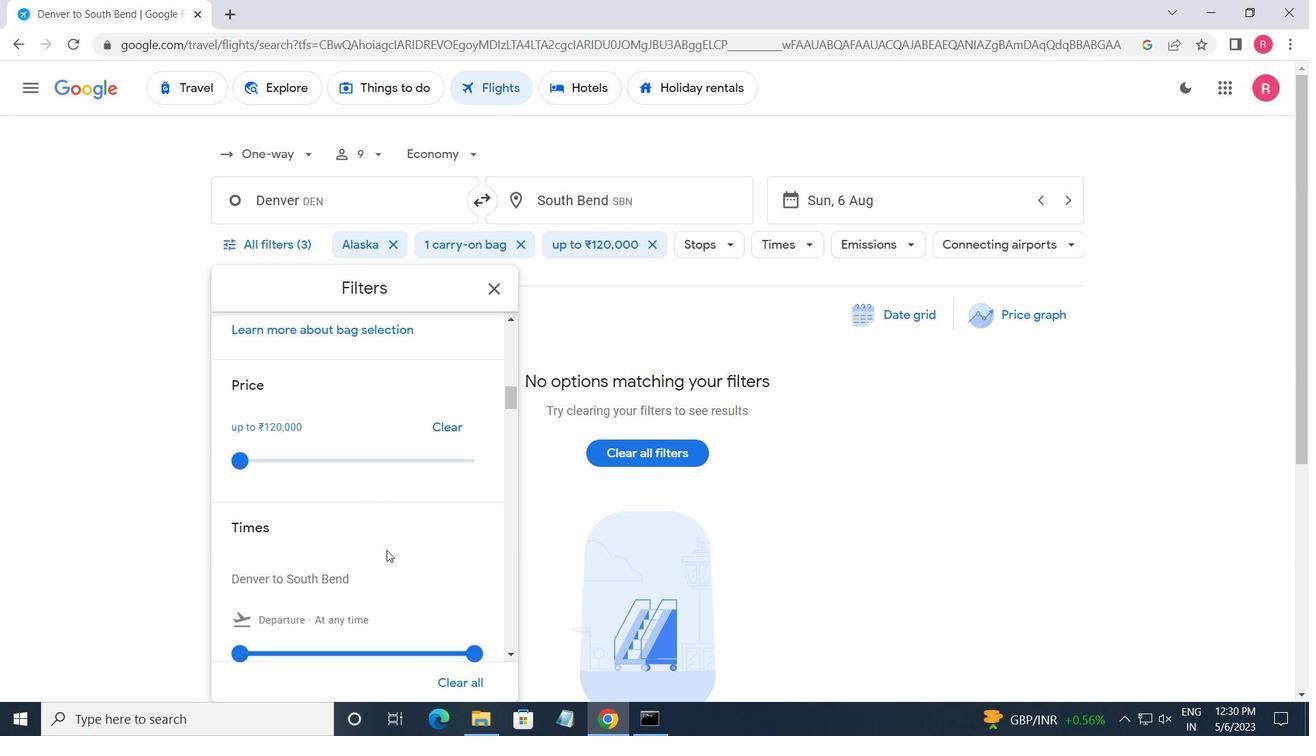 
Action: Mouse scrolled (393, 550) with delta (0, 0)
Screenshot: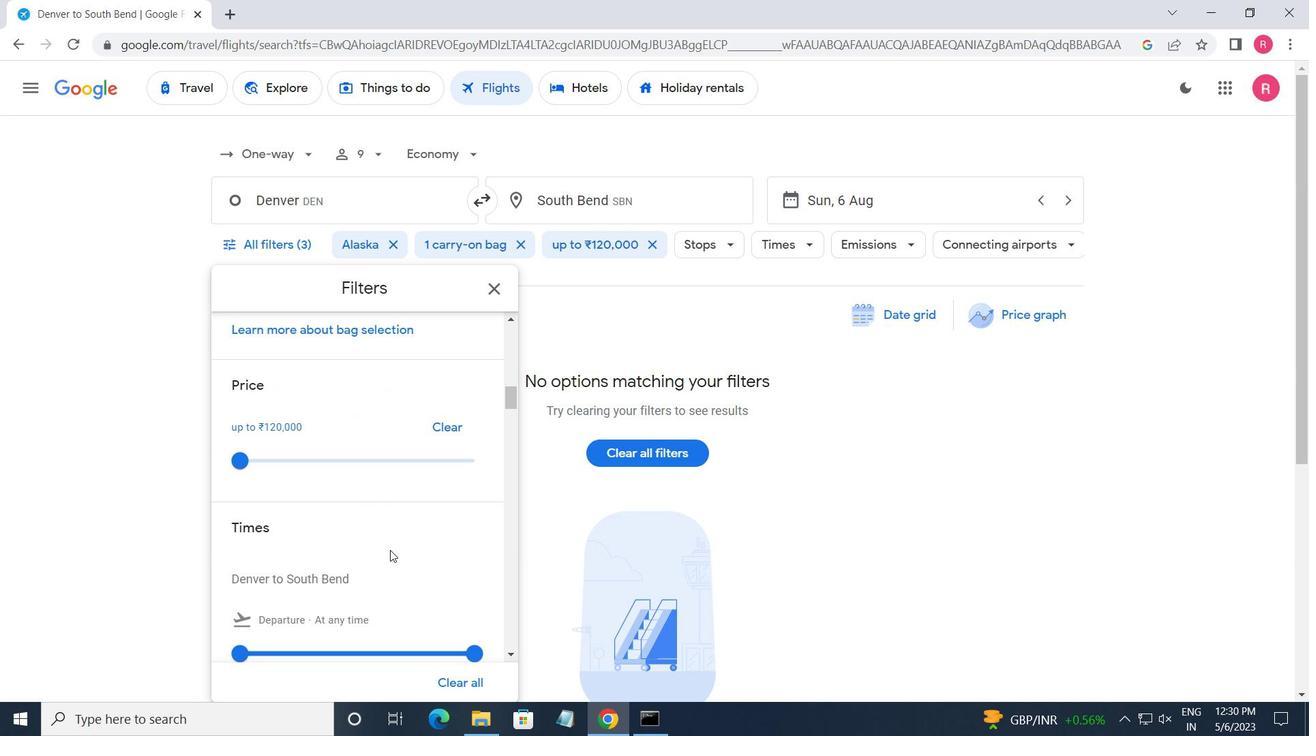 
Action: Mouse moved to (238, 563)
Screenshot: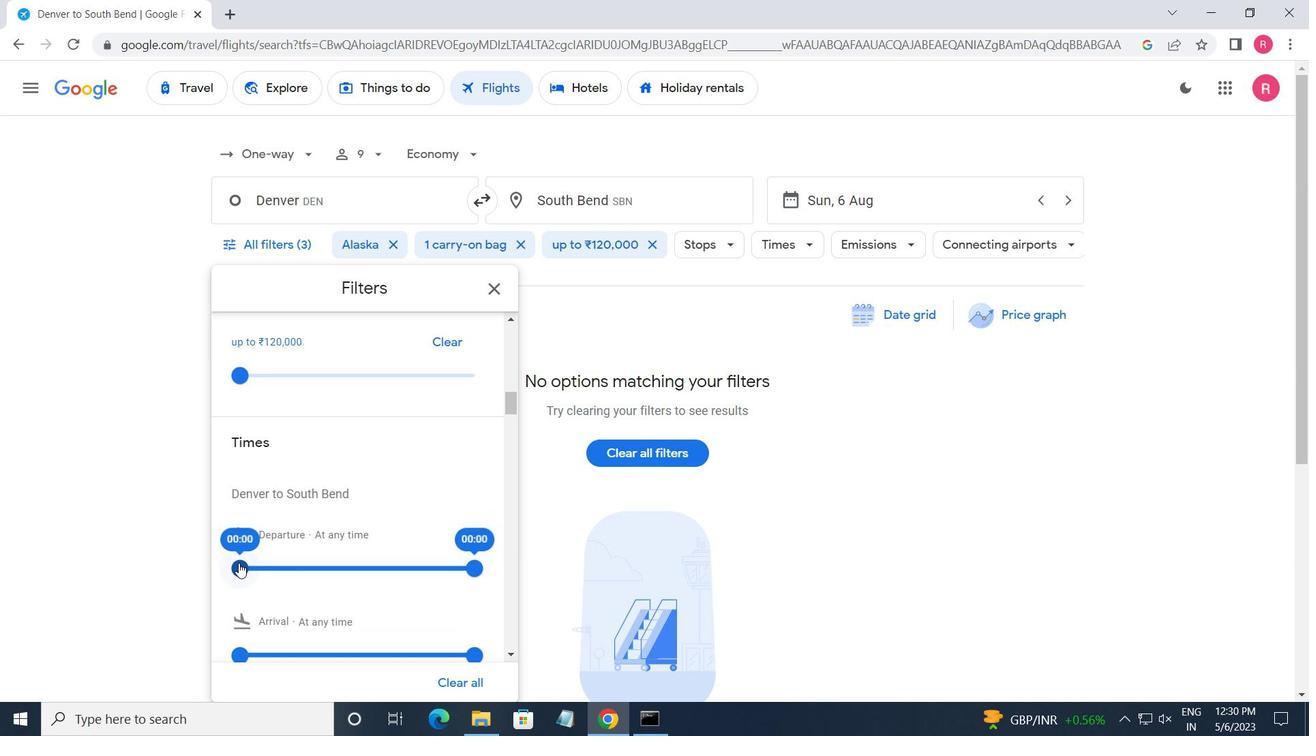 
Action: Mouse pressed left at (238, 563)
Screenshot: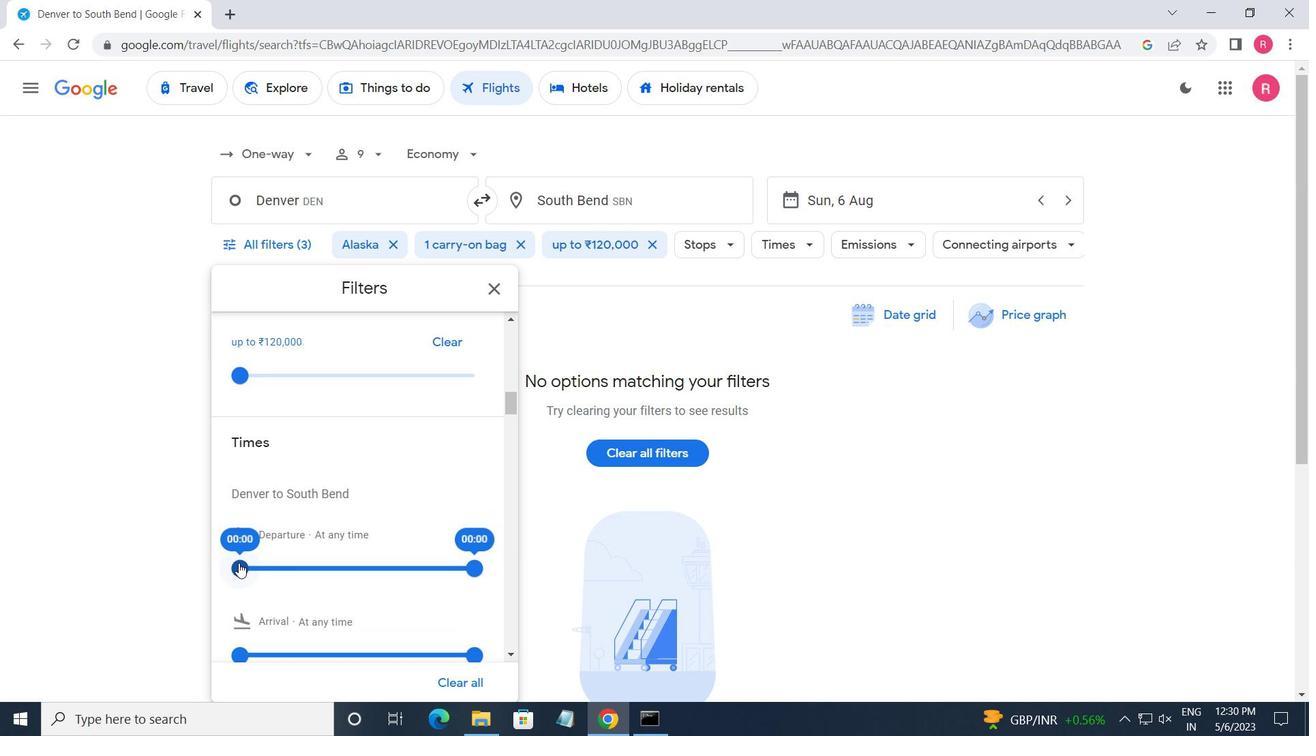 
Action: Mouse moved to (474, 569)
Screenshot: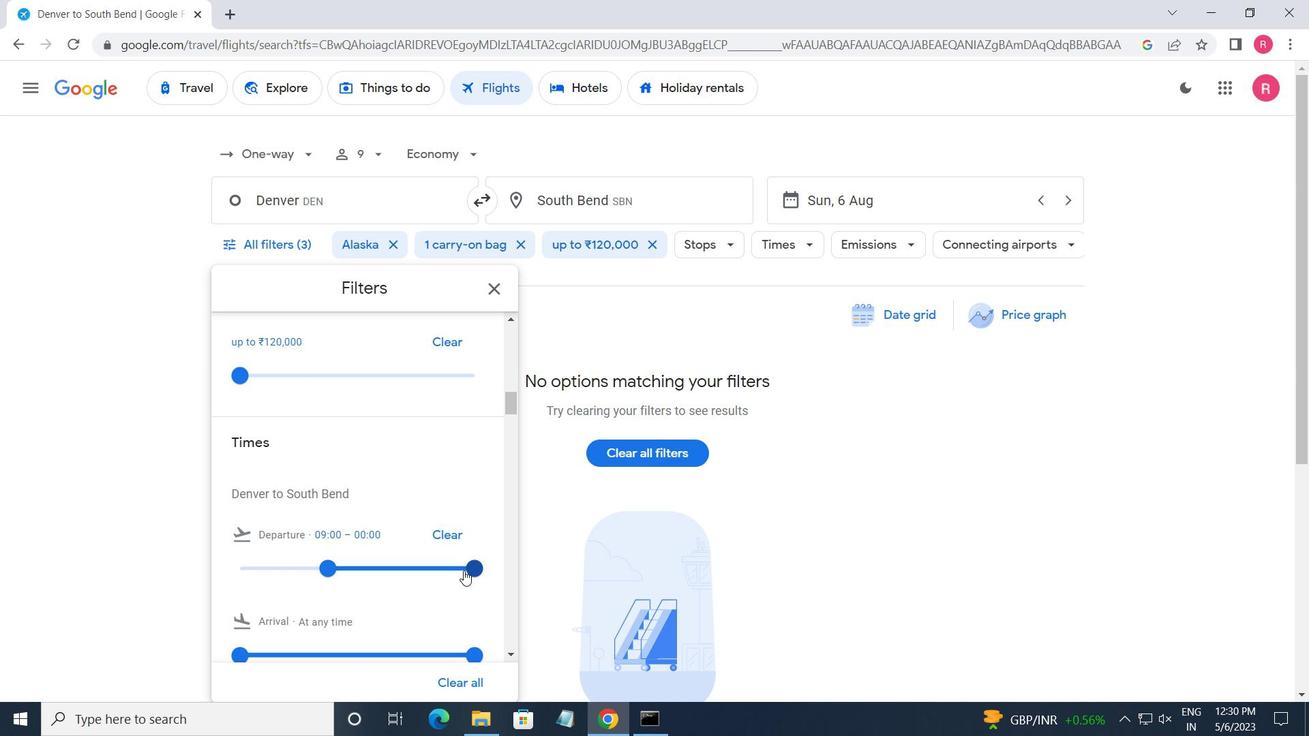 
Action: Mouse pressed left at (474, 569)
Screenshot: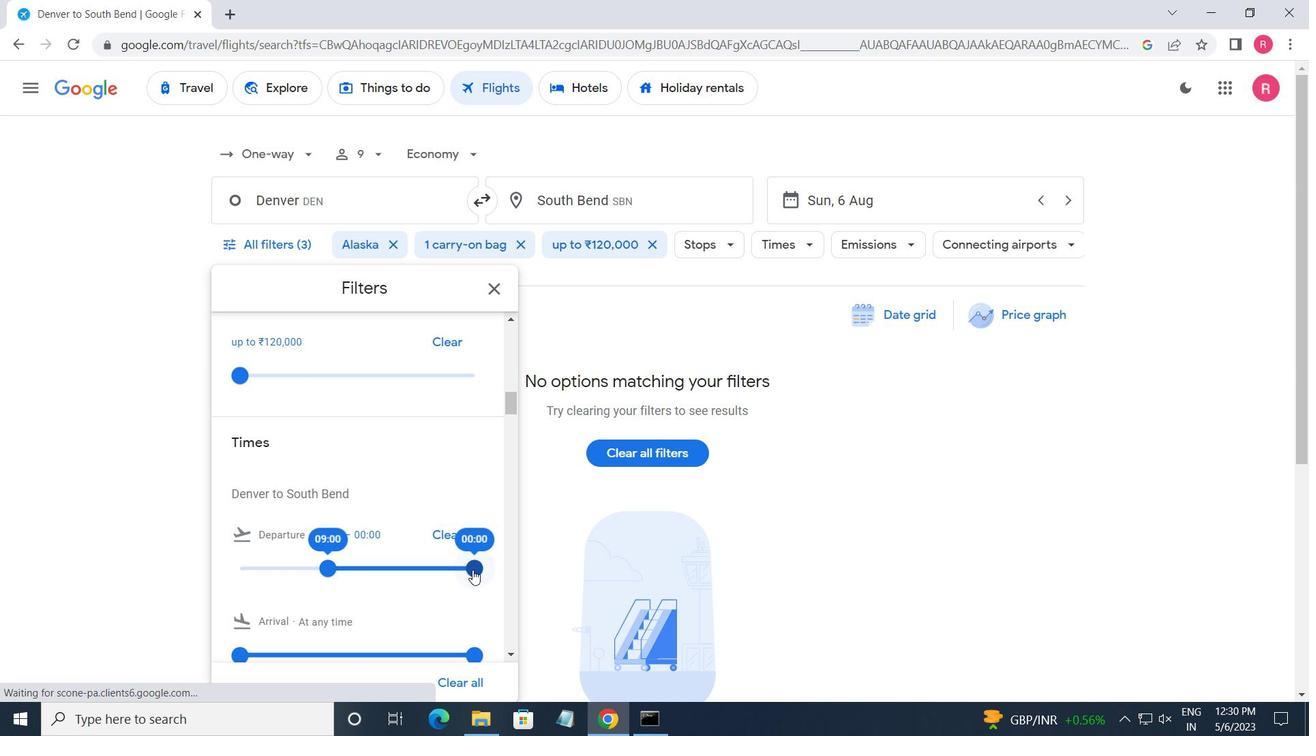 
Action: Mouse moved to (495, 290)
Screenshot: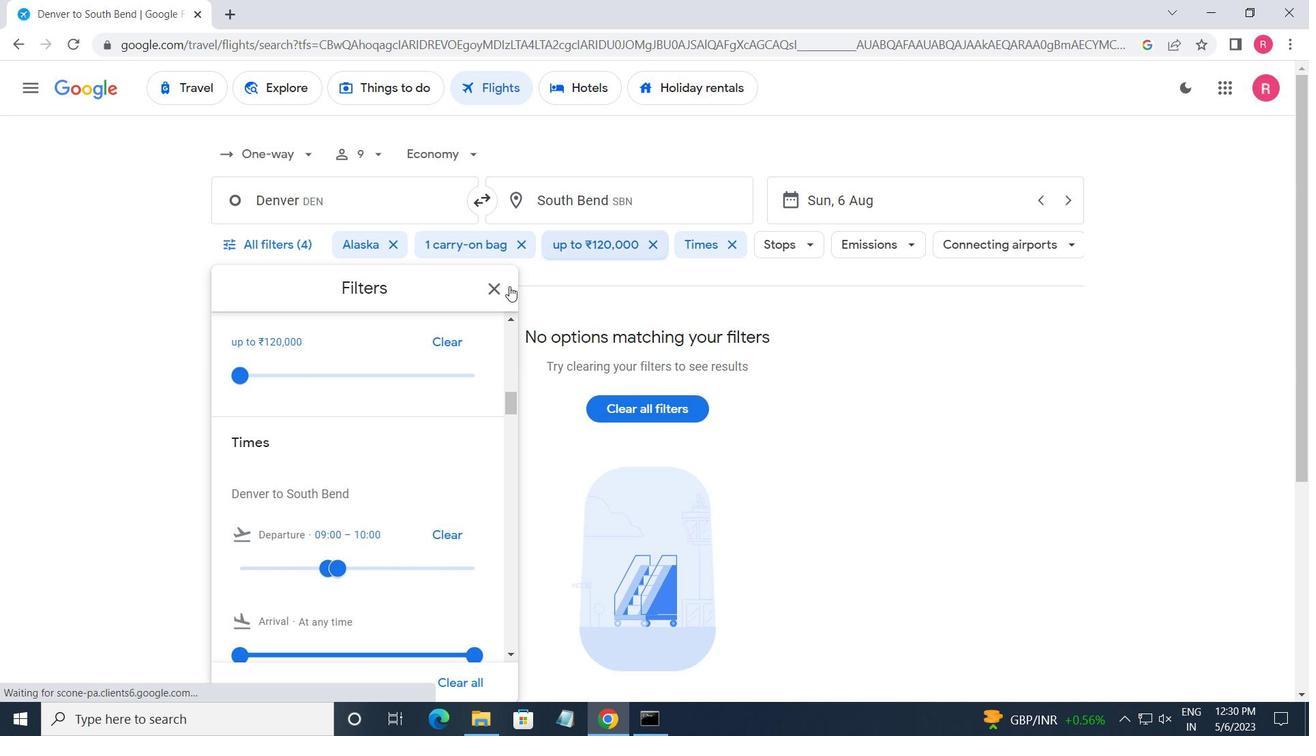 
Action: Mouse pressed left at (495, 290)
Screenshot: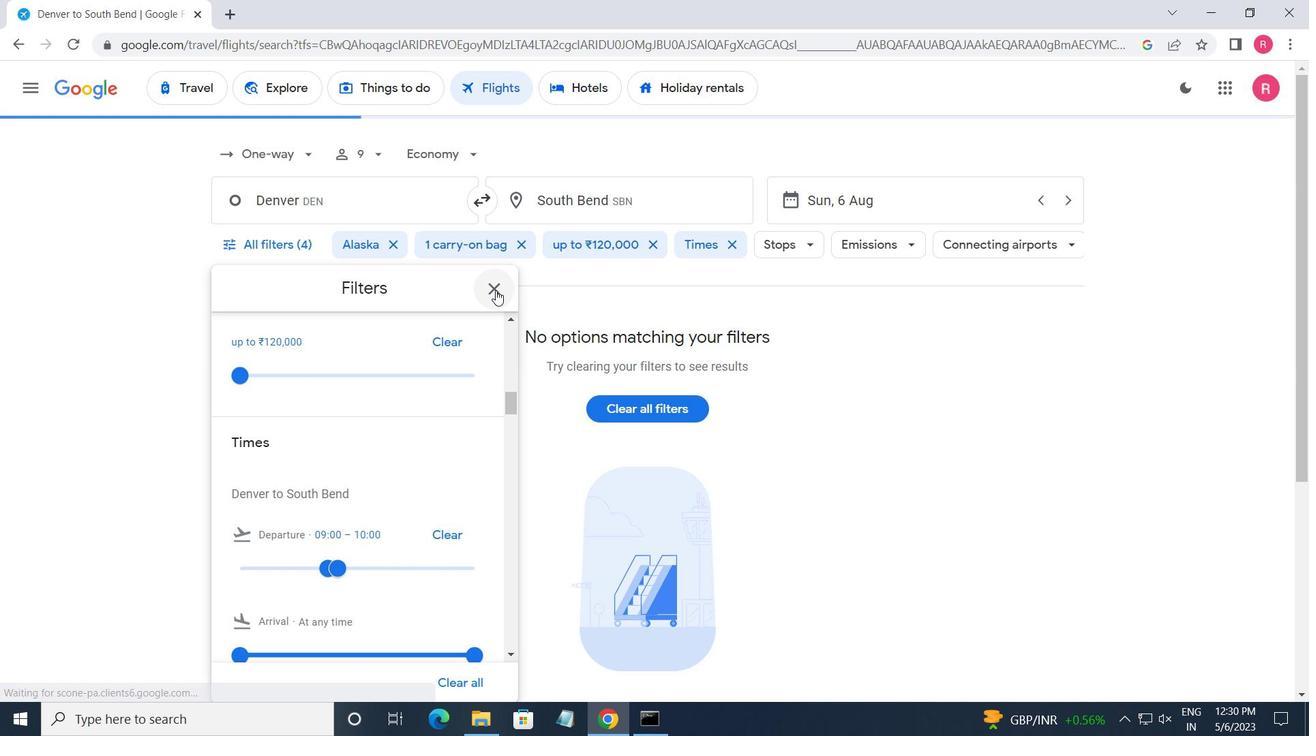 
Action: Mouse moved to (494, 292)
Screenshot: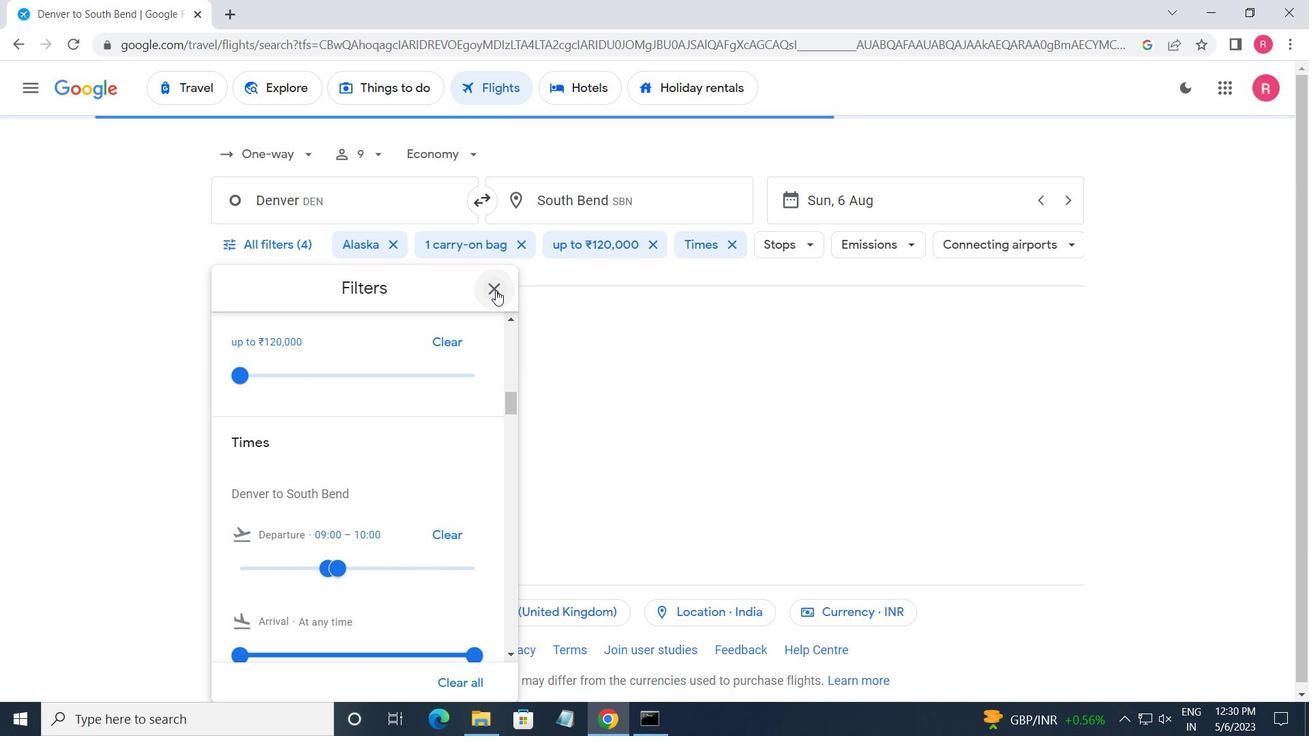 
